 Task: Look for space in Yenangyaung, Myanmar from 9th June, 2023 to 11th June, 2023 for 2 adults in price range Rs.6000 to Rs.10000. Place can be entire place with 2 bedrooms having 2 beds and 1 bathroom. Property type can be house, flat, guest house. Amenities needed are: wifi, washing machine. Booking option can be shelf check-in. Required host language is English.
Action: Mouse moved to (553, 108)
Screenshot: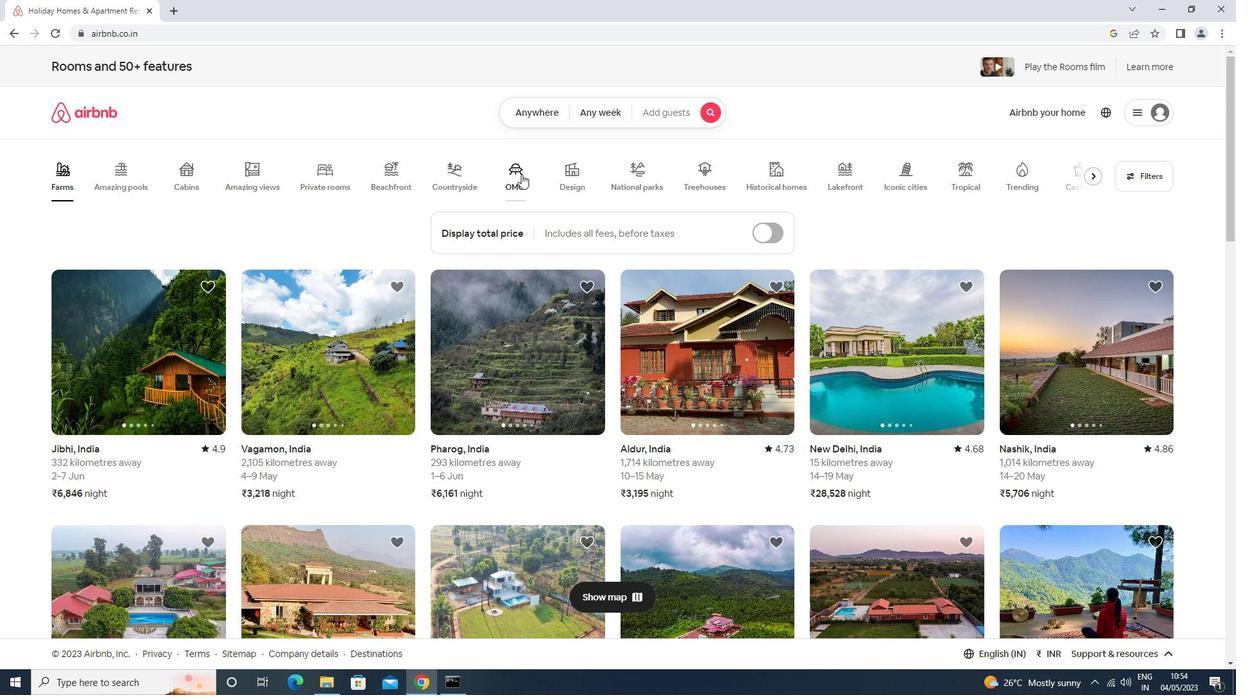 
Action: Mouse pressed left at (553, 108)
Screenshot: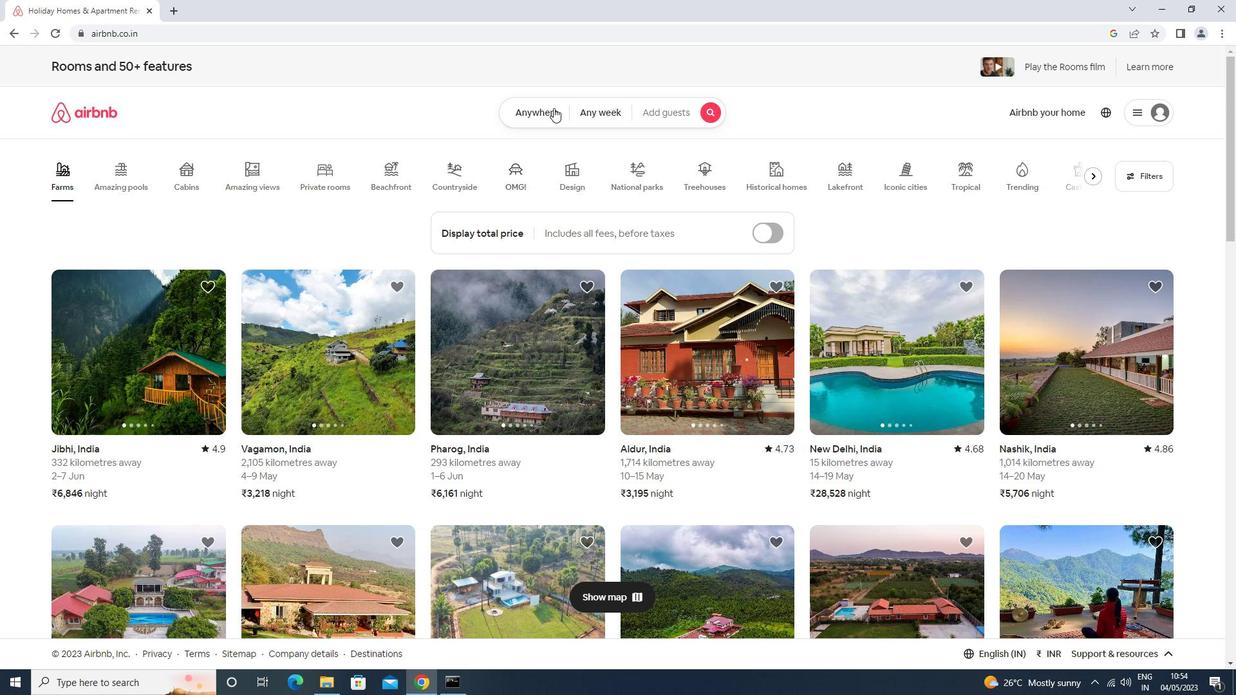 
Action: Mouse moved to (447, 159)
Screenshot: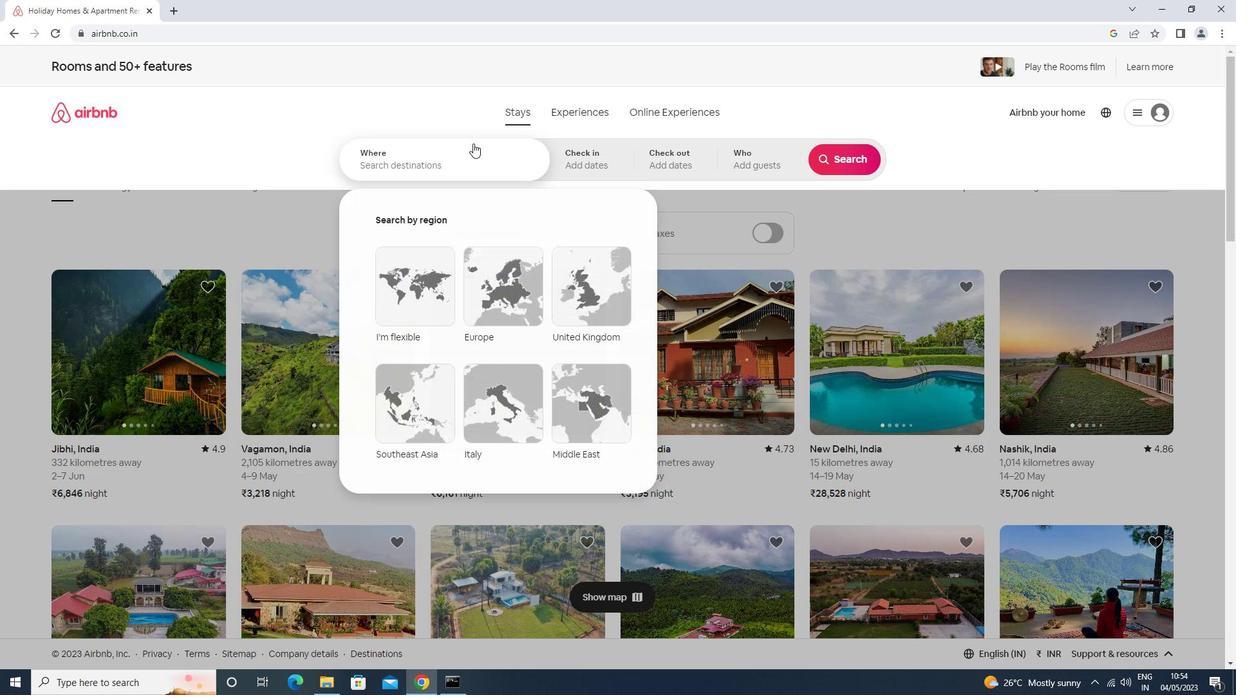 
Action: Mouse pressed left at (447, 159)
Screenshot: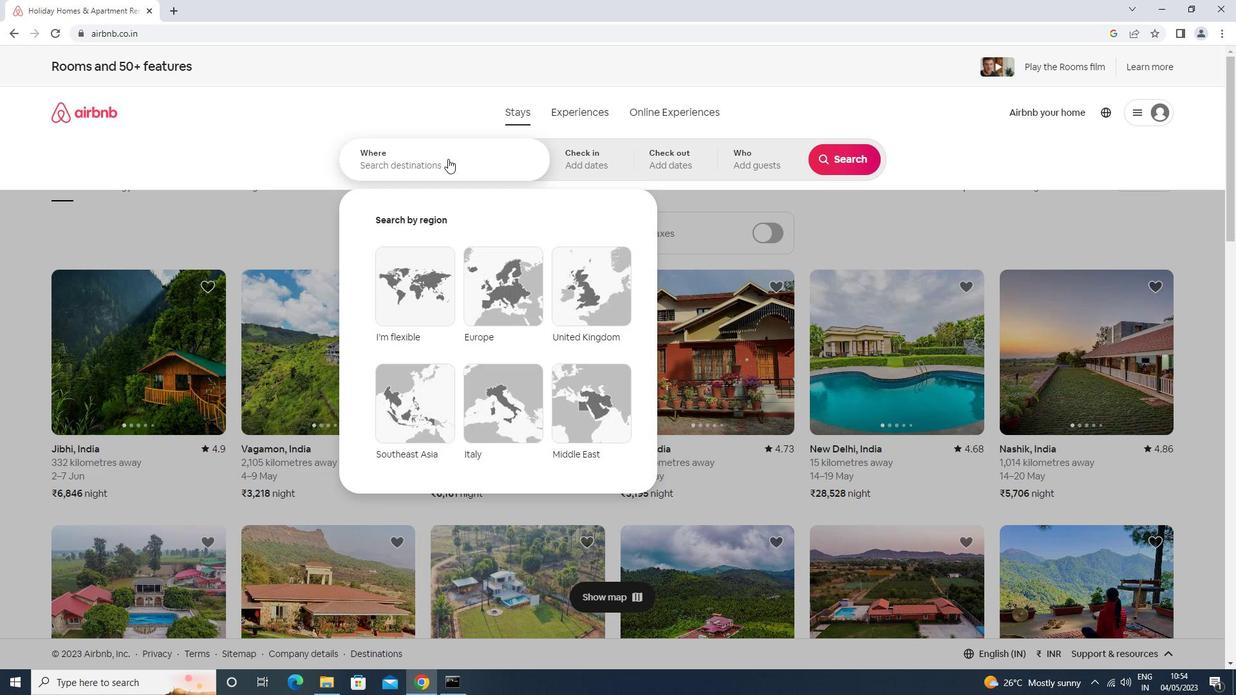 
Action: Key pressed yengyaung<Key.enter>
Screenshot: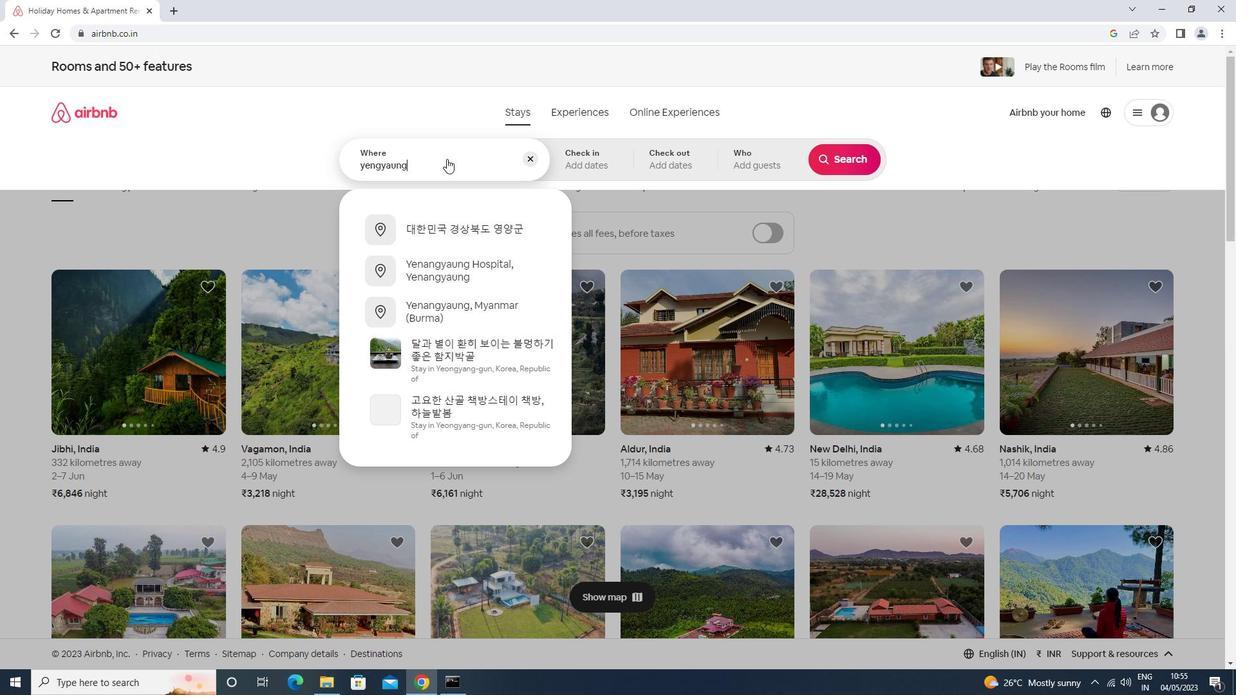 
Action: Mouse moved to (794, 345)
Screenshot: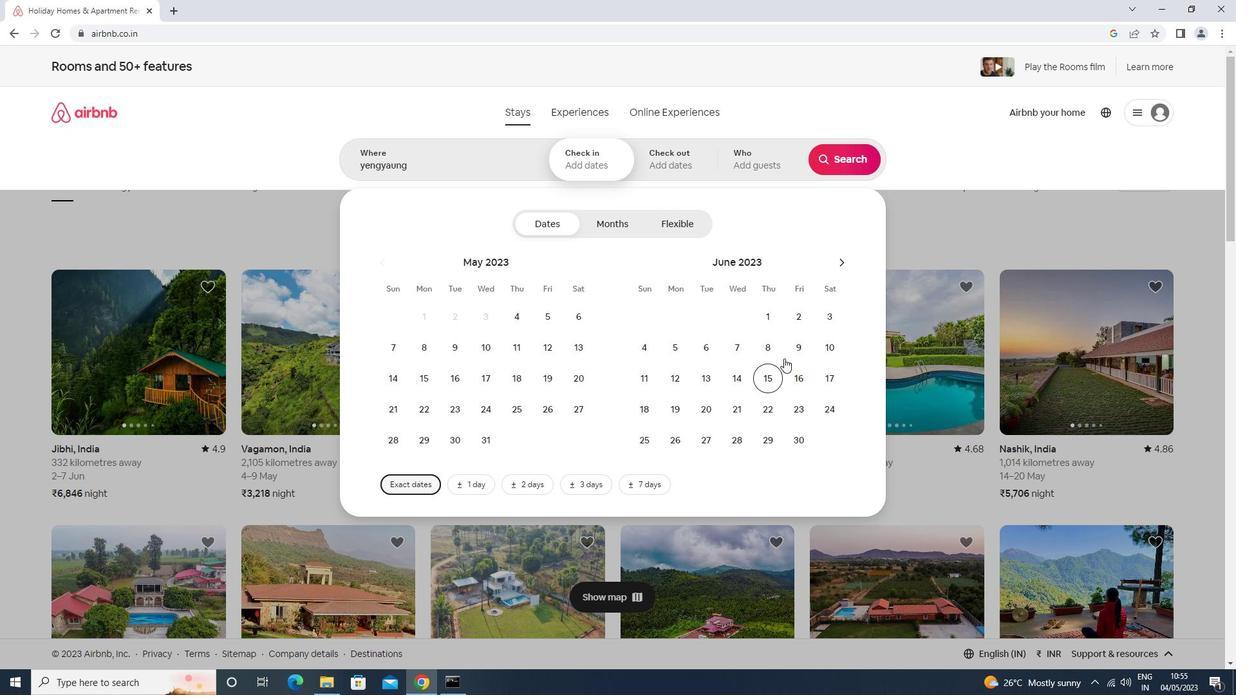 
Action: Mouse pressed left at (794, 345)
Screenshot: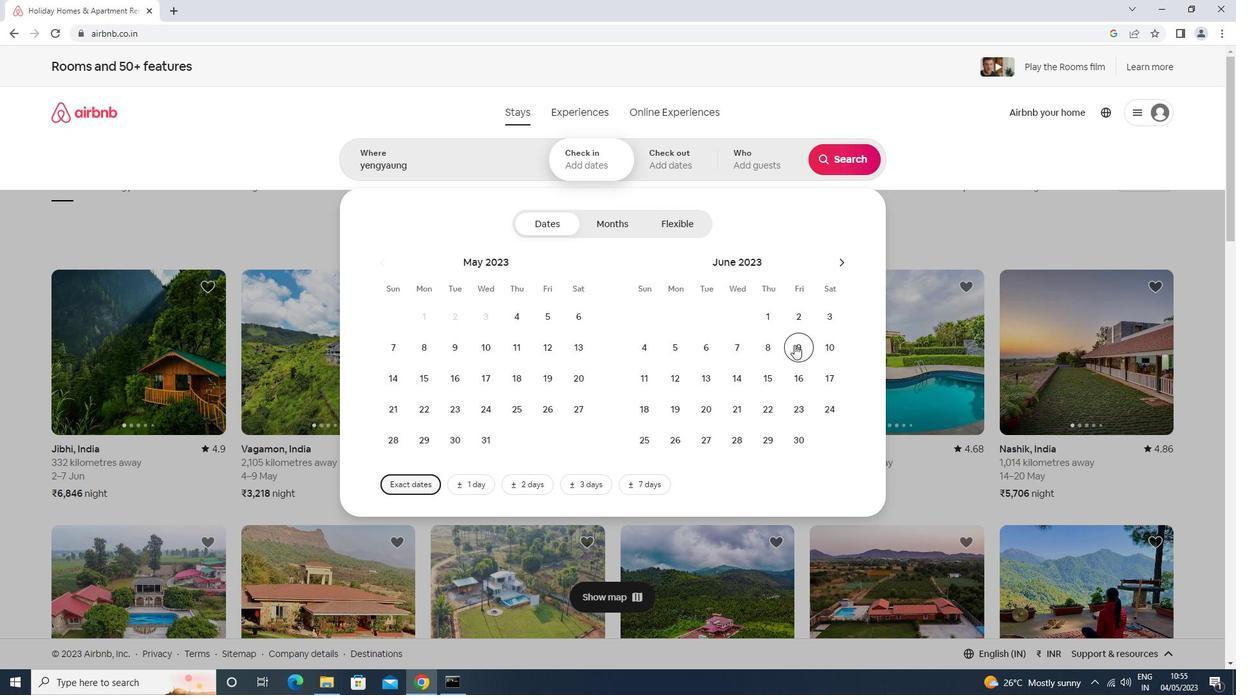 
Action: Mouse moved to (640, 376)
Screenshot: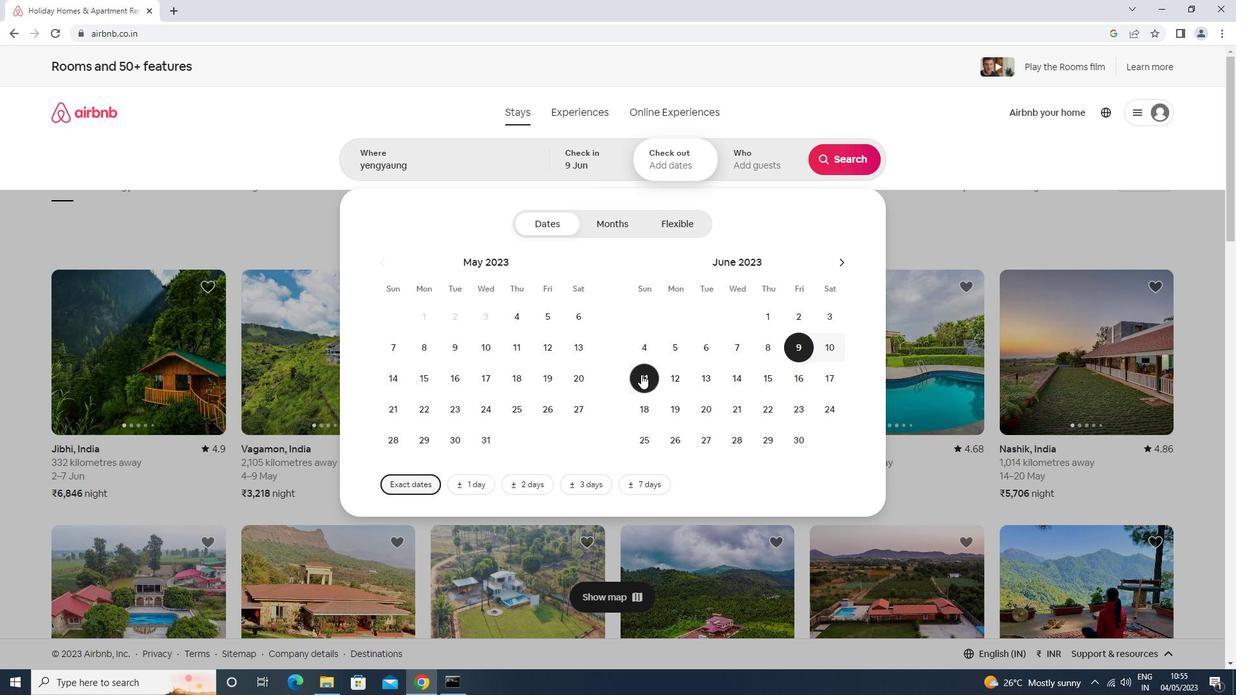 
Action: Mouse pressed left at (640, 376)
Screenshot: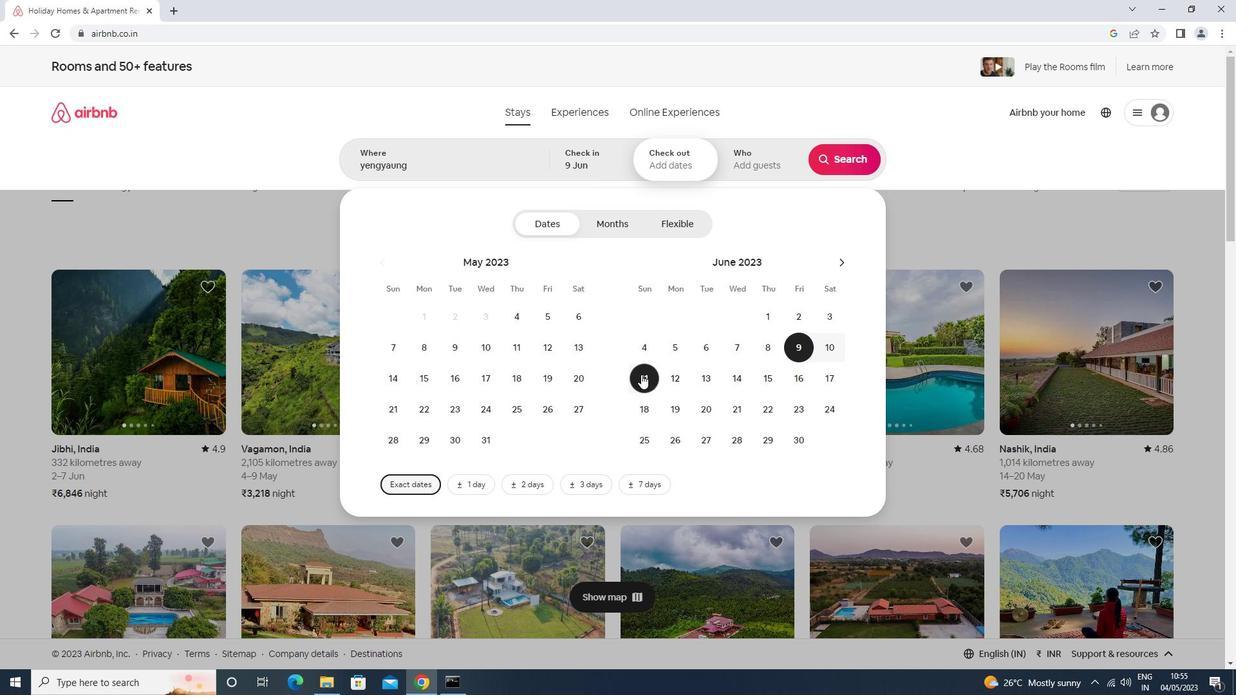
Action: Mouse moved to (751, 171)
Screenshot: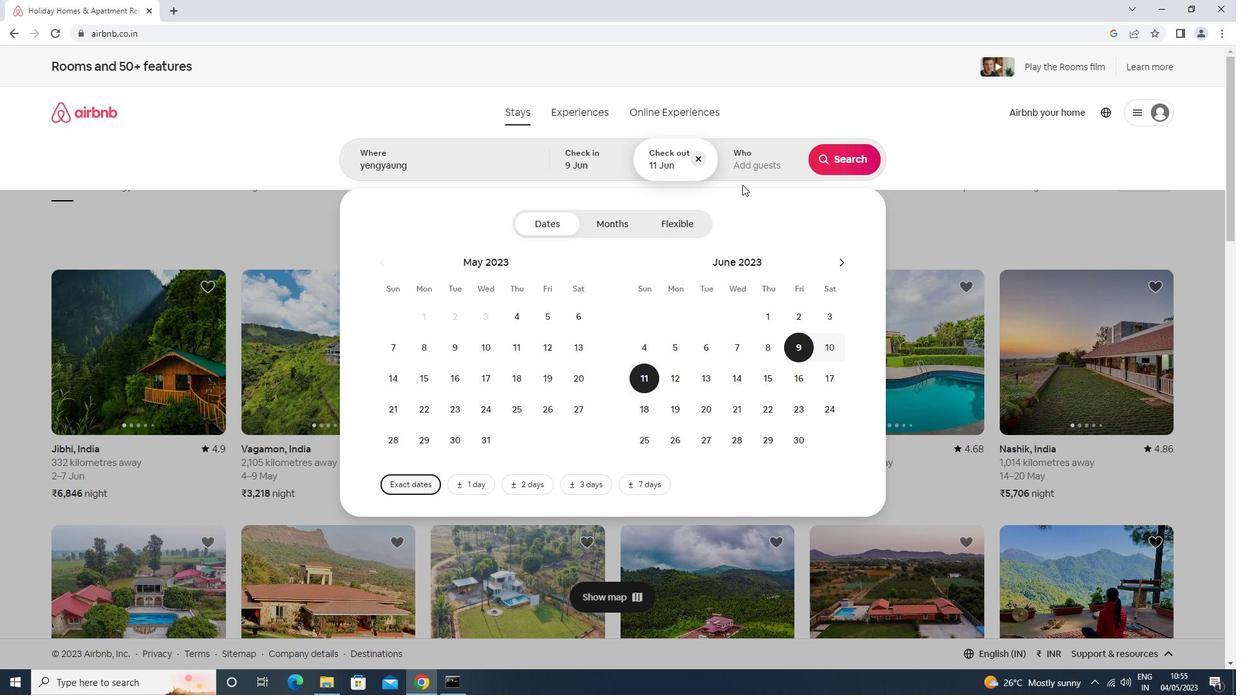 
Action: Mouse pressed left at (751, 171)
Screenshot: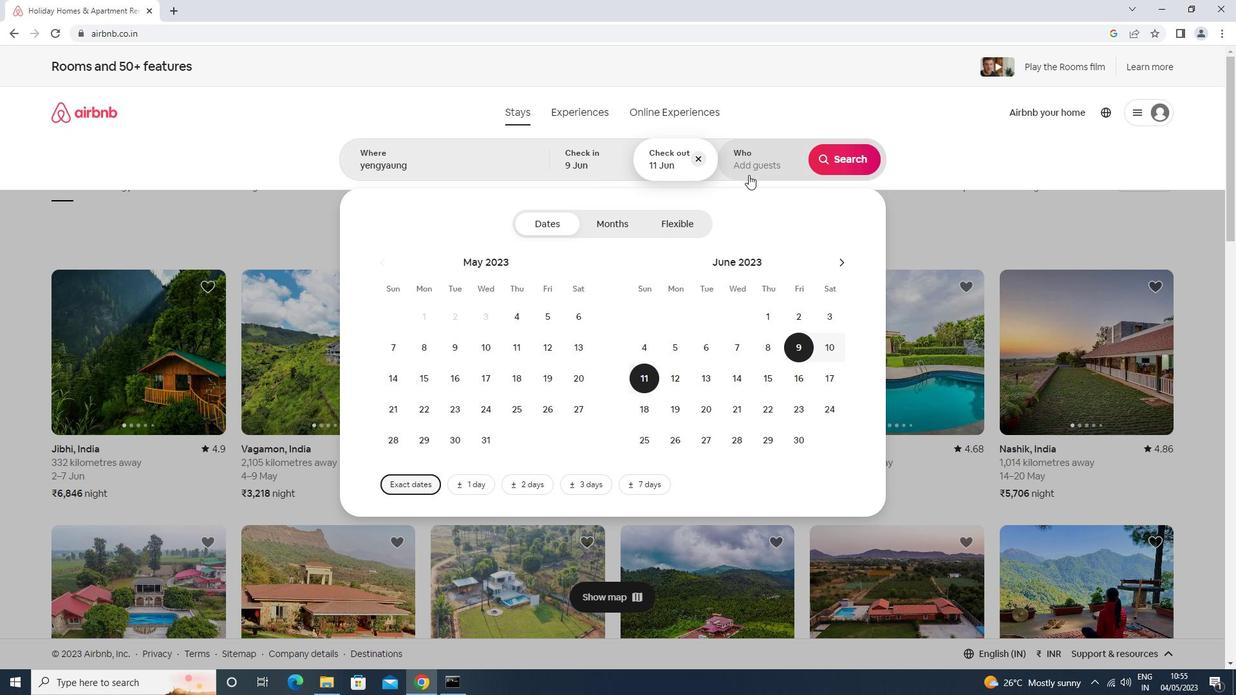 
Action: Mouse moved to (850, 226)
Screenshot: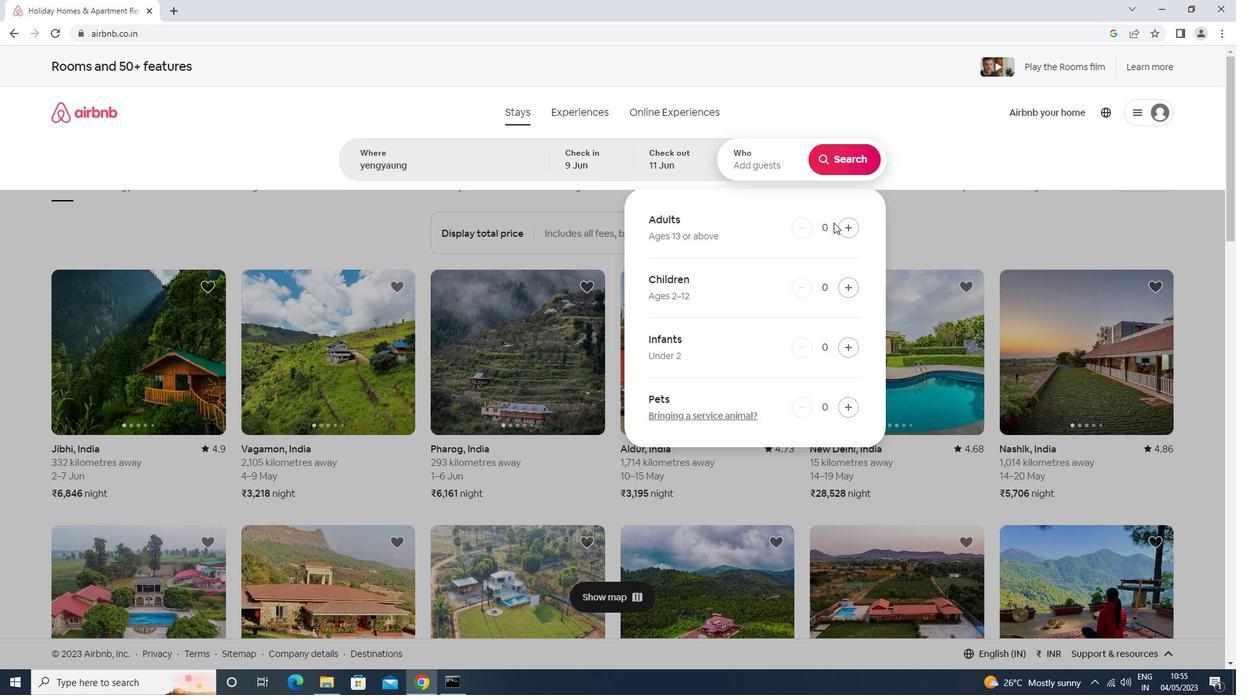 
Action: Mouse pressed left at (850, 226)
Screenshot: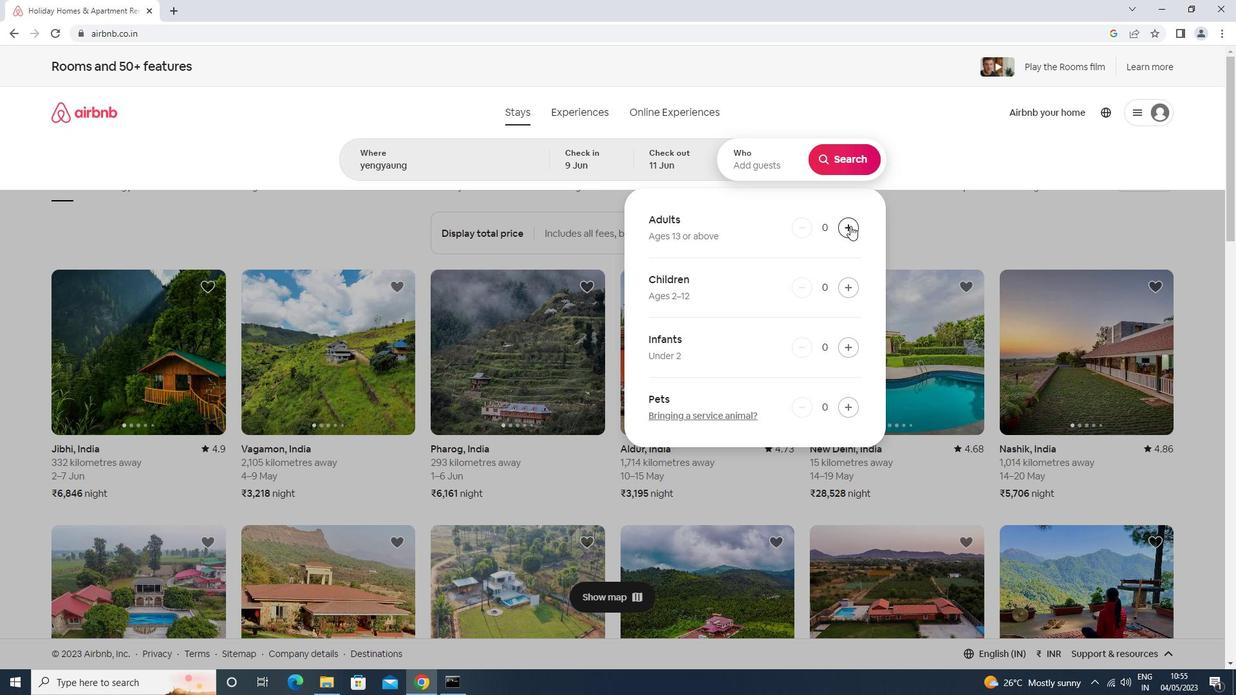 
Action: Mouse pressed left at (850, 226)
Screenshot: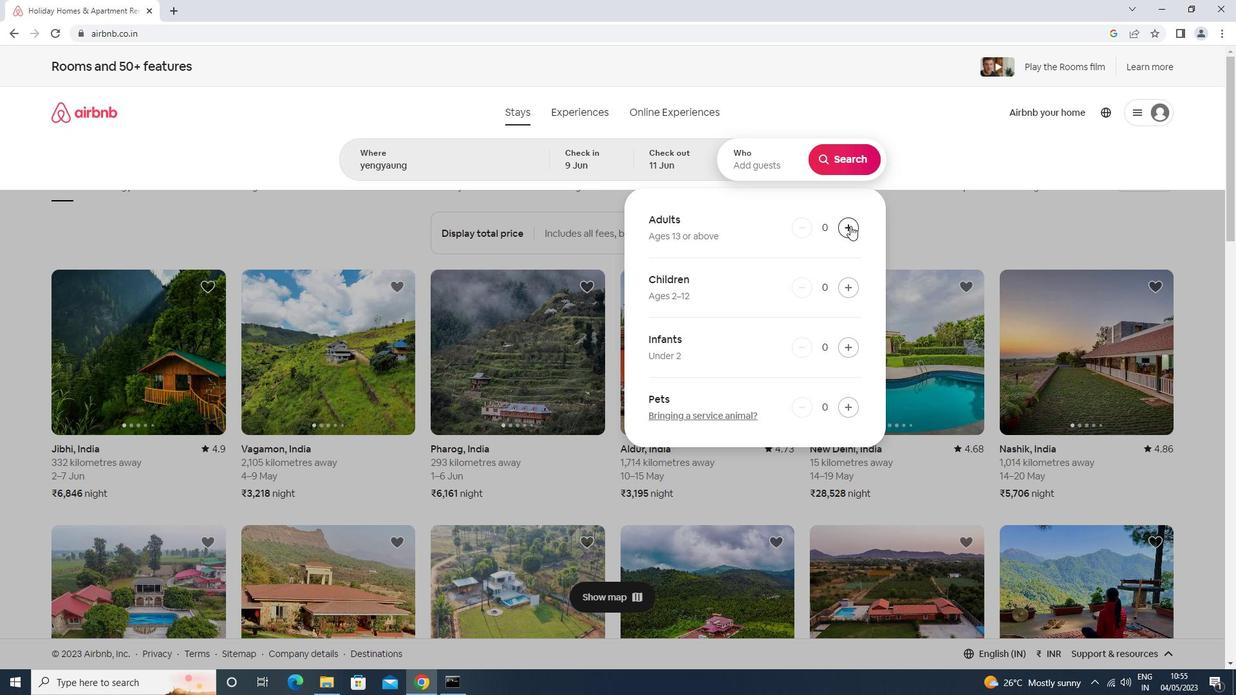 
Action: Mouse moved to (840, 164)
Screenshot: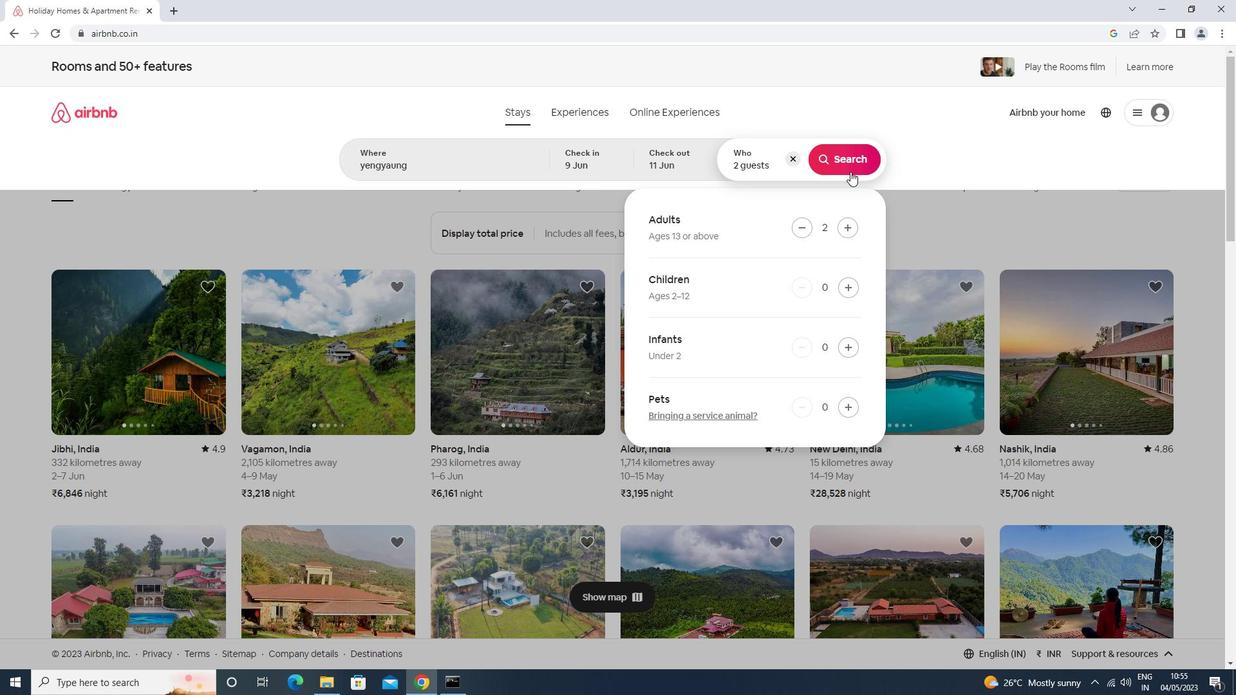
Action: Mouse pressed left at (840, 164)
Screenshot: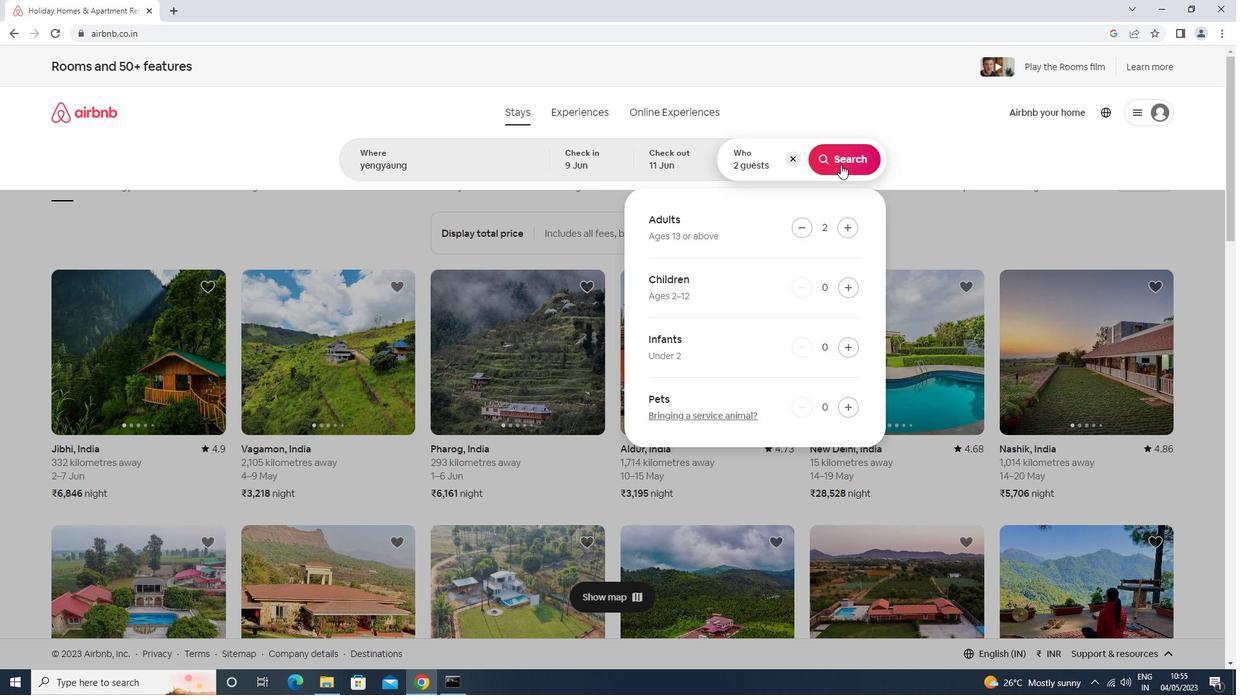 
Action: Mouse moved to (1179, 128)
Screenshot: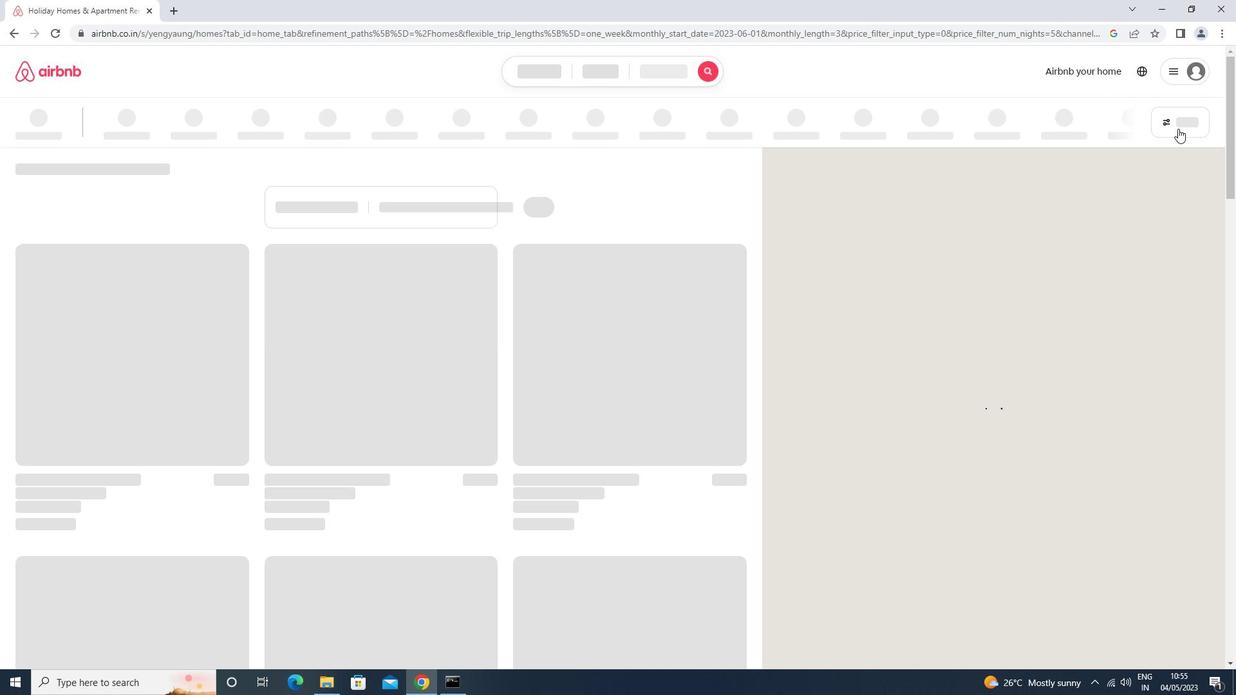 
Action: Mouse pressed left at (1179, 128)
Screenshot: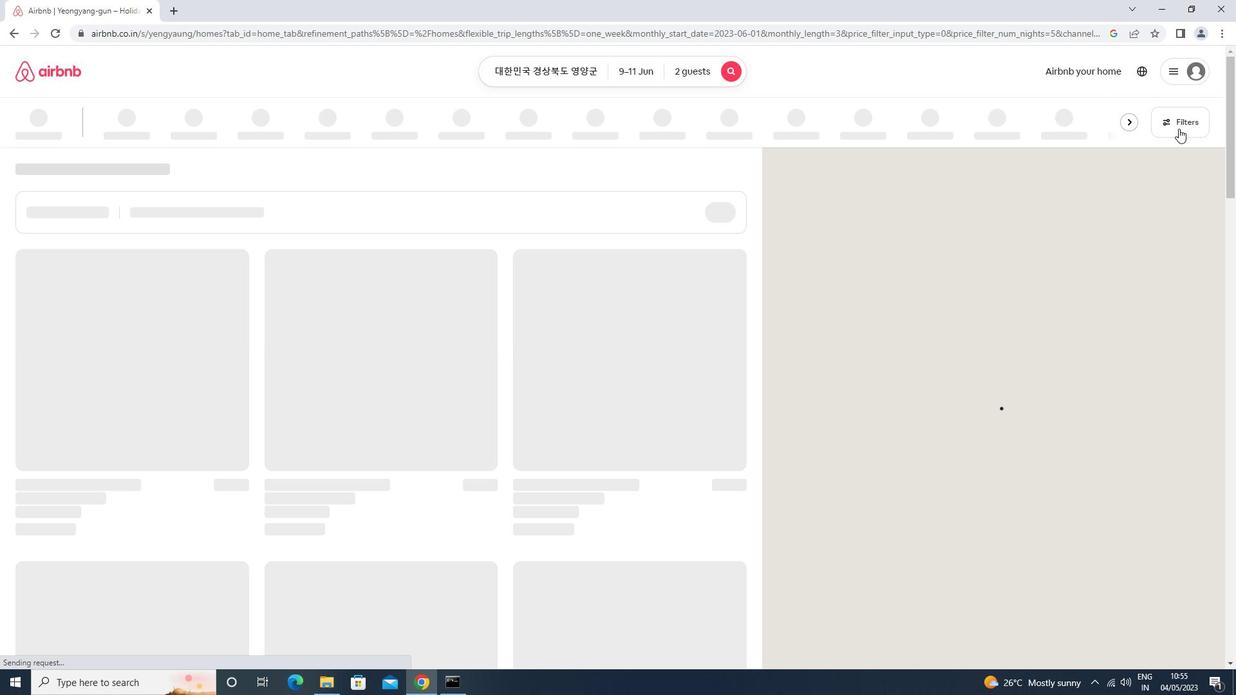 
Action: Mouse moved to (541, 285)
Screenshot: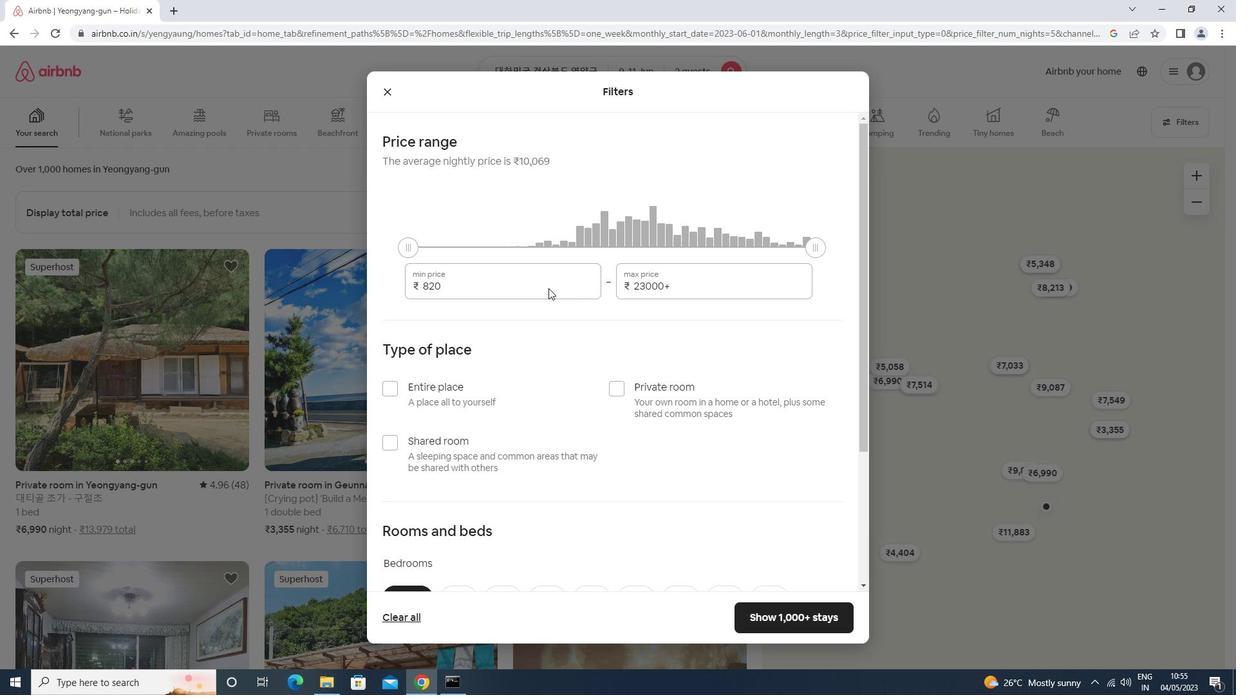 
Action: Mouse pressed left at (541, 285)
Screenshot: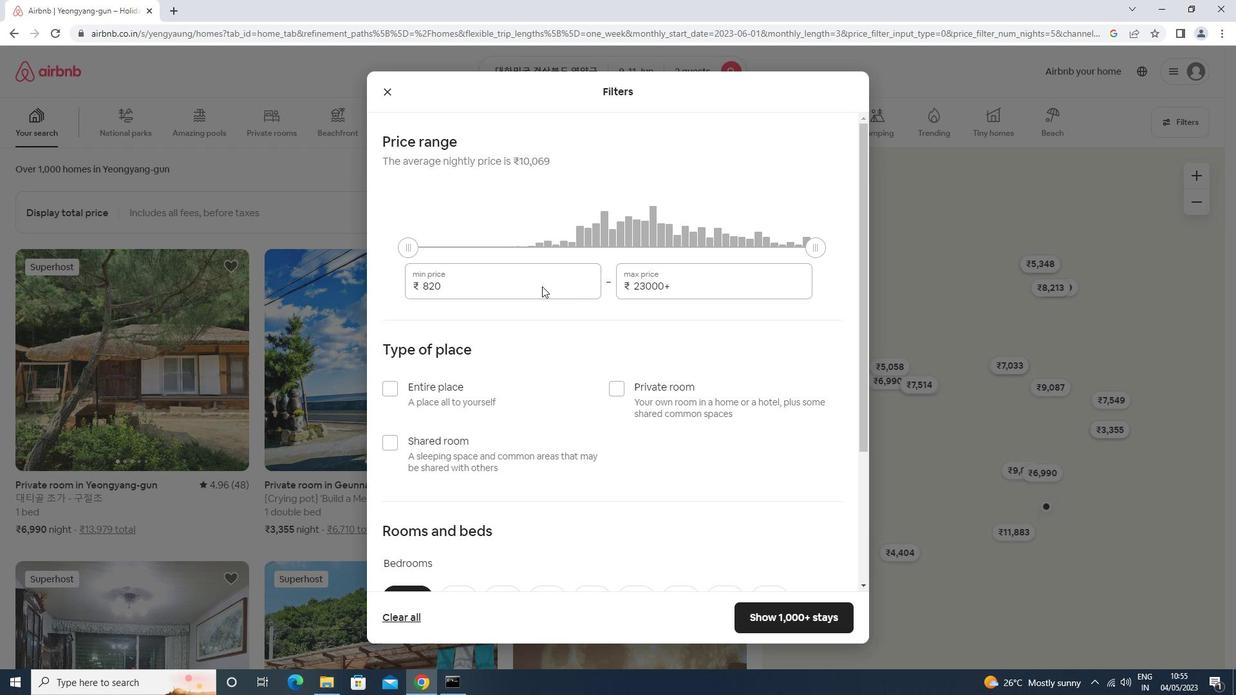 
Action: Key pressed <Key.backspace><Key.backspace><Key.backspace><Key.backspace><Key.backspace><Key.backspace>6000<Key.tab>1000
Screenshot: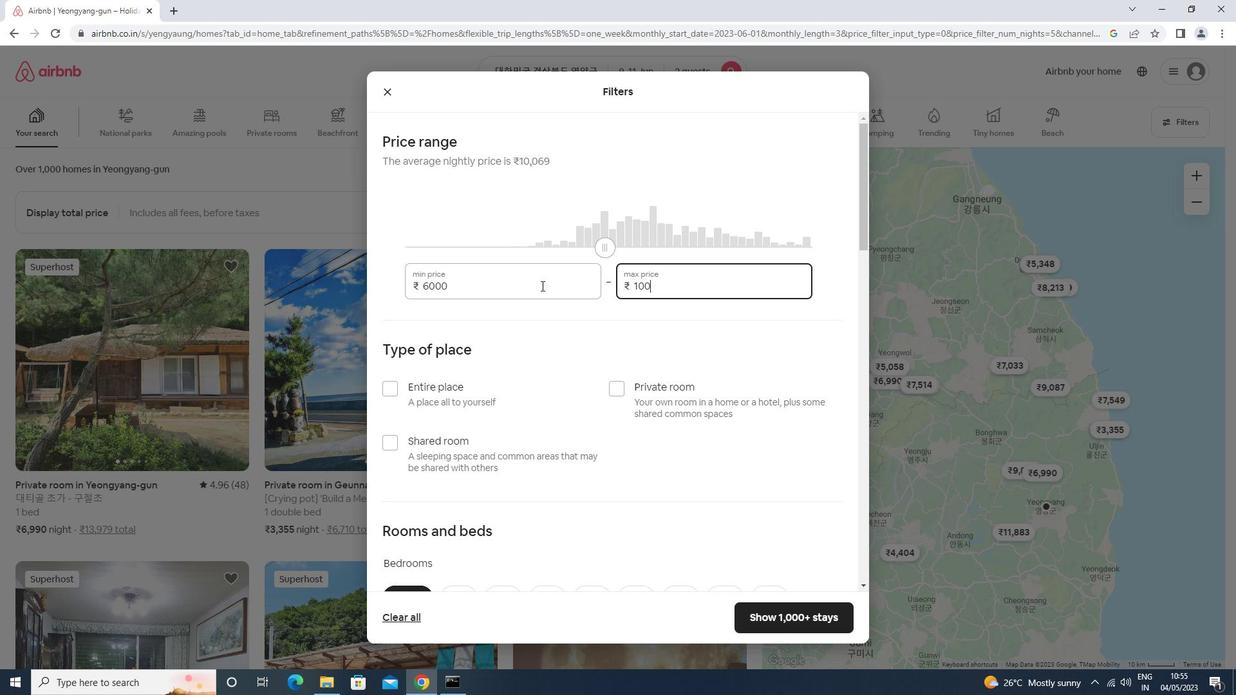 
Action: Mouse moved to (452, 395)
Screenshot: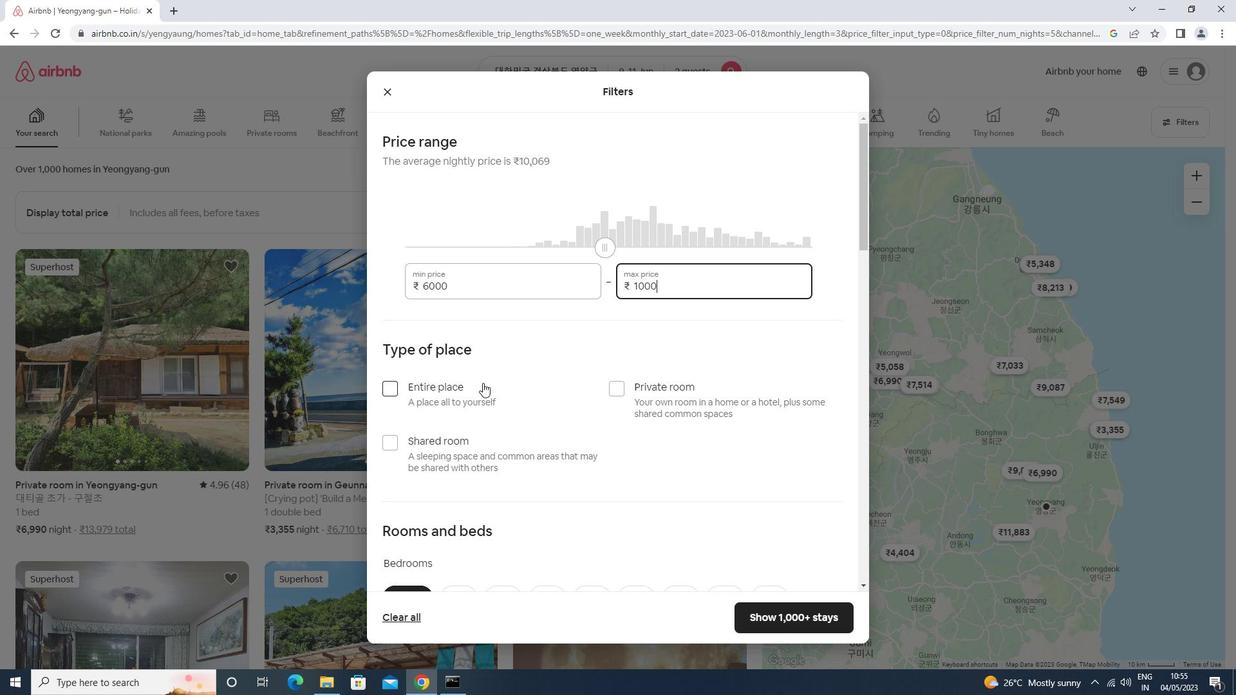 
Action: Mouse pressed left at (452, 395)
Screenshot: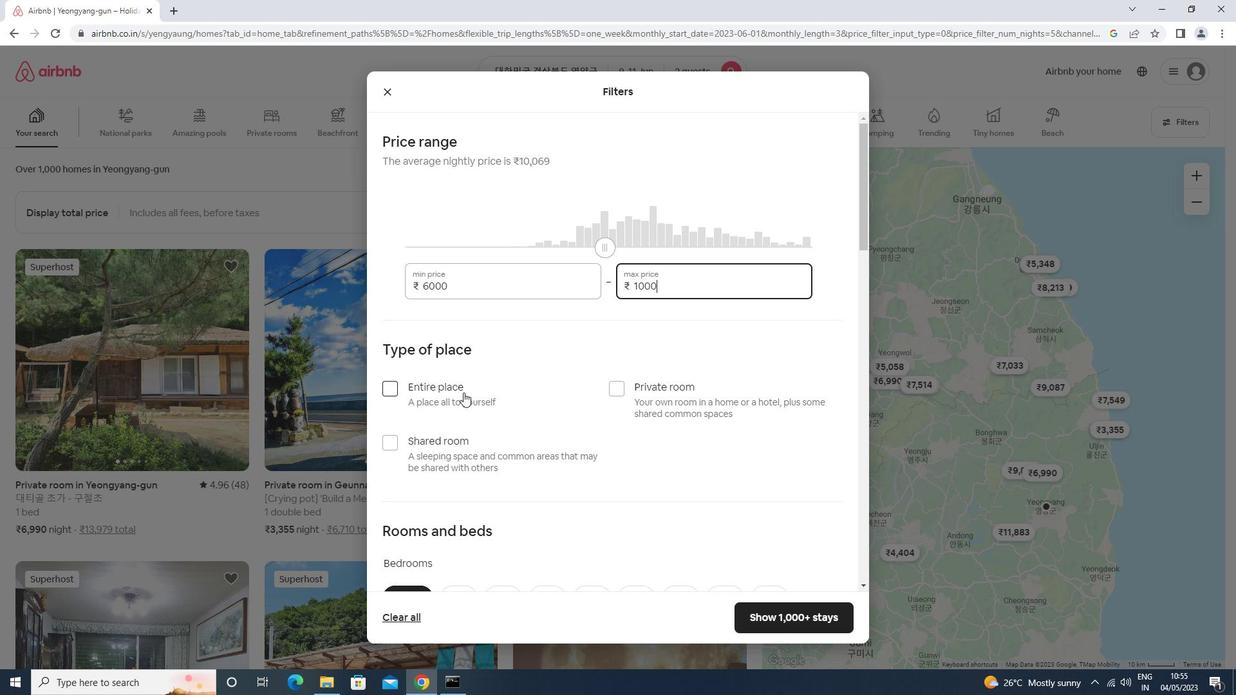 
Action: Mouse moved to (430, 392)
Screenshot: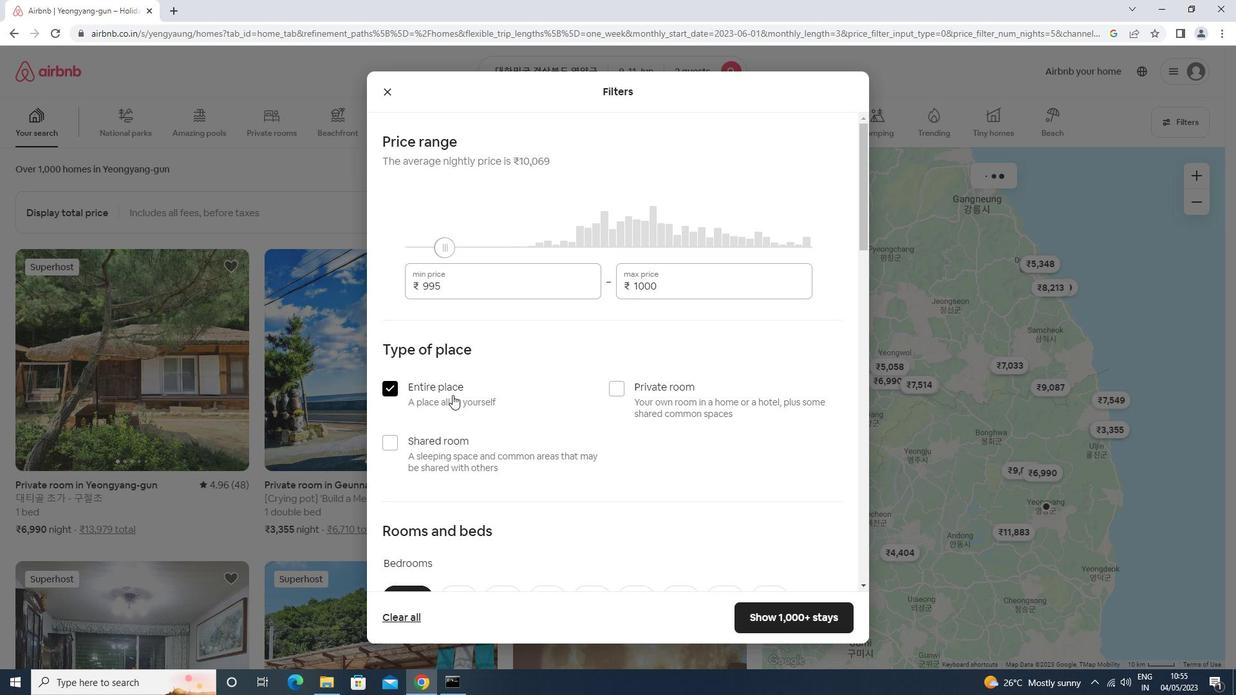 
Action: Mouse scrolled (430, 391) with delta (0, 0)
Screenshot: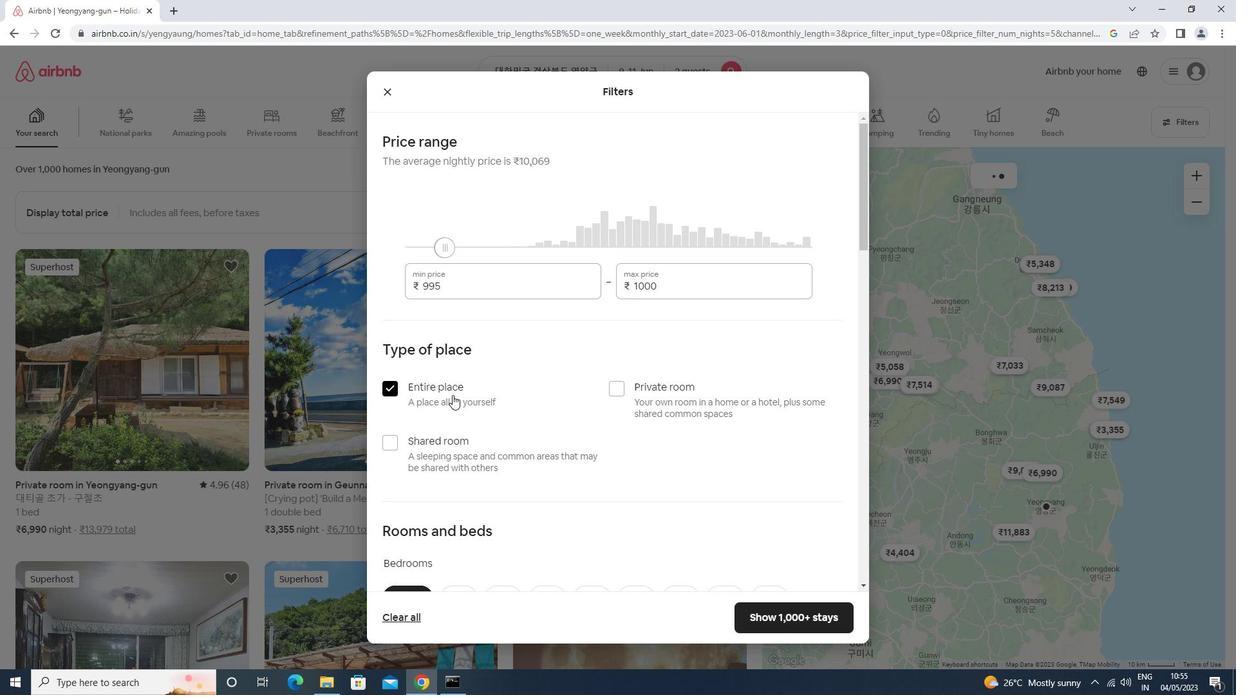 
Action: Mouse scrolled (430, 391) with delta (0, 0)
Screenshot: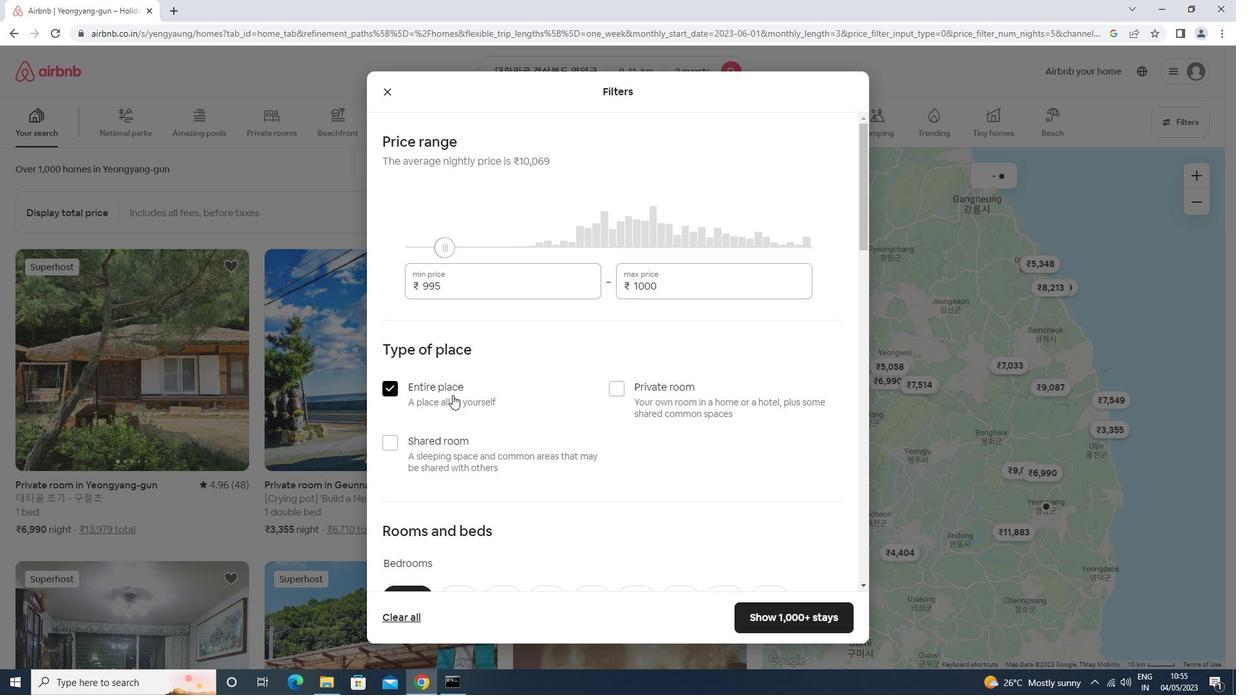 
Action: Mouse scrolled (430, 391) with delta (0, 0)
Screenshot: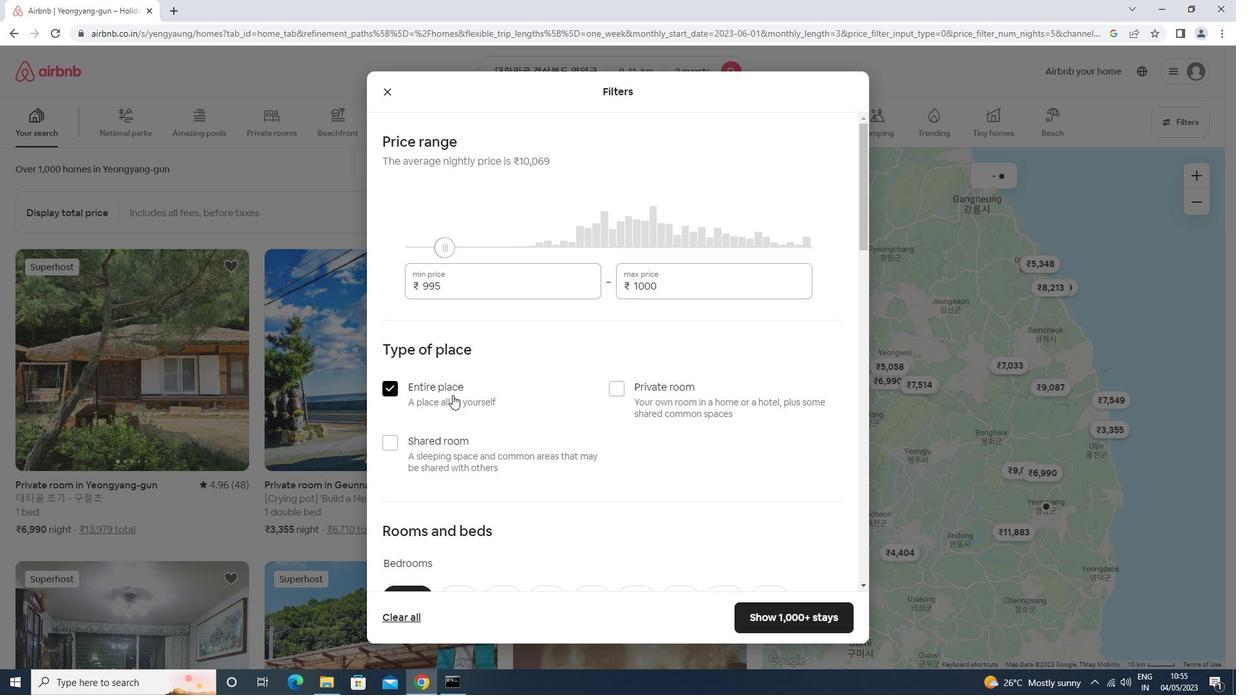 
Action: Mouse scrolled (430, 391) with delta (0, 0)
Screenshot: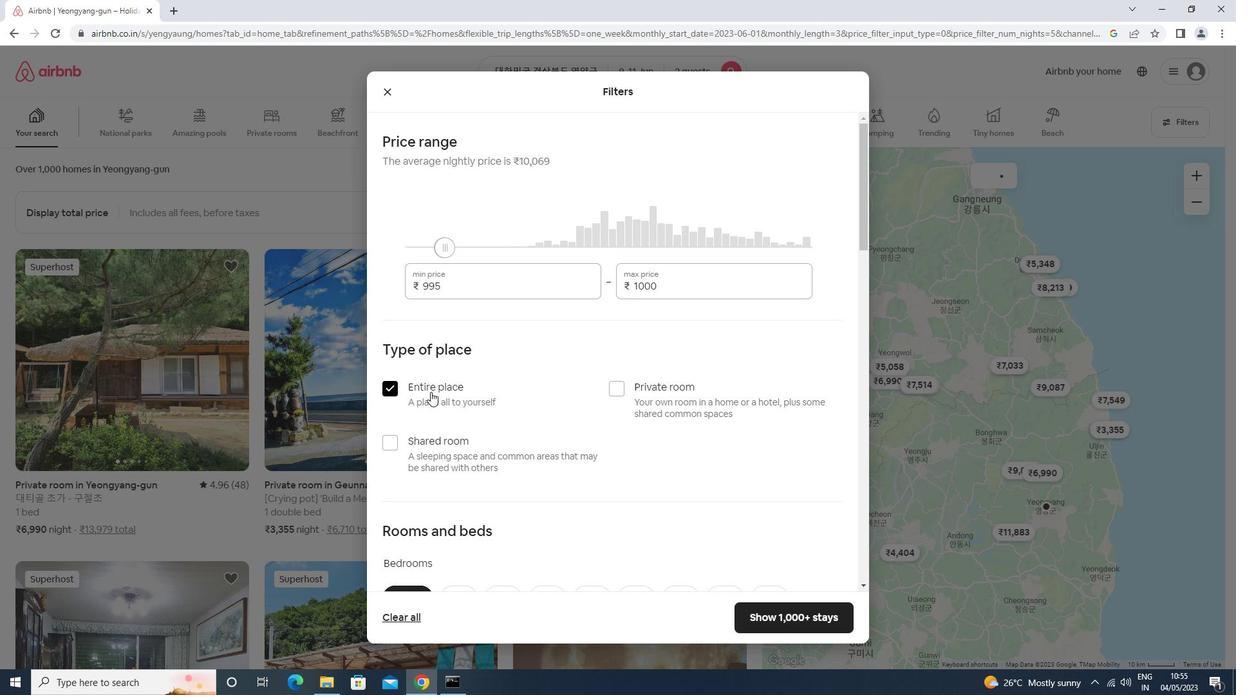 
Action: Mouse moved to (513, 345)
Screenshot: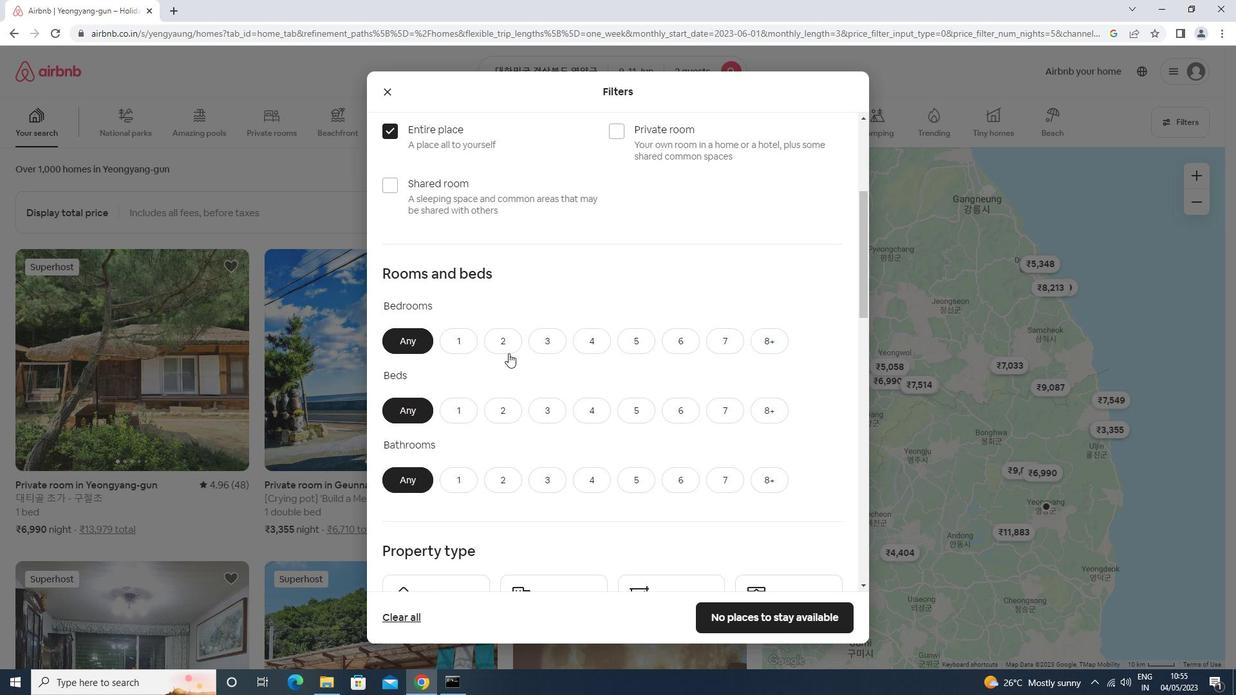 
Action: Mouse pressed left at (513, 345)
Screenshot: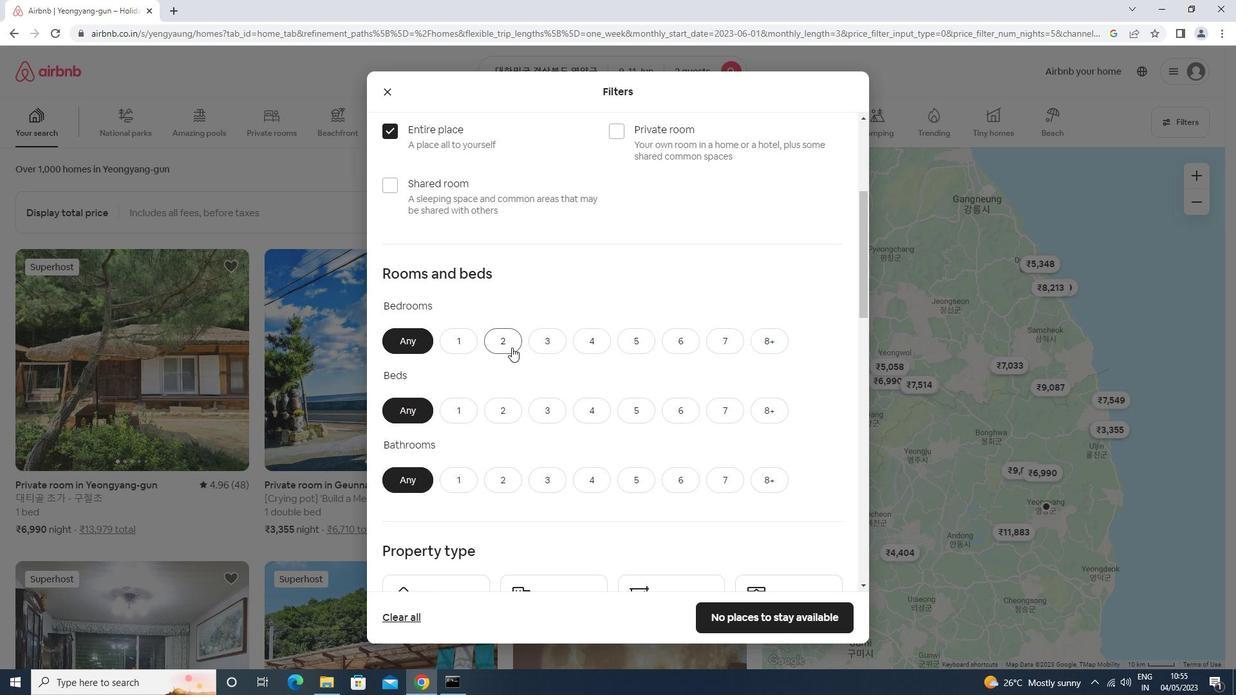 
Action: Mouse moved to (503, 416)
Screenshot: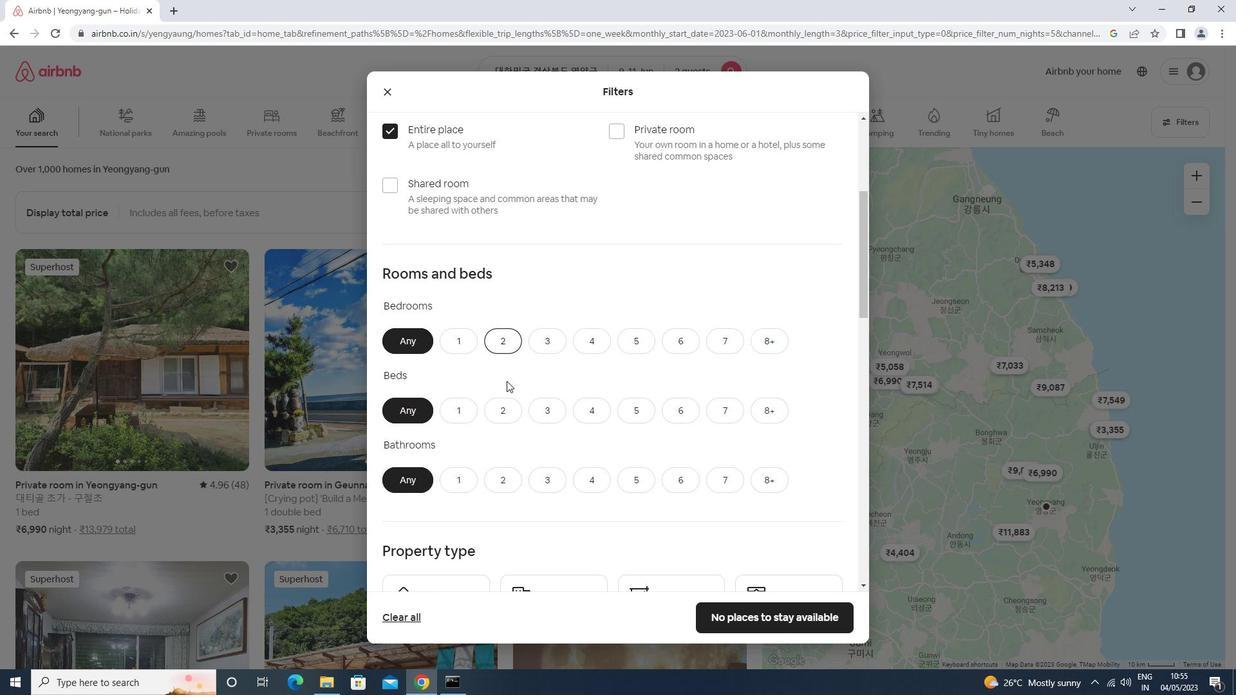
Action: Mouse pressed left at (503, 416)
Screenshot: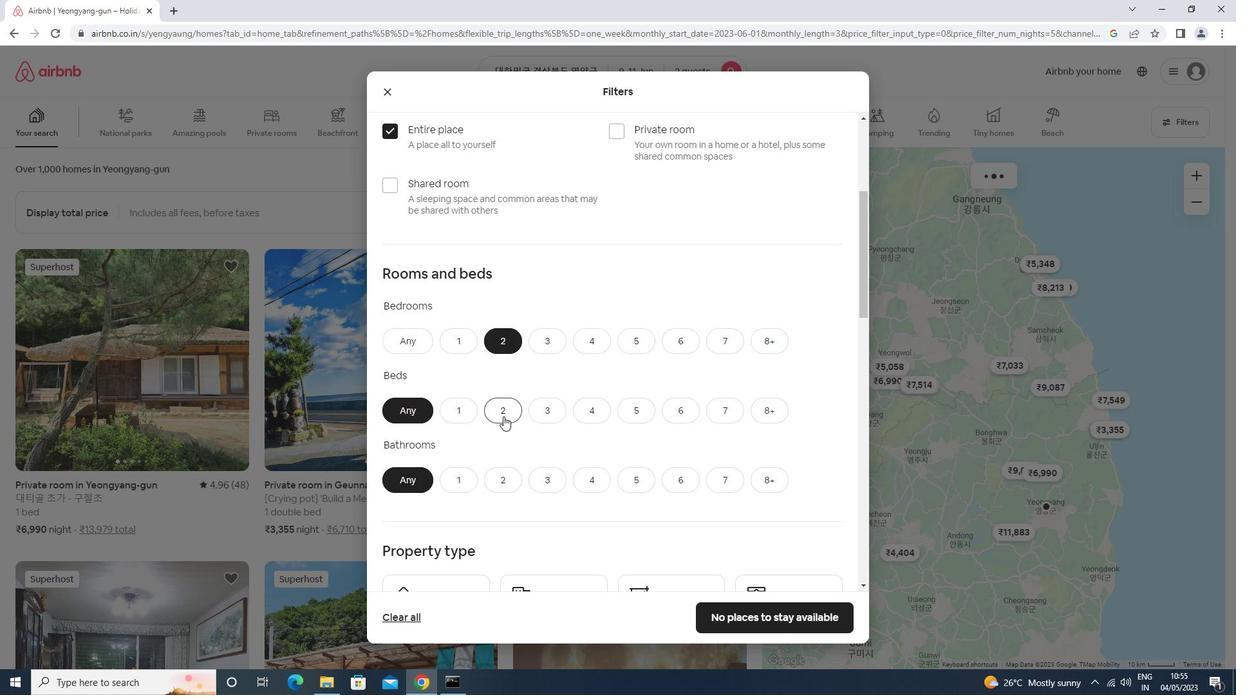 
Action: Mouse moved to (500, 418)
Screenshot: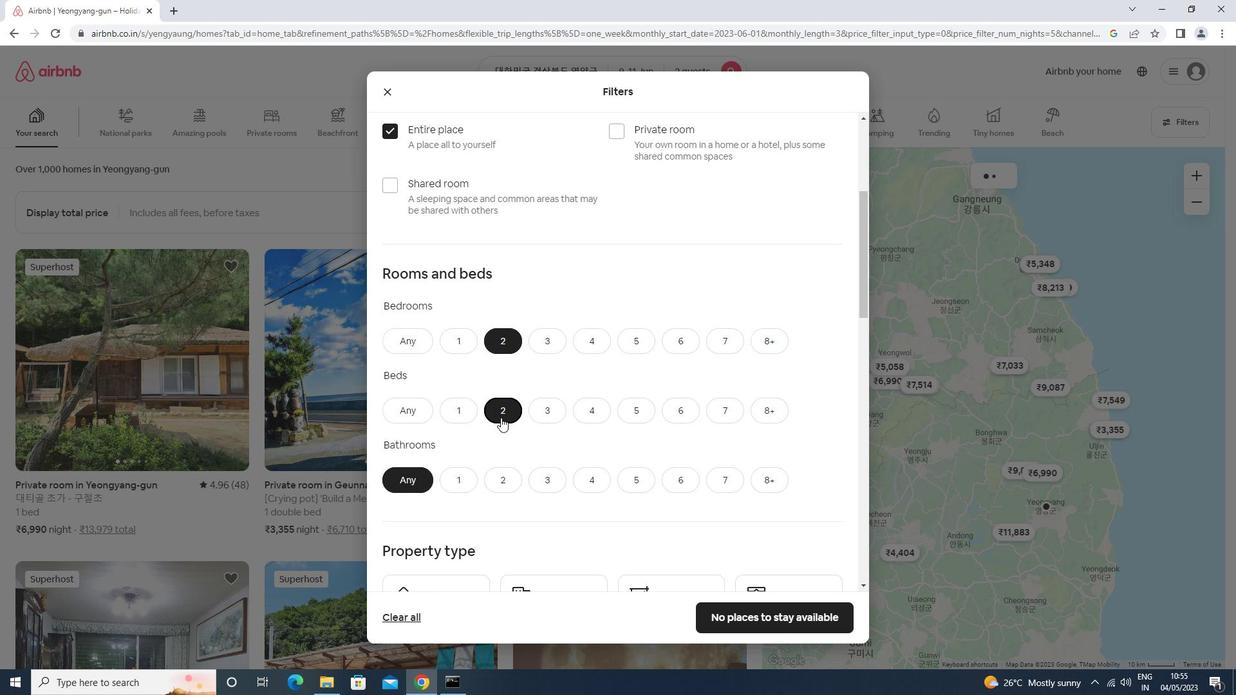 
Action: Mouse scrolled (500, 418) with delta (0, 0)
Screenshot: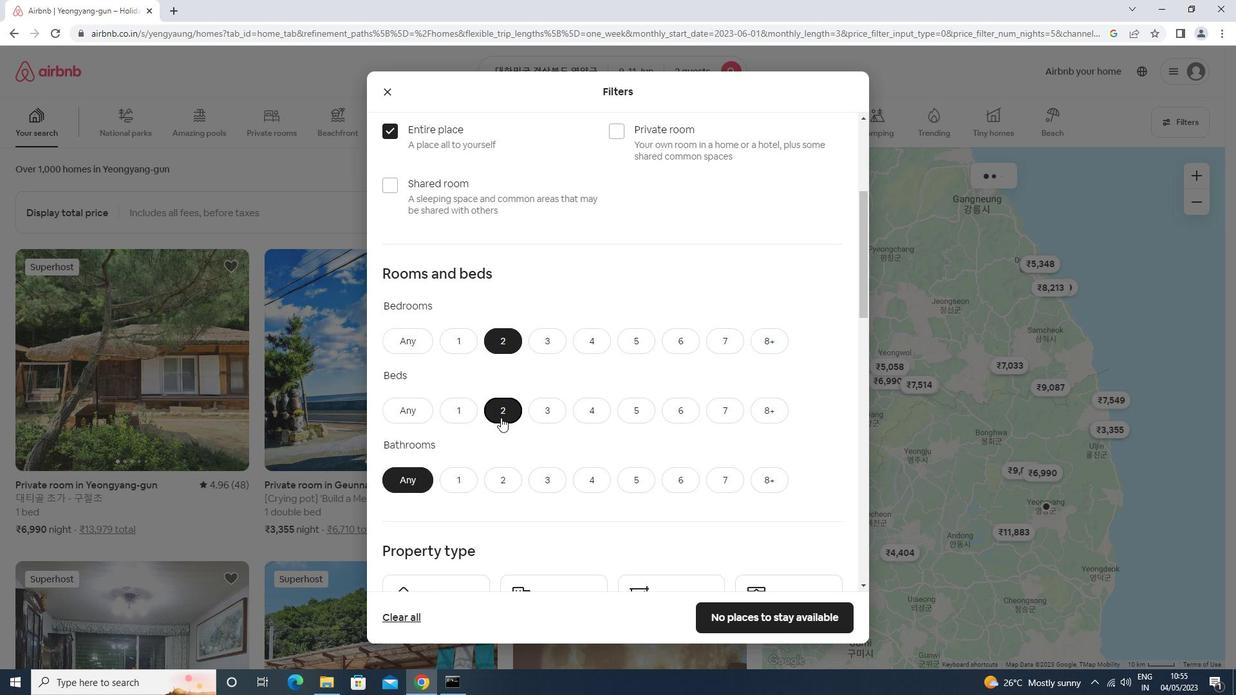 
Action: Mouse scrolled (500, 418) with delta (0, 0)
Screenshot: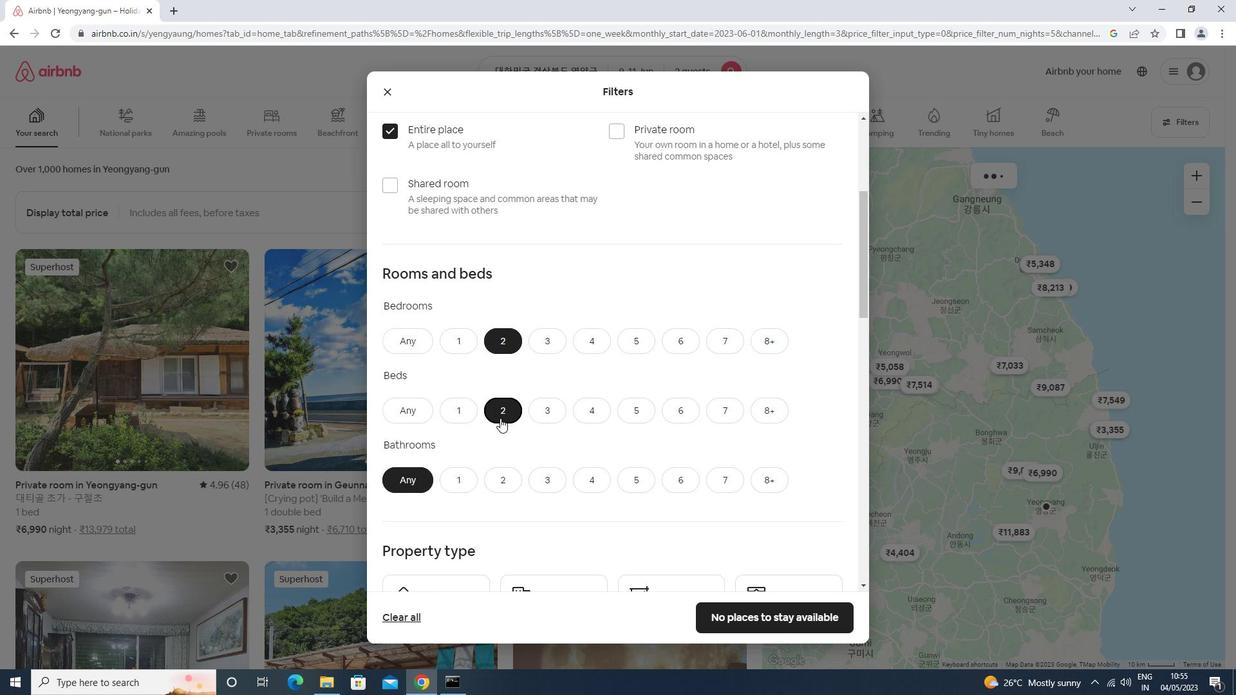 
Action: Mouse moved to (462, 354)
Screenshot: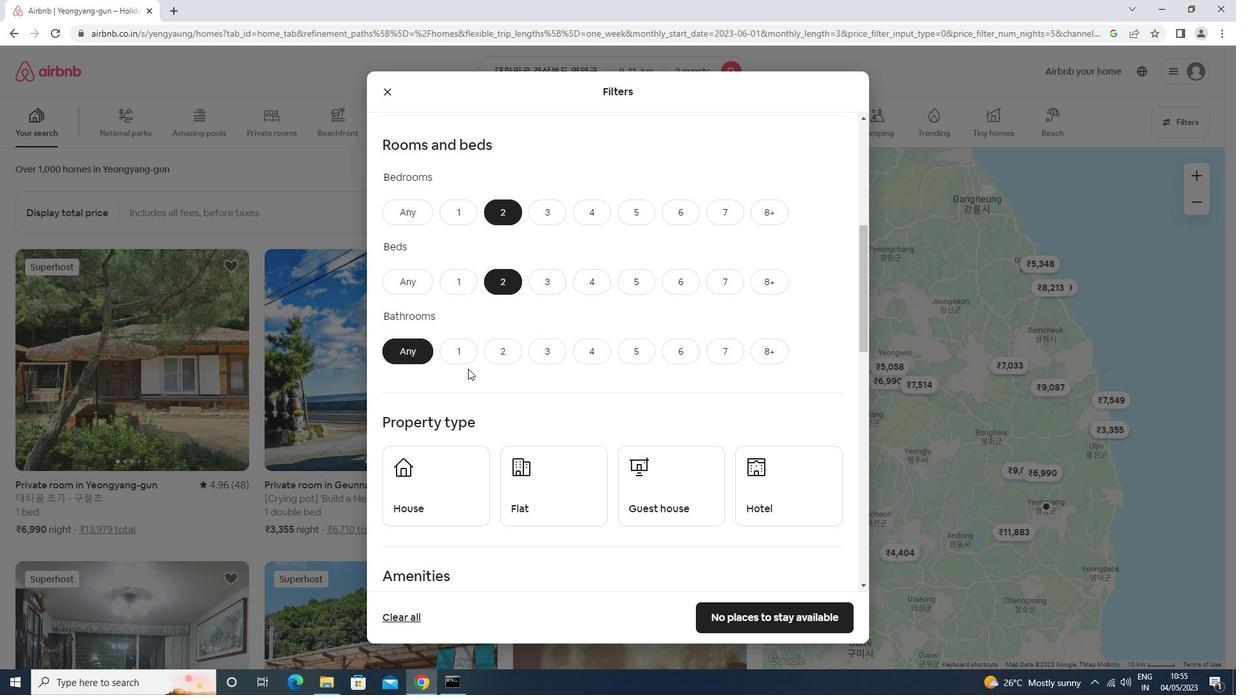 
Action: Mouse pressed left at (462, 354)
Screenshot: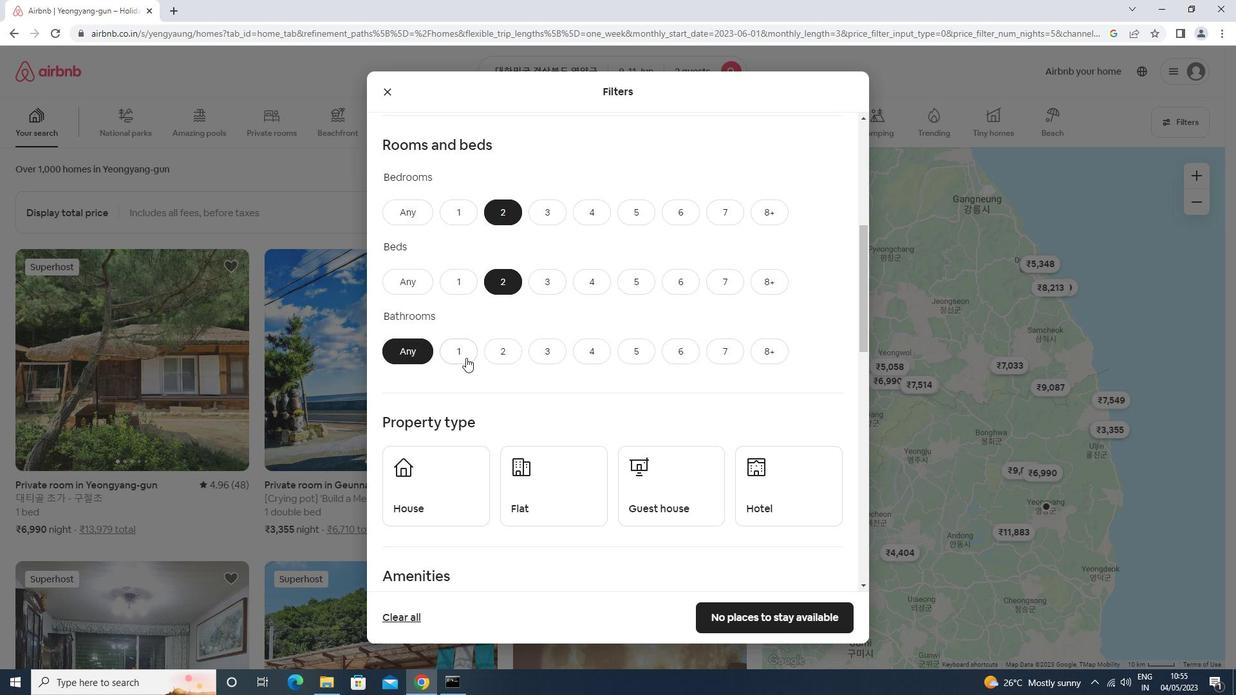 
Action: Mouse moved to (461, 354)
Screenshot: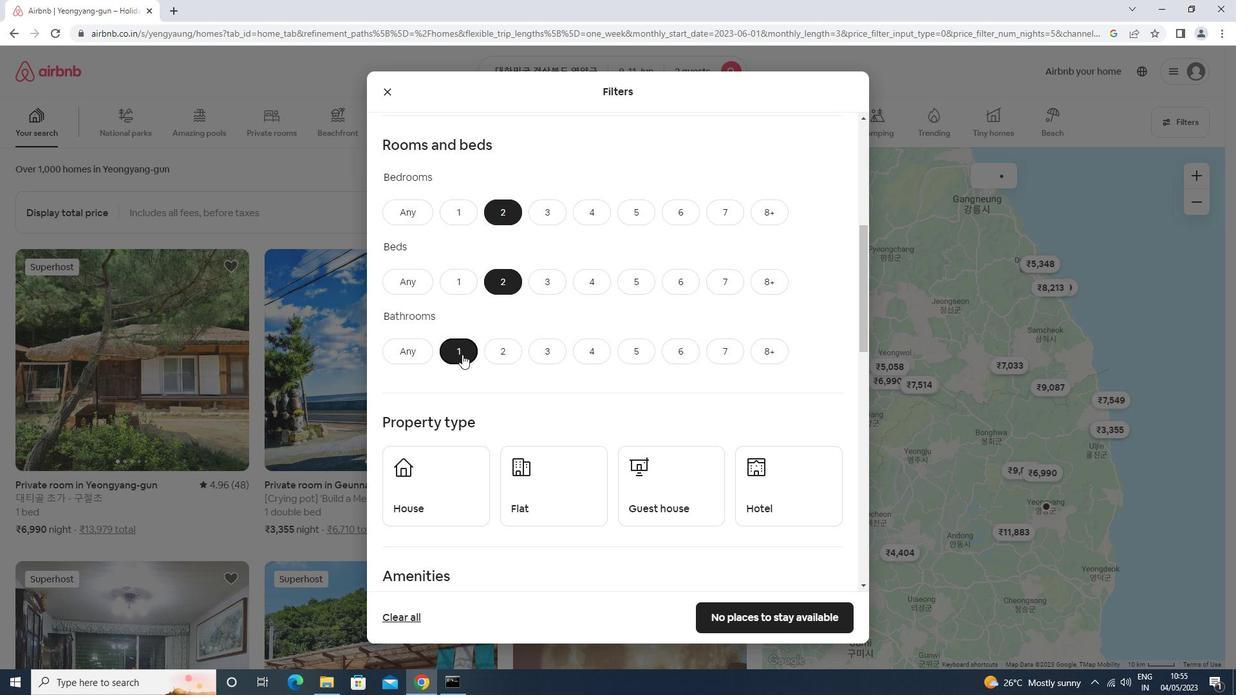 
Action: Mouse scrolled (461, 354) with delta (0, 0)
Screenshot: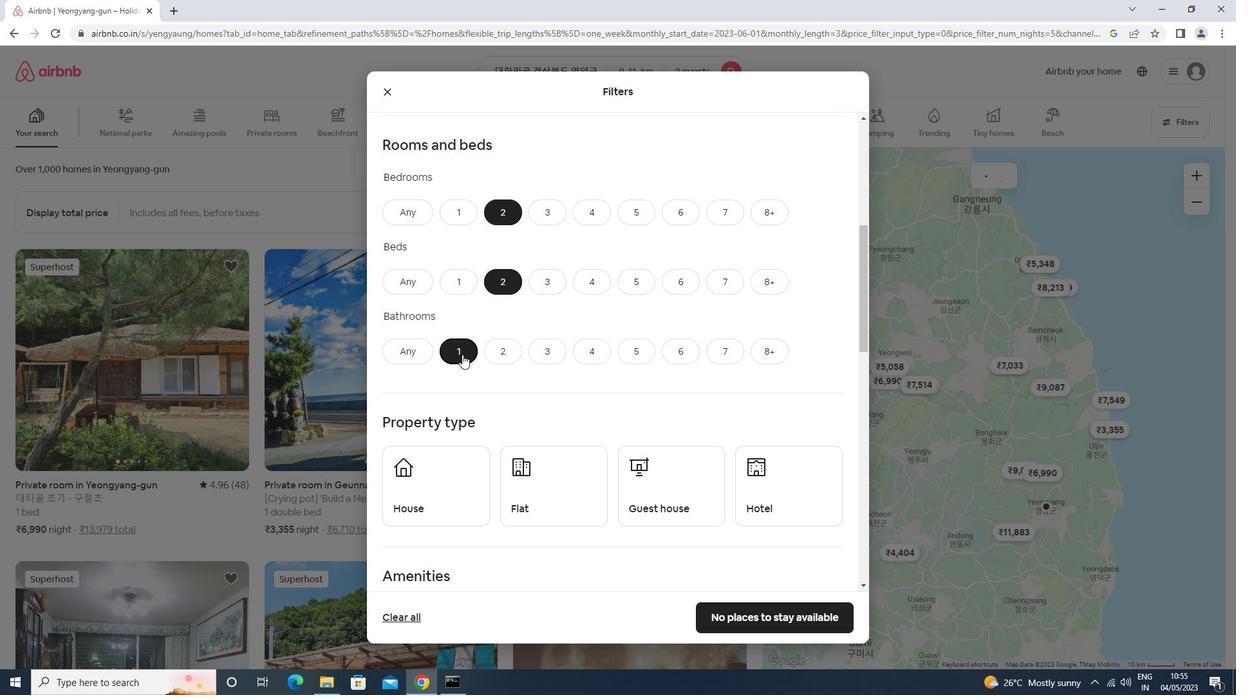 
Action: Mouse scrolled (461, 354) with delta (0, 0)
Screenshot: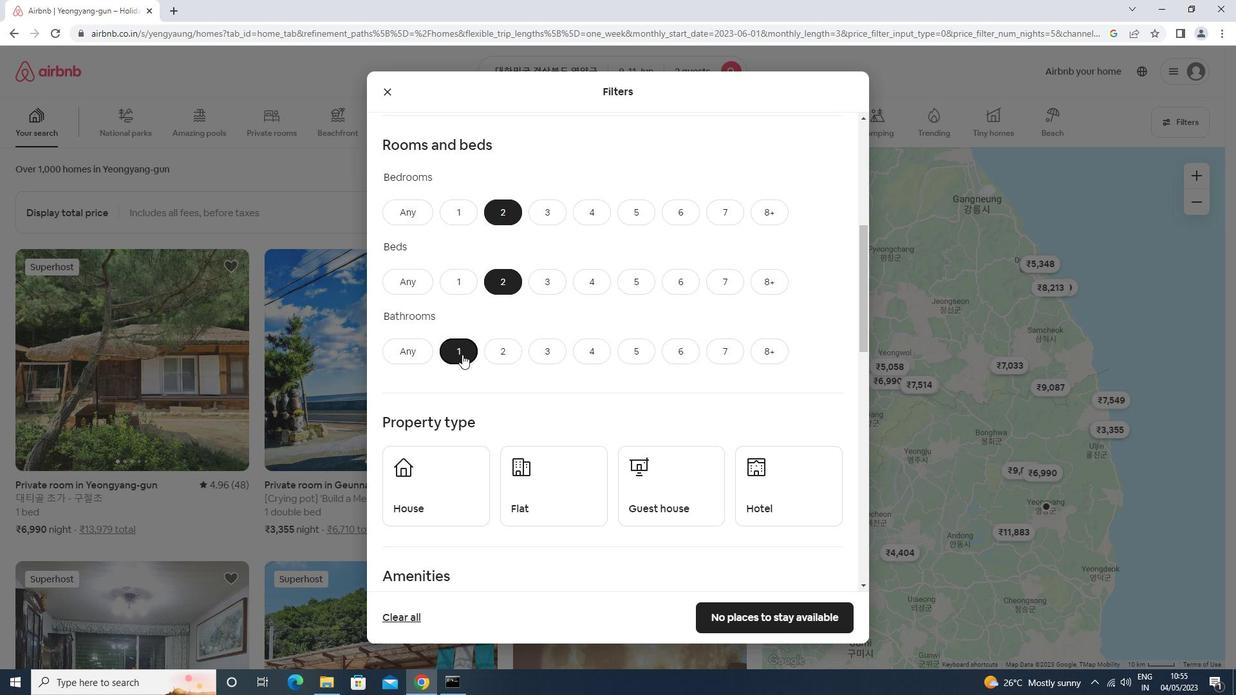 
Action: Mouse moved to (443, 358)
Screenshot: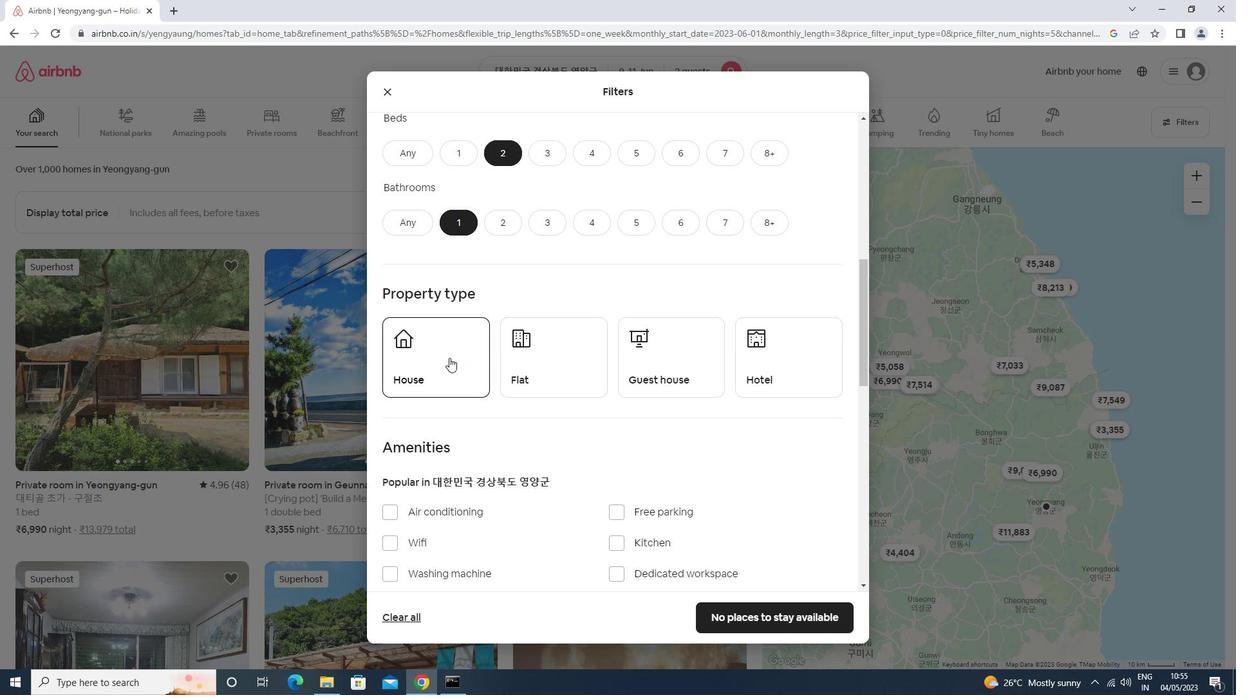 
Action: Mouse pressed left at (443, 358)
Screenshot: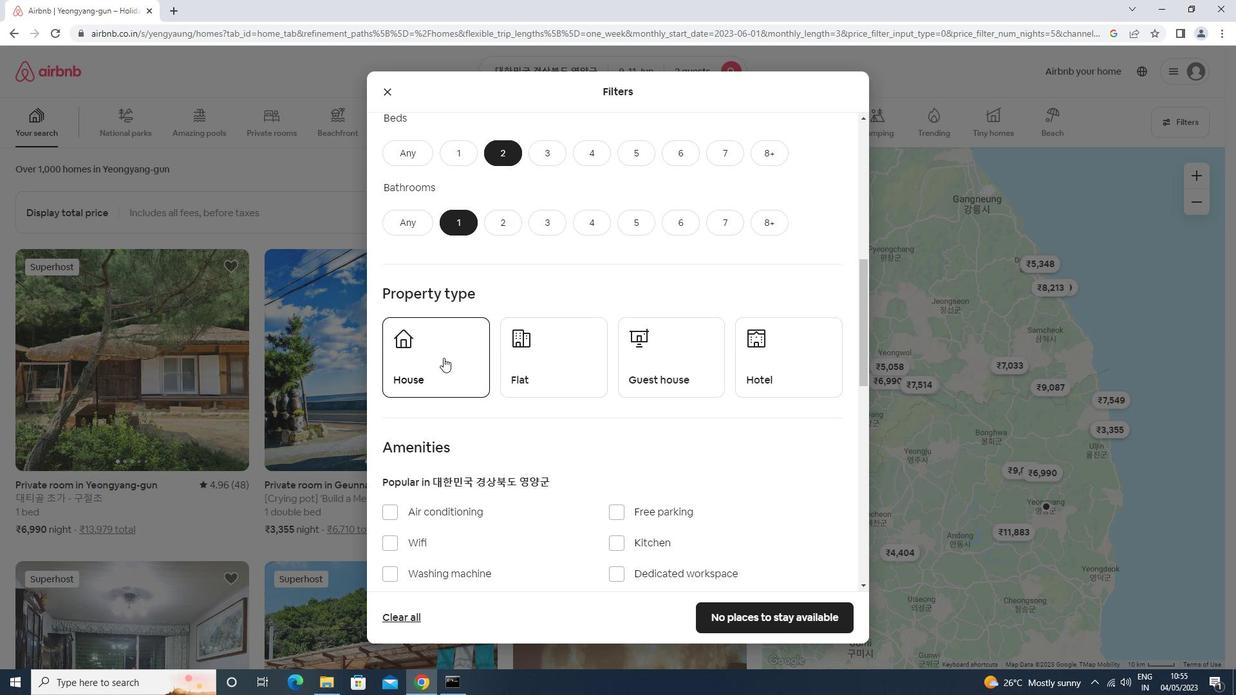 
Action: Mouse moved to (526, 376)
Screenshot: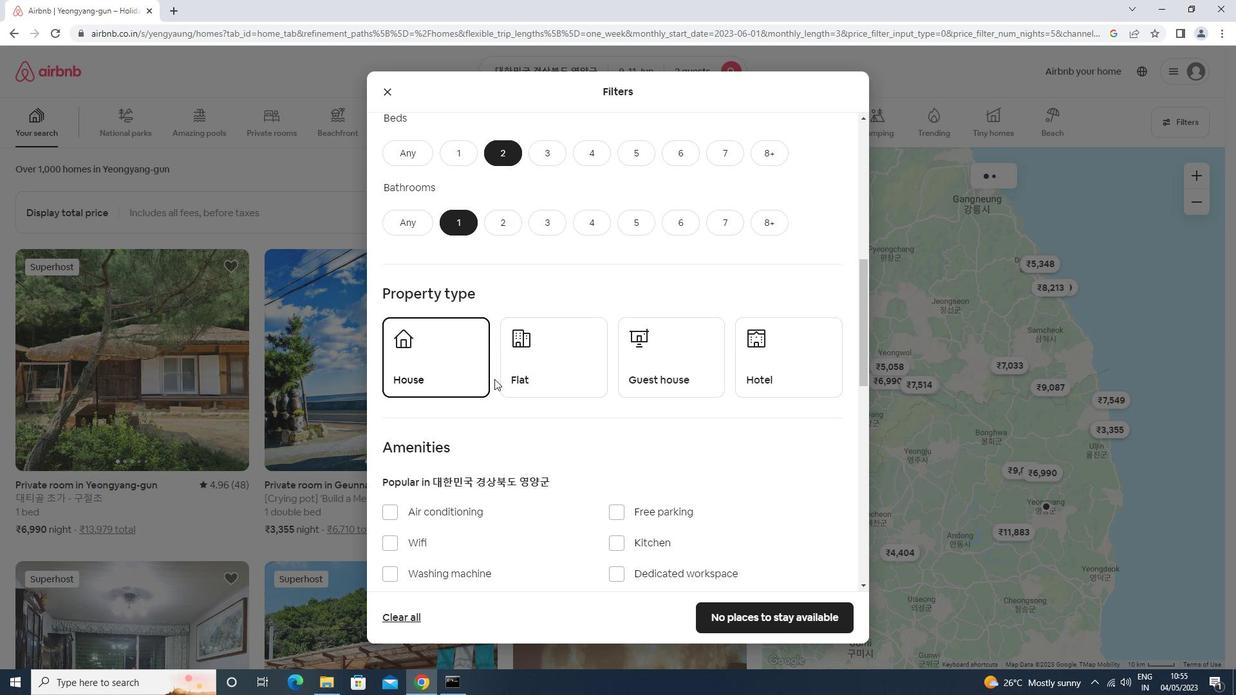 
Action: Mouse pressed left at (526, 376)
Screenshot: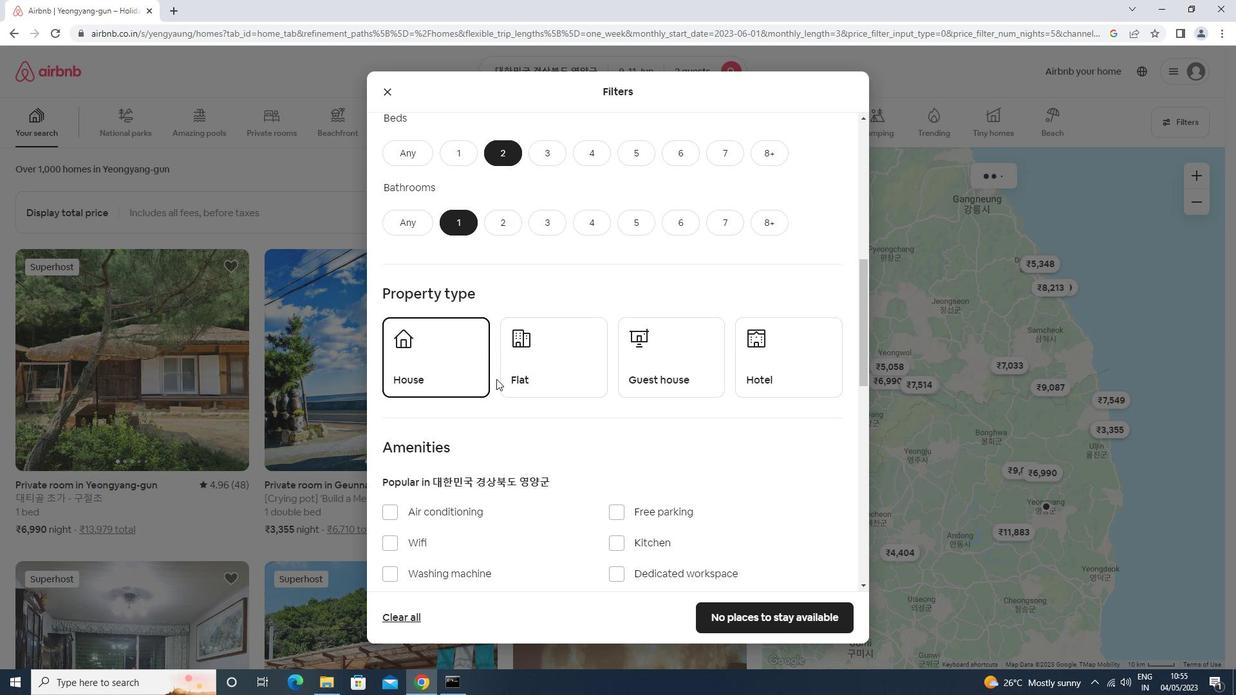 
Action: Mouse moved to (662, 374)
Screenshot: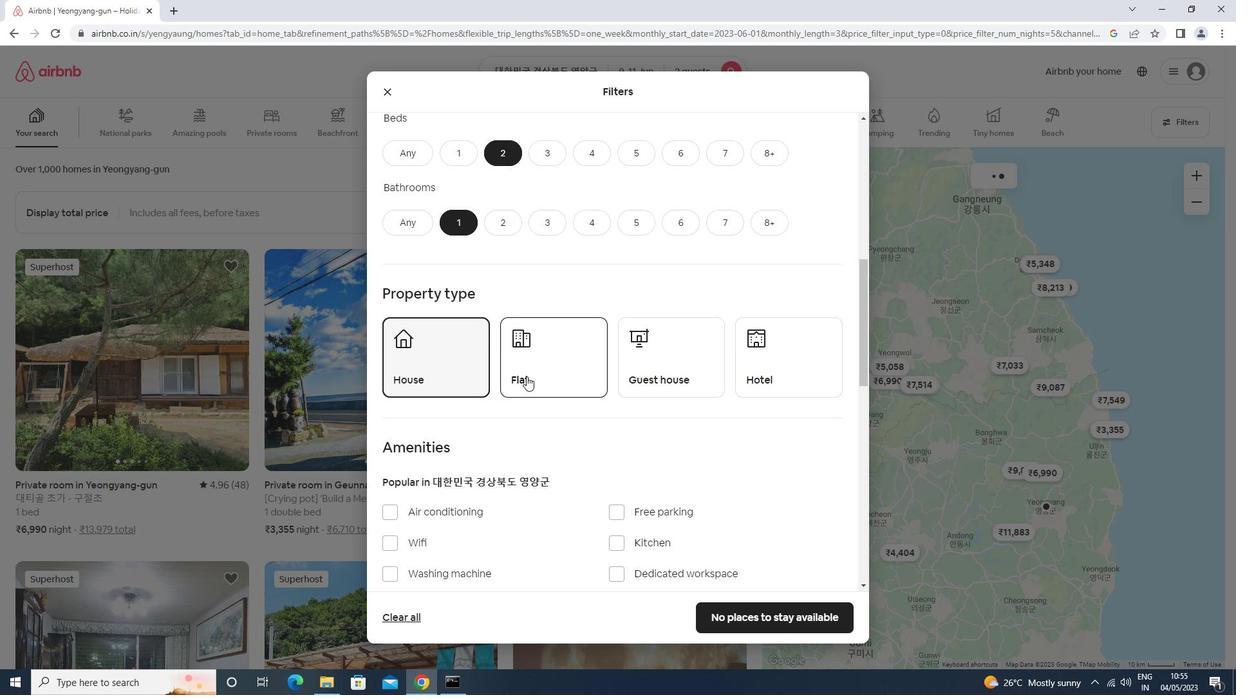 
Action: Mouse pressed left at (662, 374)
Screenshot: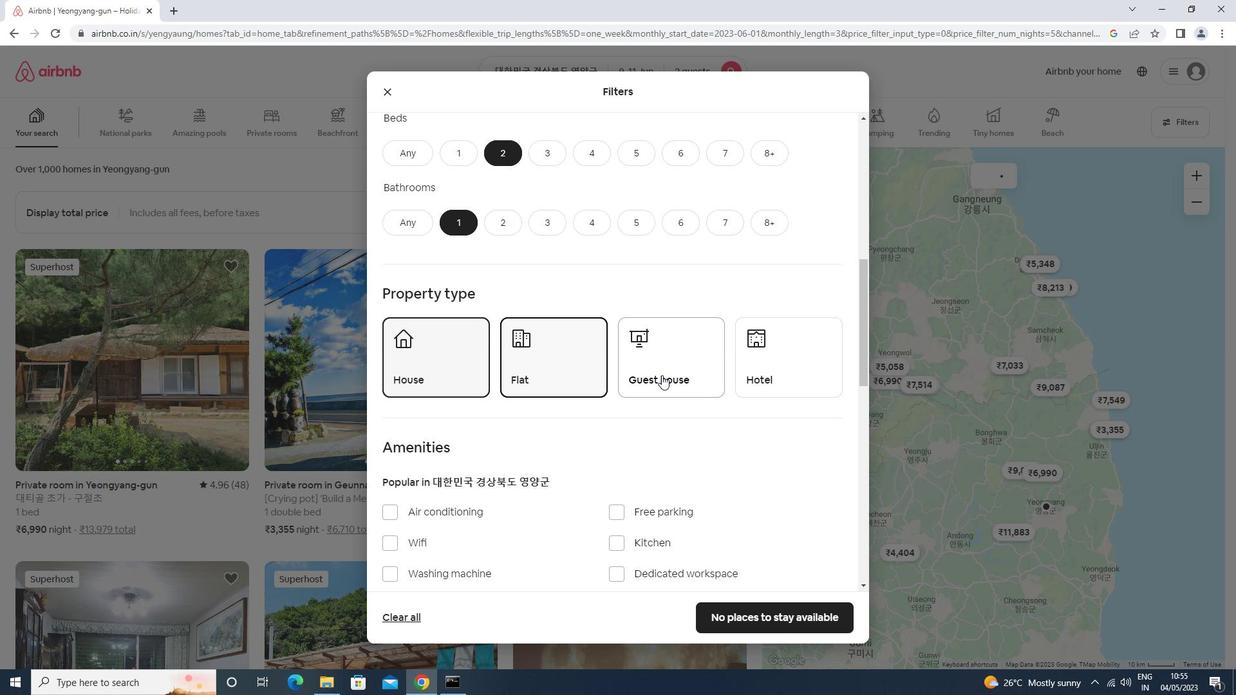
Action: Mouse moved to (663, 374)
Screenshot: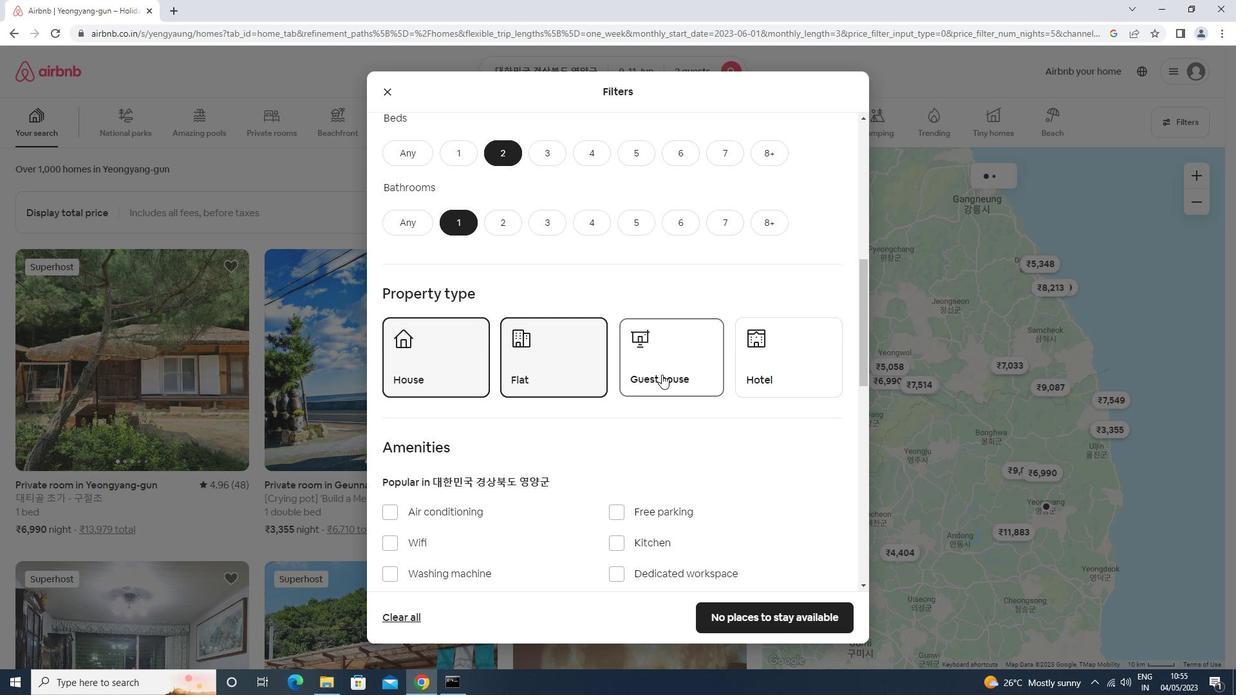 
Action: Mouse scrolled (663, 374) with delta (0, 0)
Screenshot: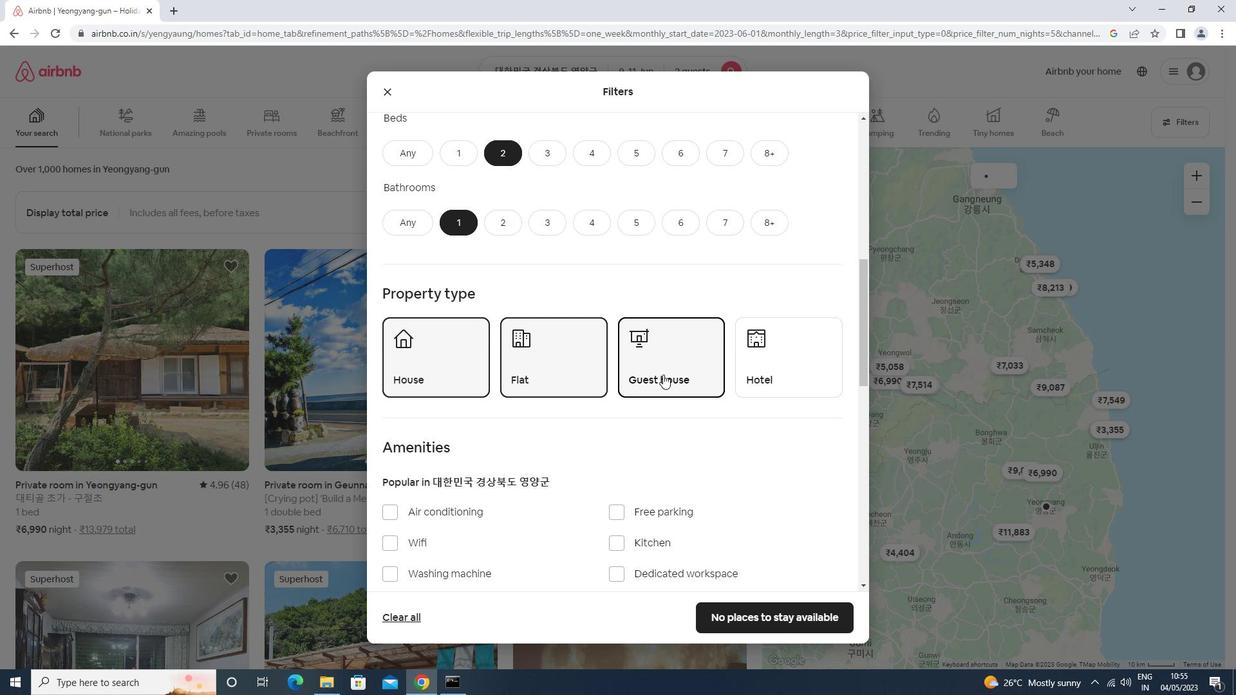 
Action: Mouse scrolled (663, 374) with delta (0, 0)
Screenshot: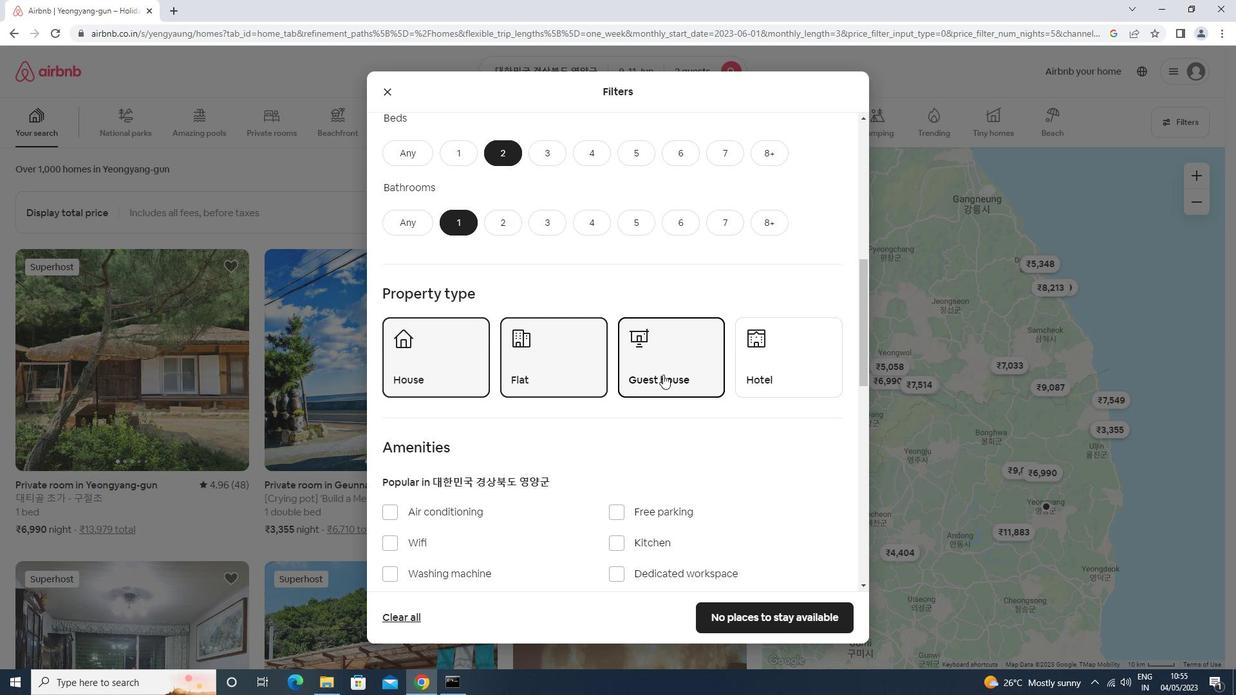 
Action: Mouse moved to (419, 409)
Screenshot: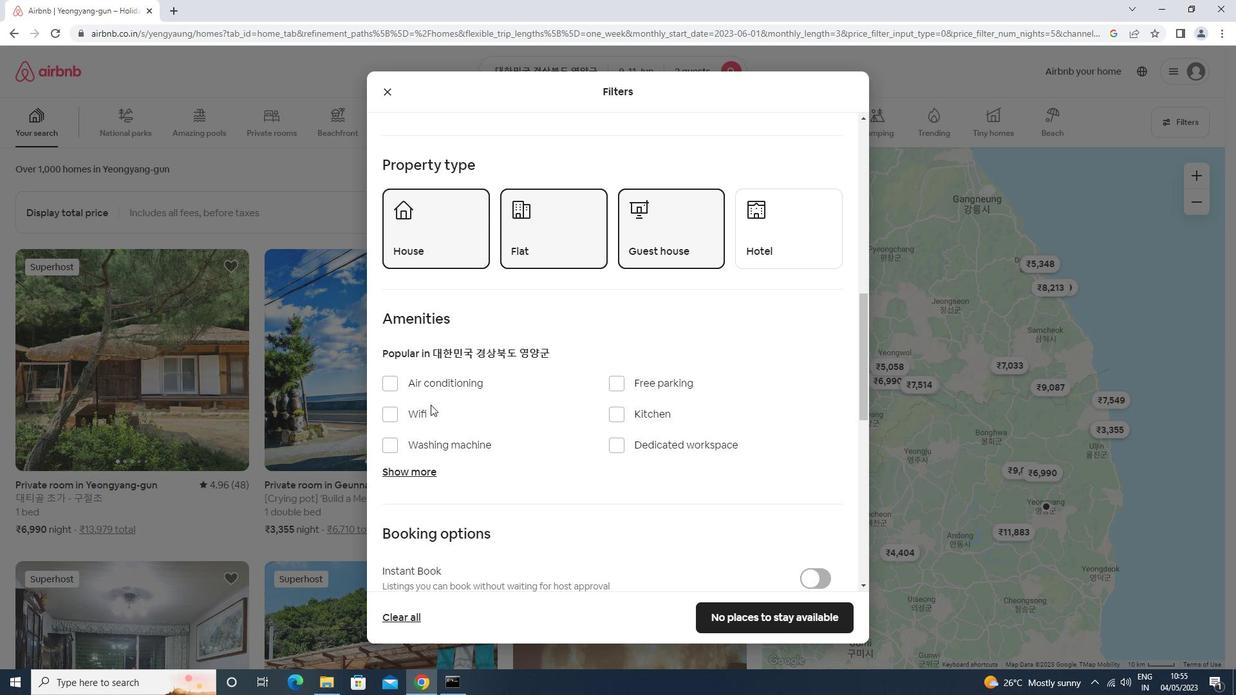 
Action: Mouse pressed left at (419, 409)
Screenshot: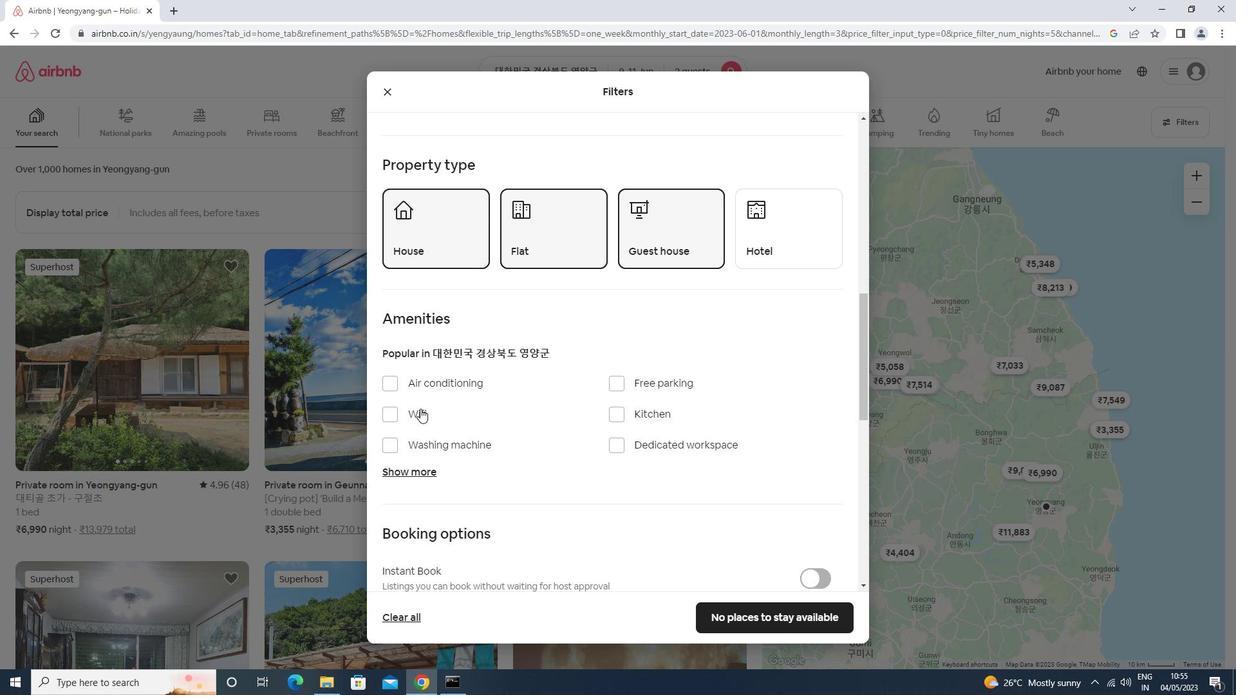 
Action: Mouse moved to (417, 438)
Screenshot: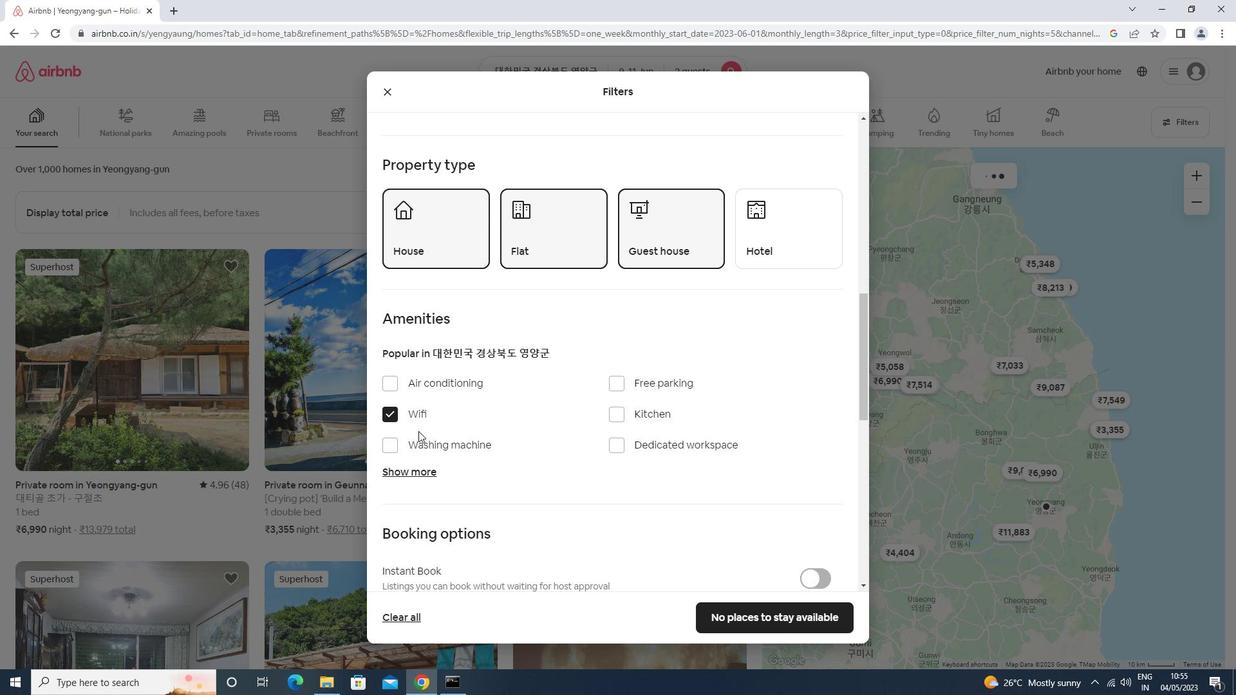 
Action: Mouse pressed left at (417, 438)
Screenshot: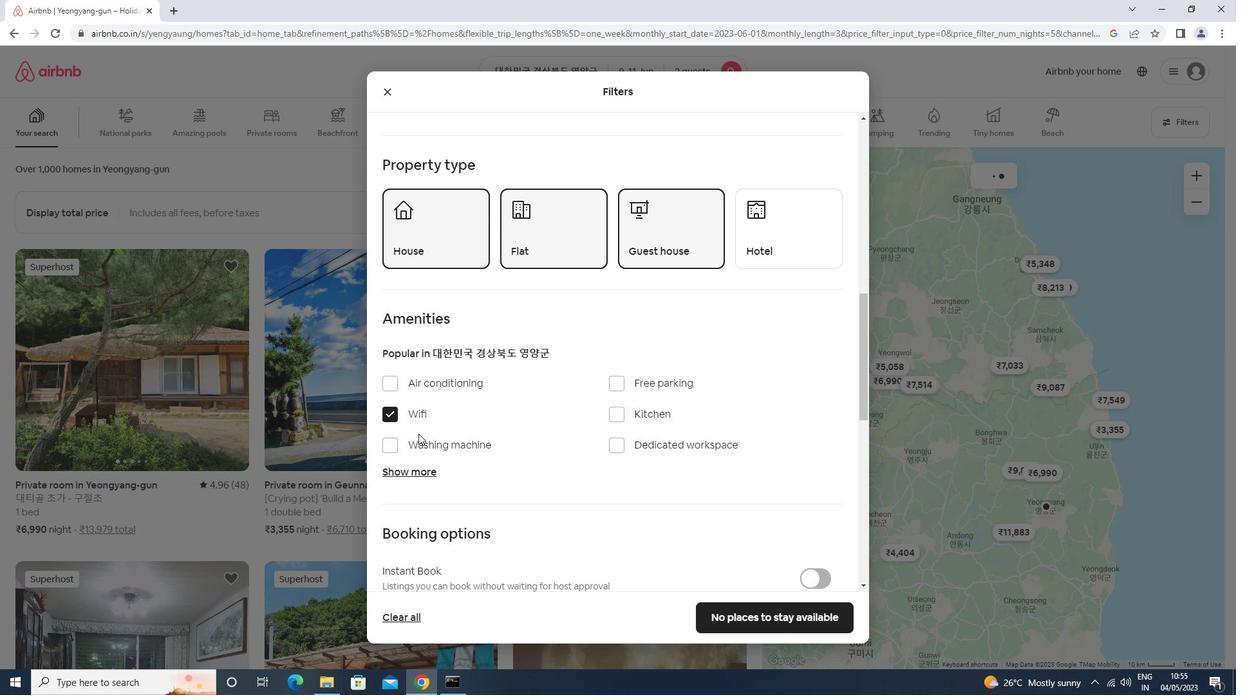 
Action: Mouse moved to (537, 425)
Screenshot: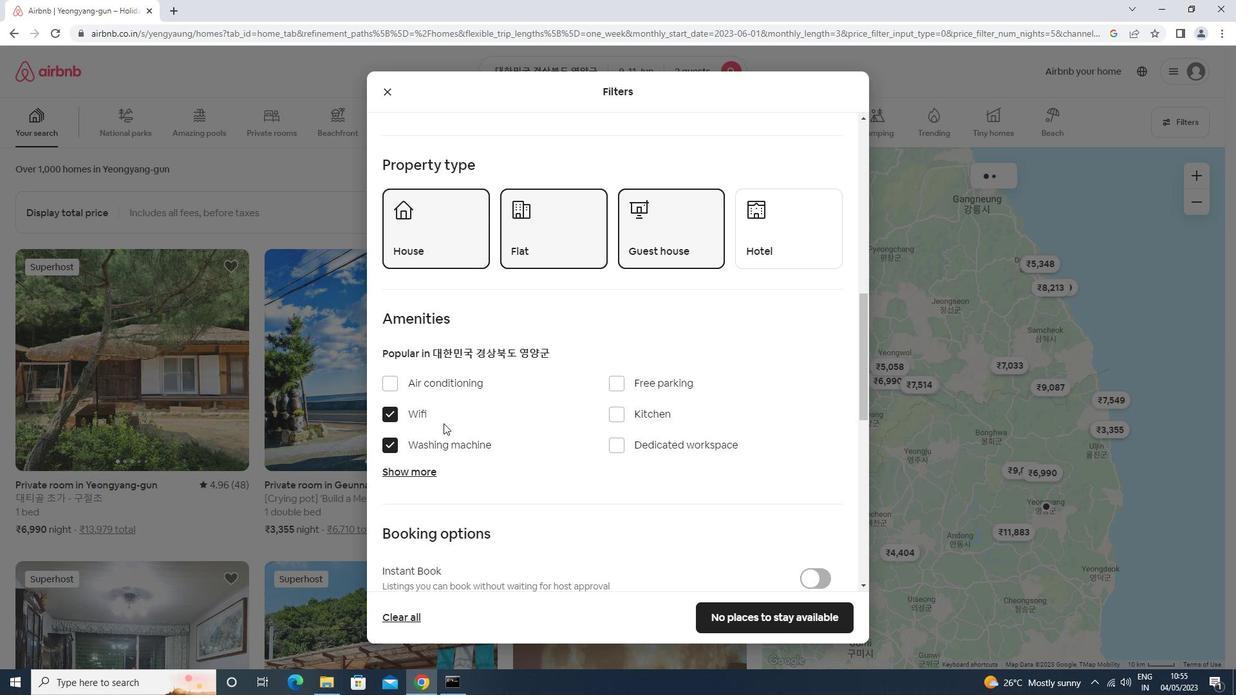 
Action: Mouse scrolled (537, 424) with delta (0, 0)
Screenshot: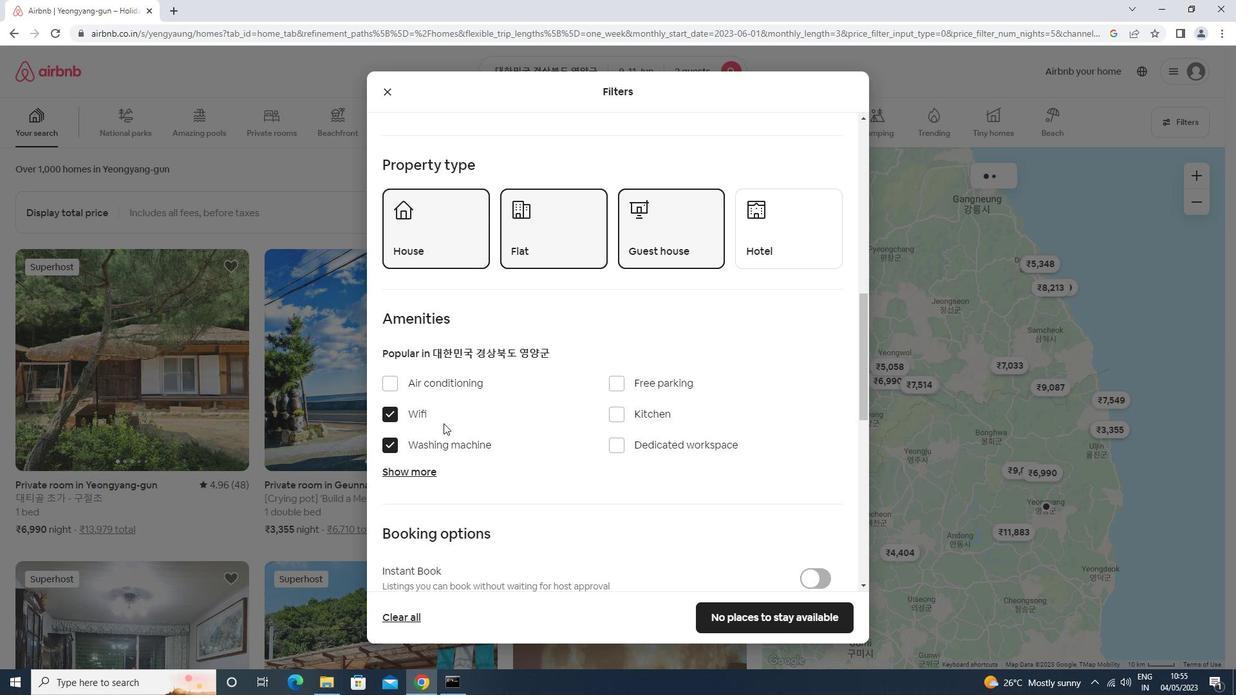 
Action: Mouse moved to (553, 428)
Screenshot: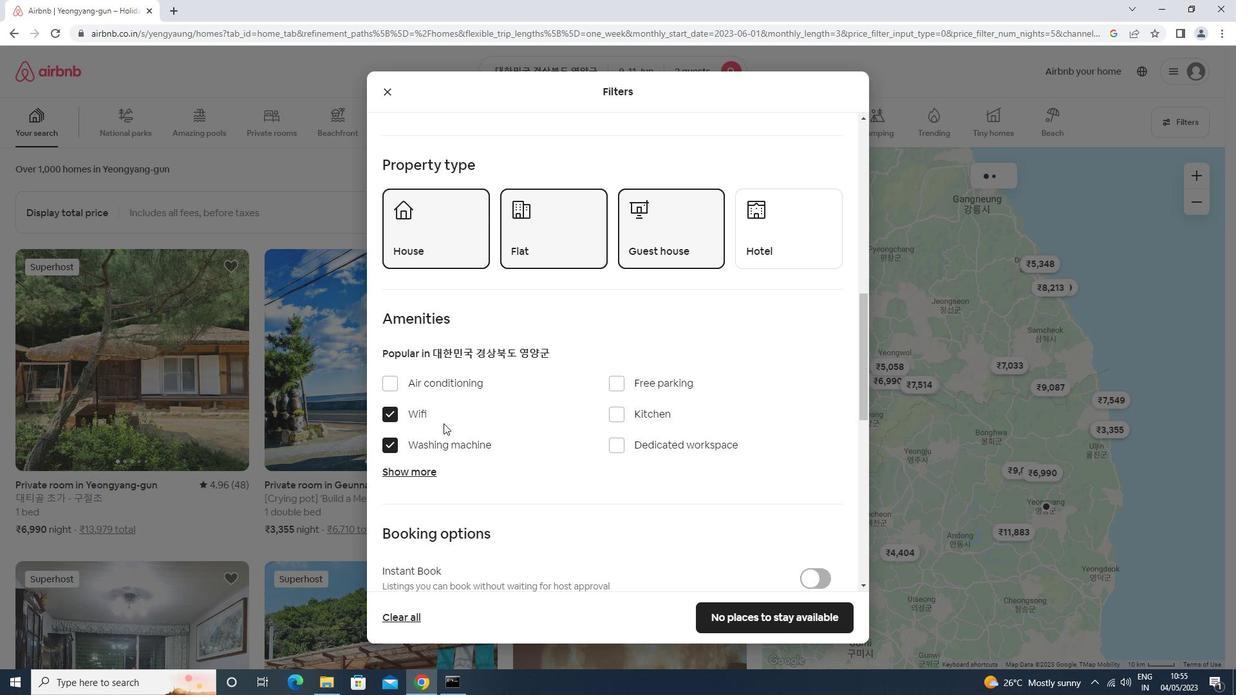 
Action: Mouse scrolled (553, 428) with delta (0, 0)
Screenshot: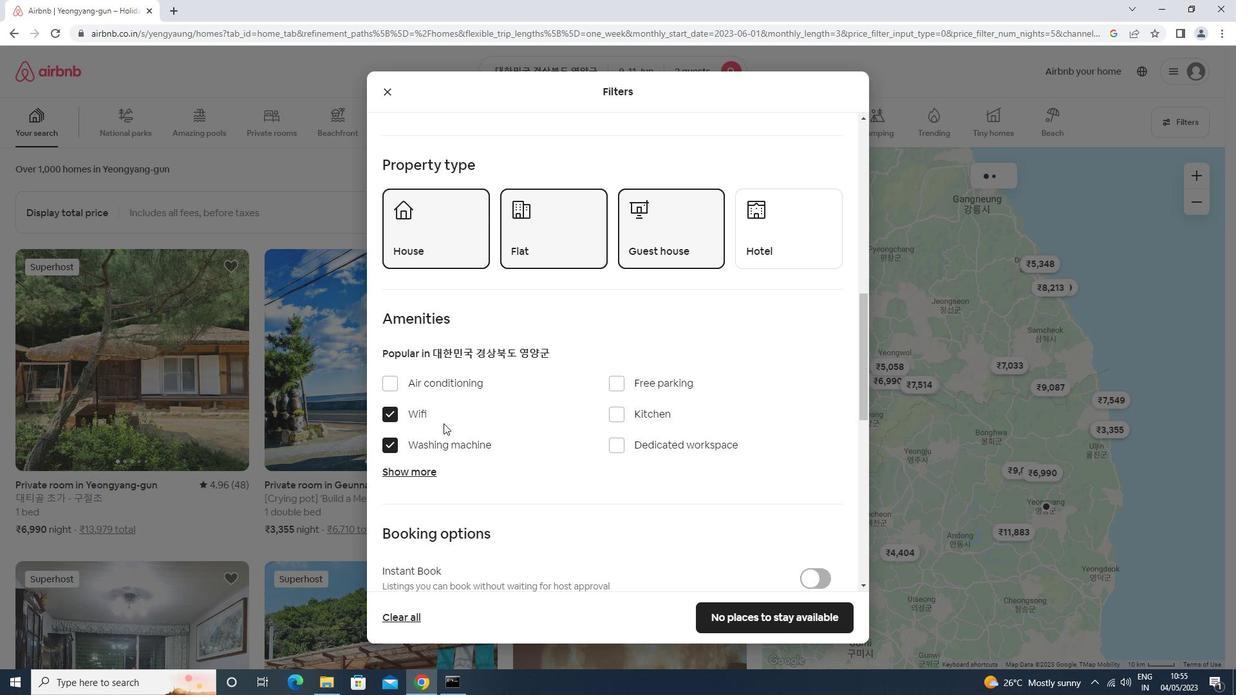 
Action: Mouse moved to (555, 430)
Screenshot: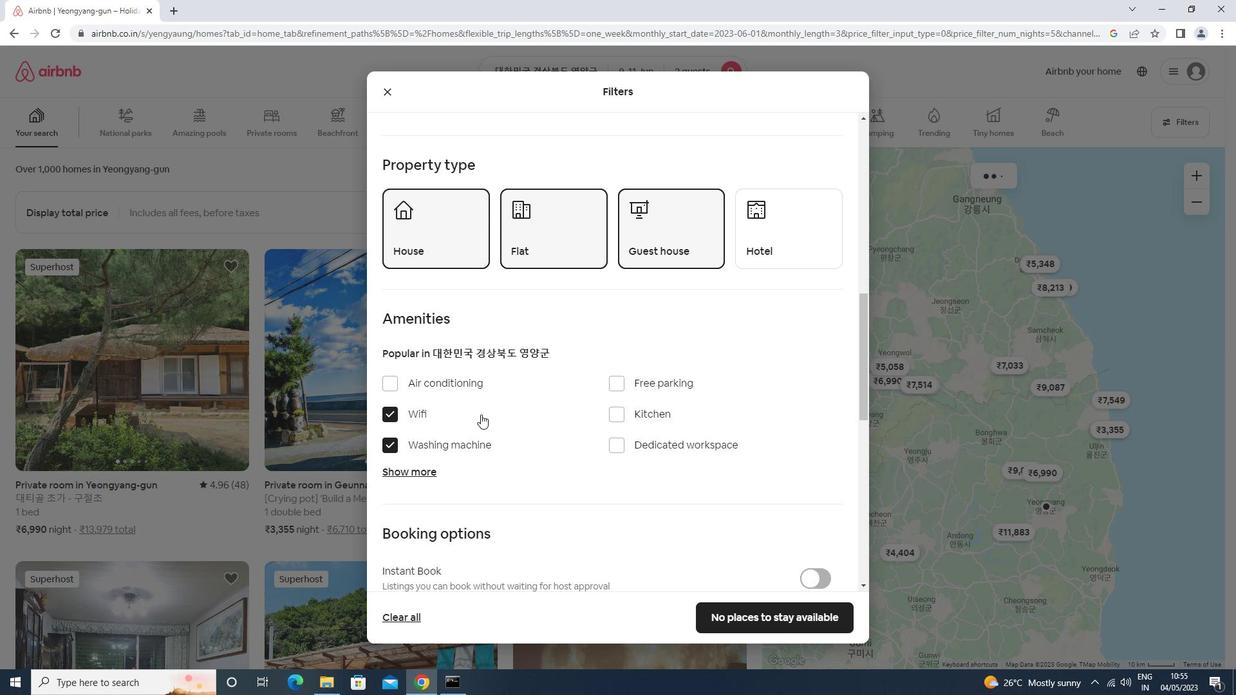 
Action: Mouse scrolled (555, 429) with delta (0, 0)
Screenshot: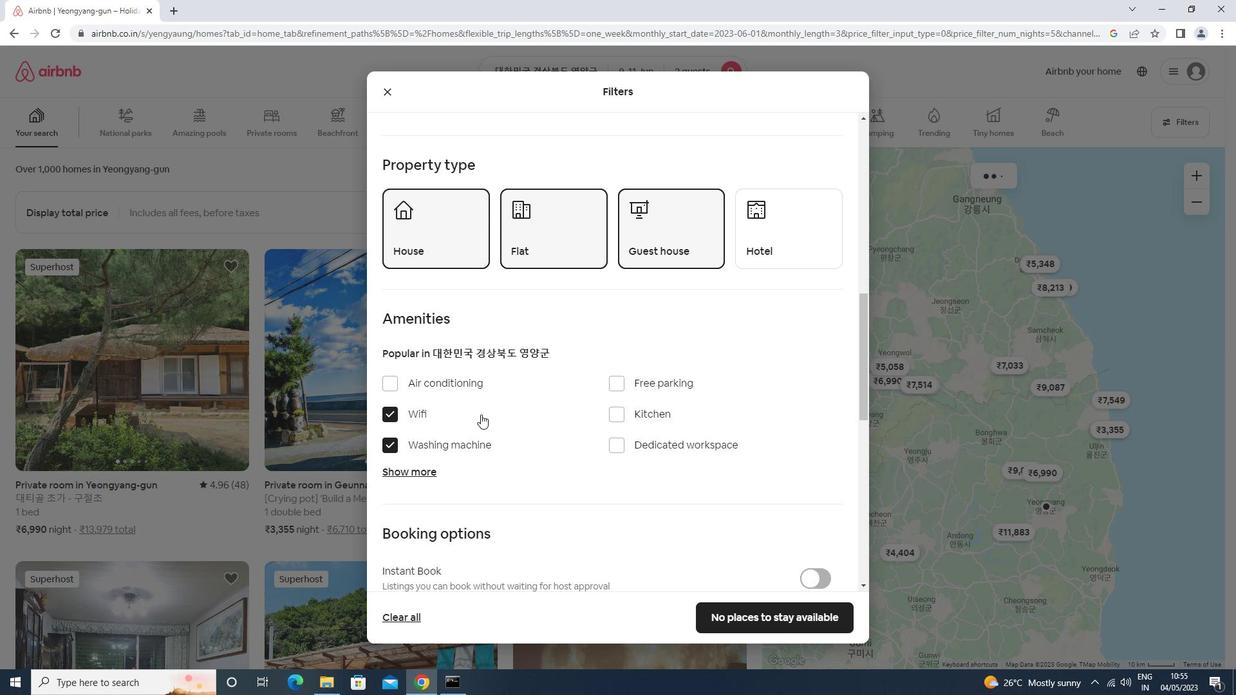
Action: Mouse moved to (809, 424)
Screenshot: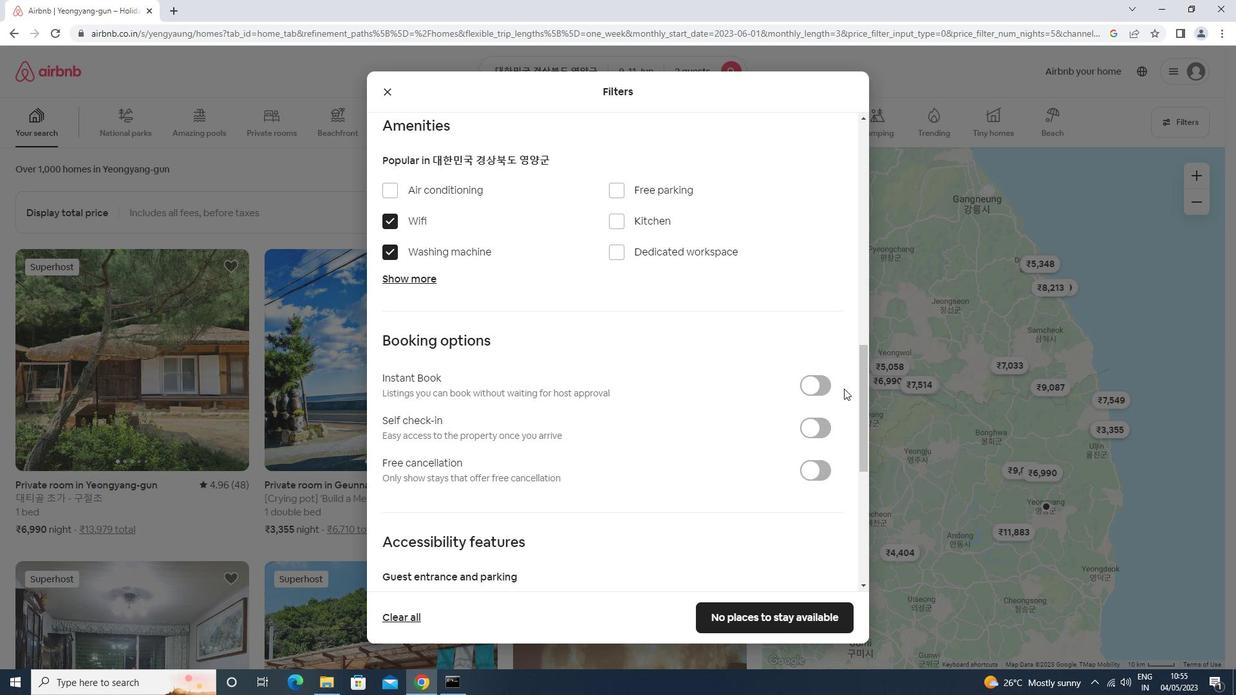 
Action: Mouse pressed left at (809, 424)
Screenshot: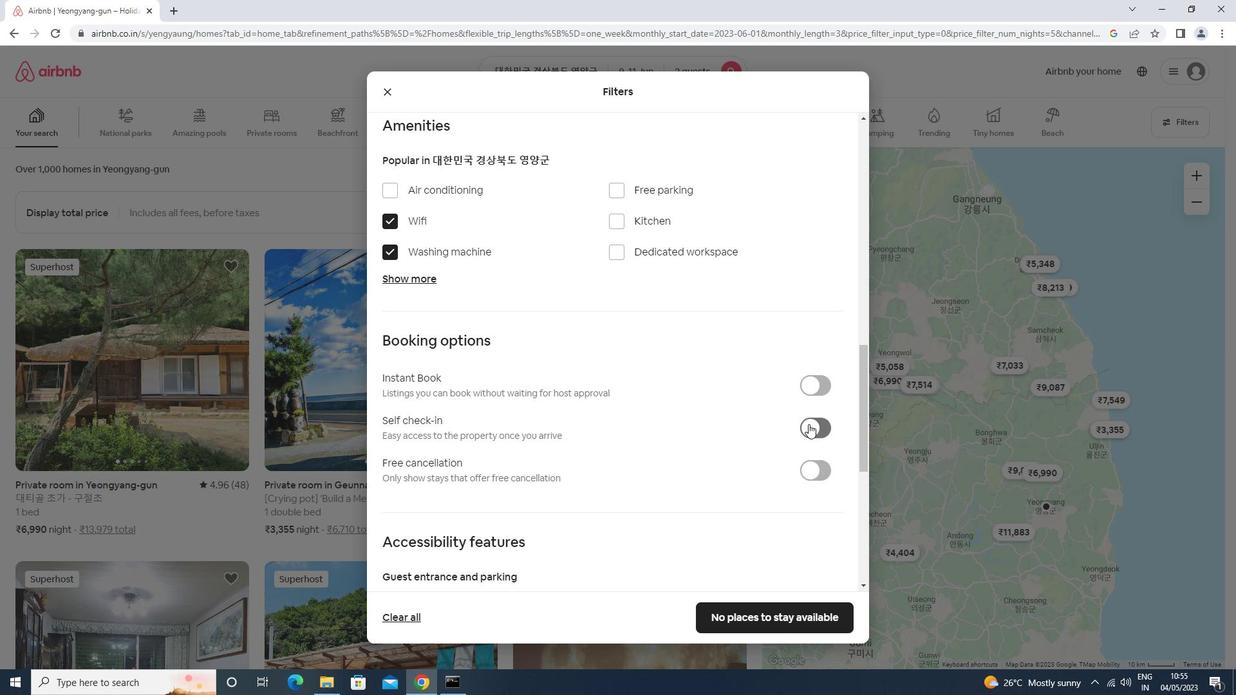 
Action: Mouse moved to (776, 417)
Screenshot: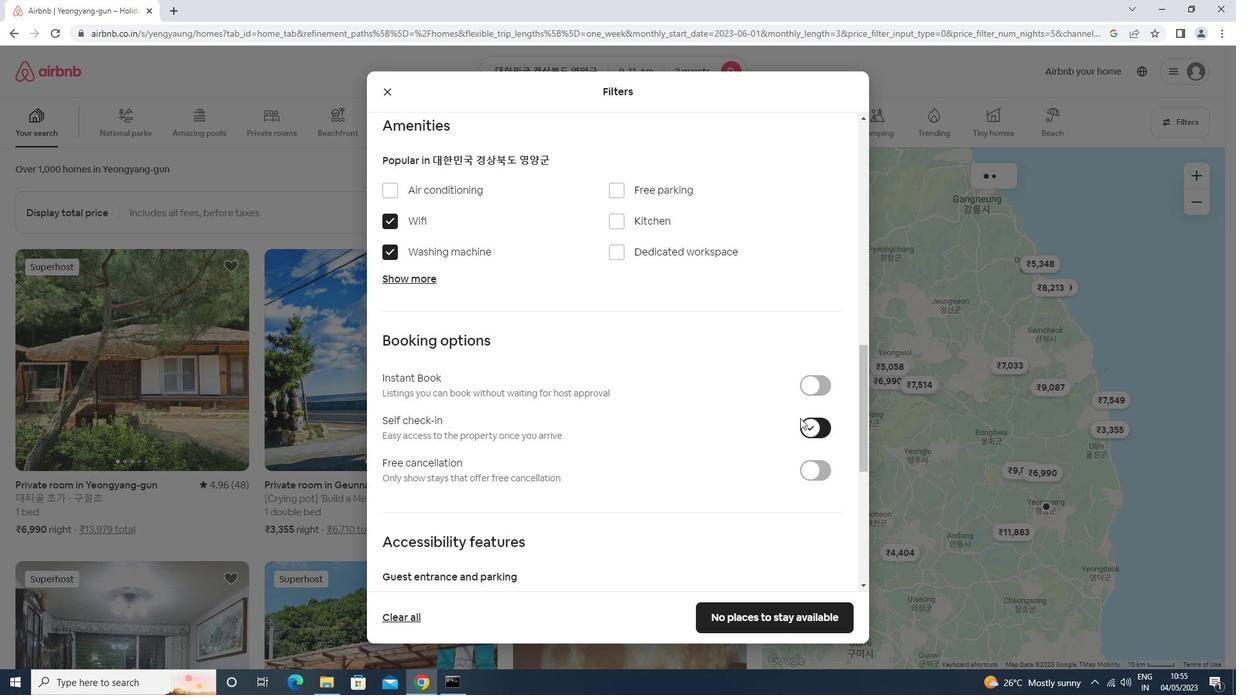 
Action: Mouse scrolled (776, 416) with delta (0, 0)
Screenshot: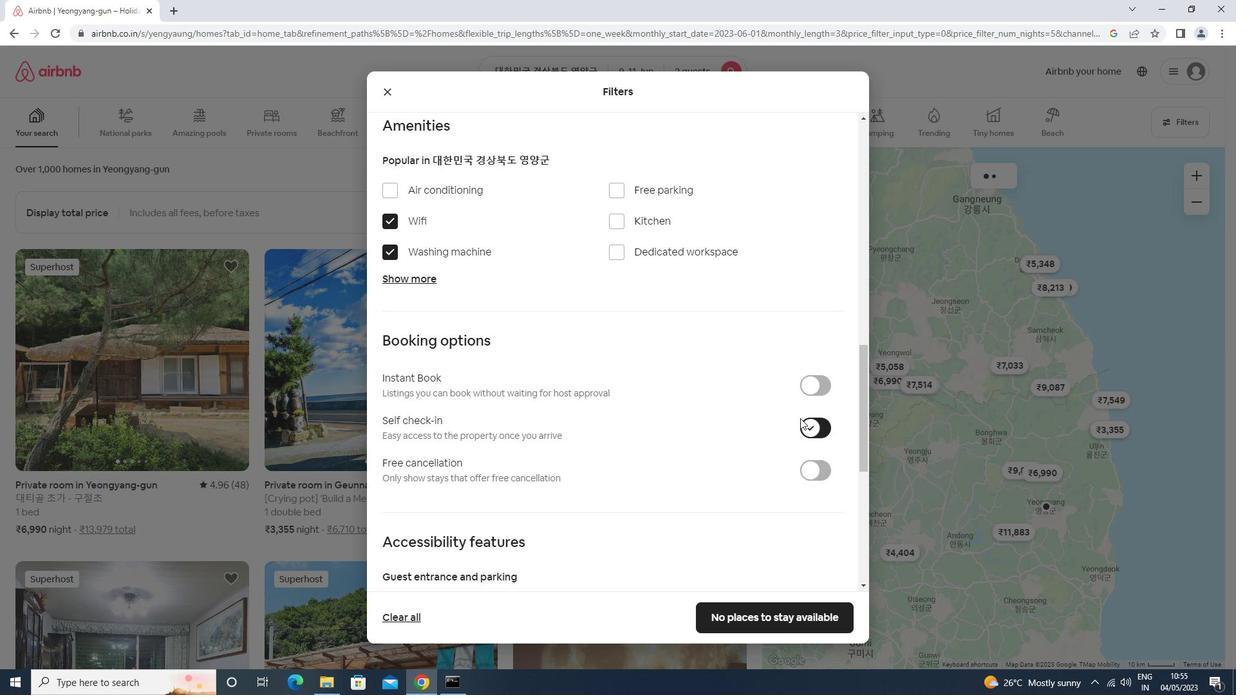 
Action: Mouse moved to (774, 417)
Screenshot: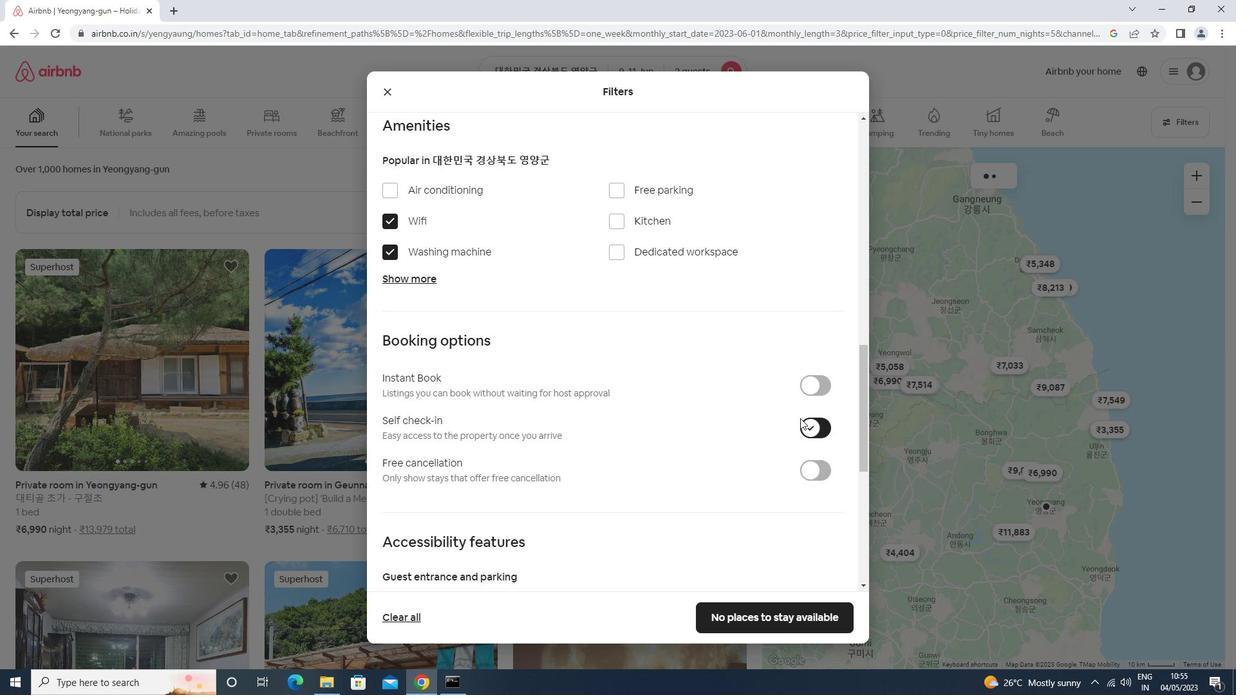 
Action: Mouse scrolled (774, 416) with delta (0, 0)
Screenshot: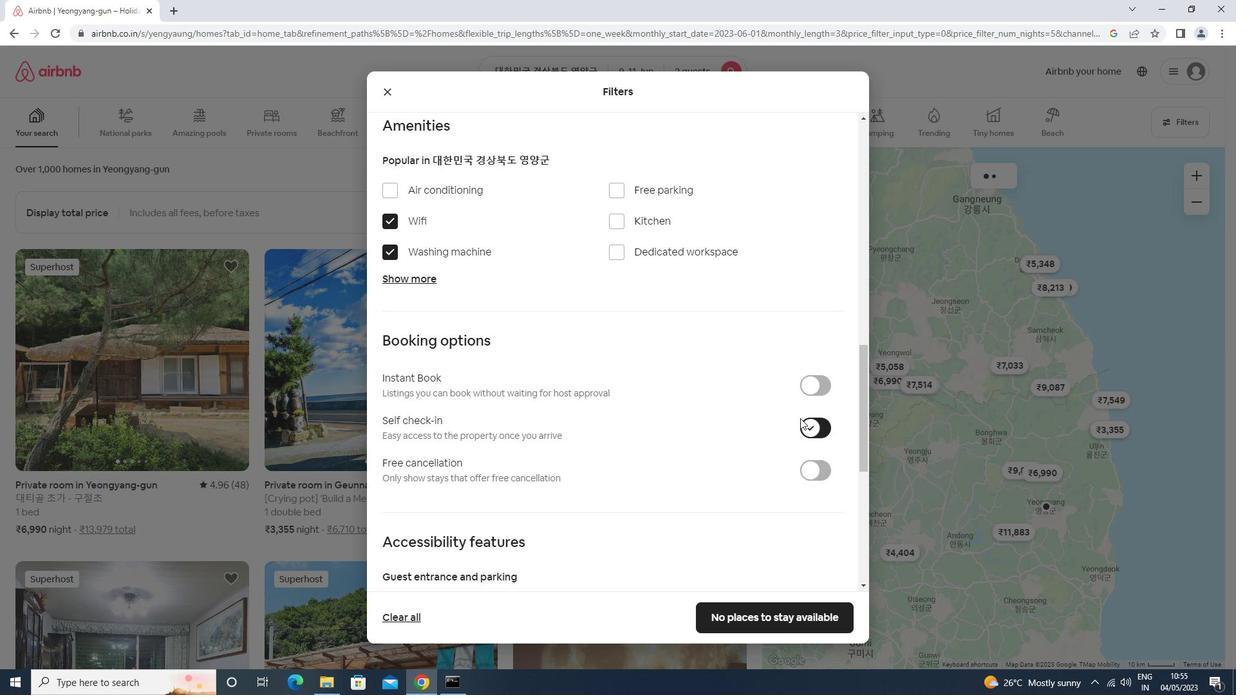 
Action: Mouse moved to (772, 417)
Screenshot: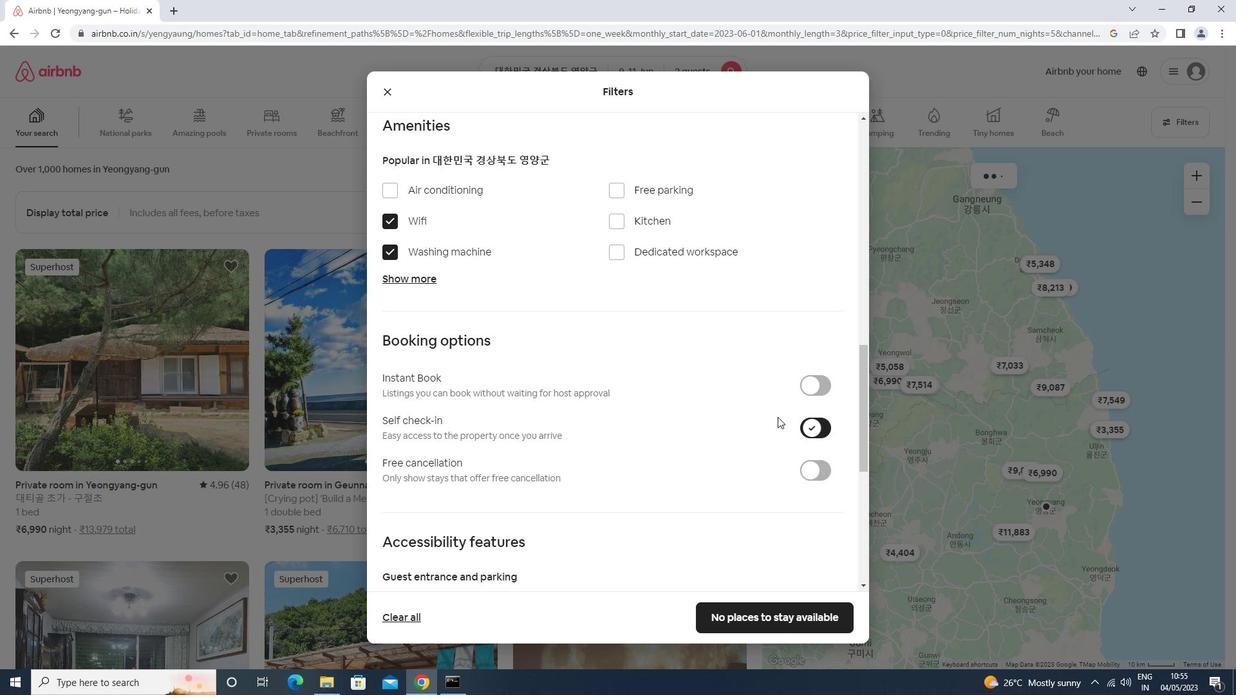 
Action: Mouse scrolled (772, 416) with delta (0, 0)
Screenshot: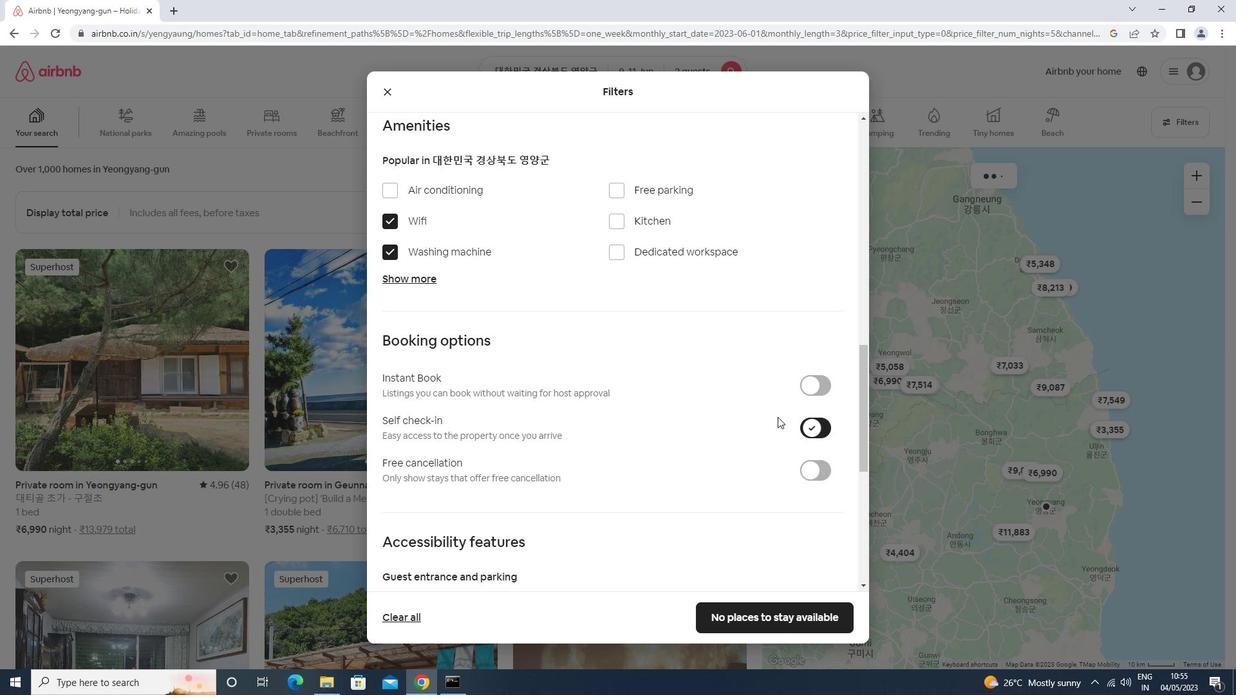 
Action: Mouse scrolled (772, 416) with delta (0, 0)
Screenshot: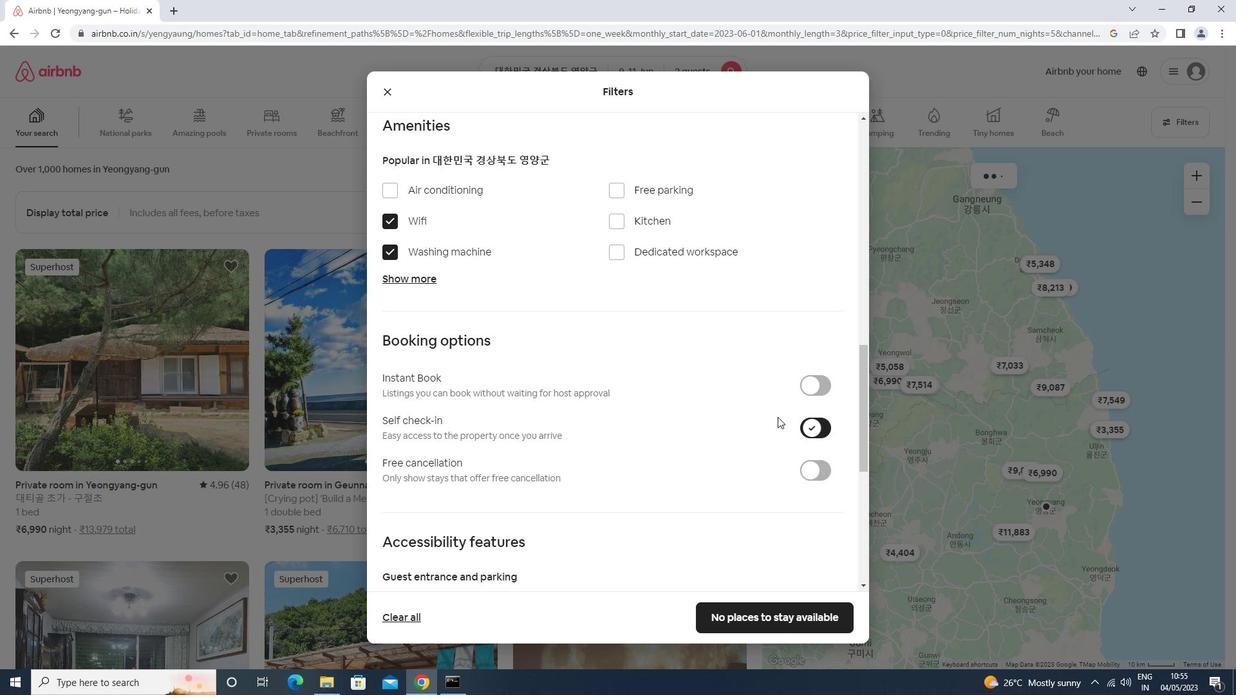 
Action: Mouse moved to (772, 417)
Screenshot: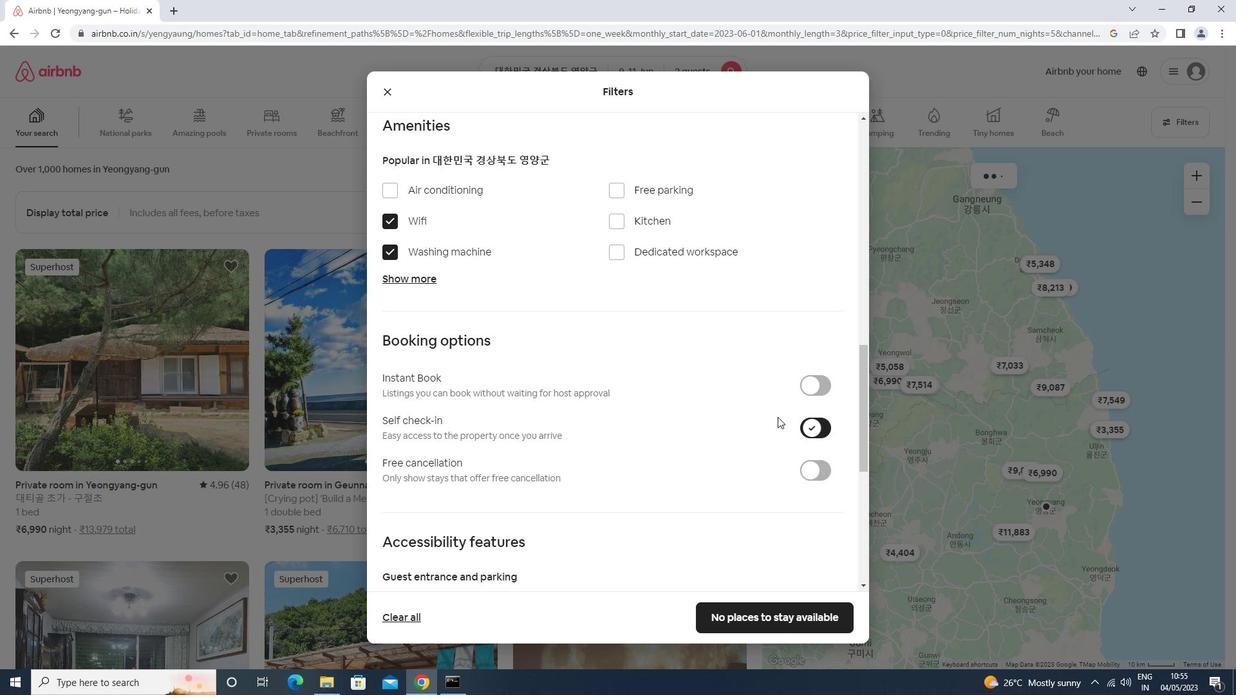 
Action: Mouse scrolled (772, 416) with delta (0, 0)
Screenshot: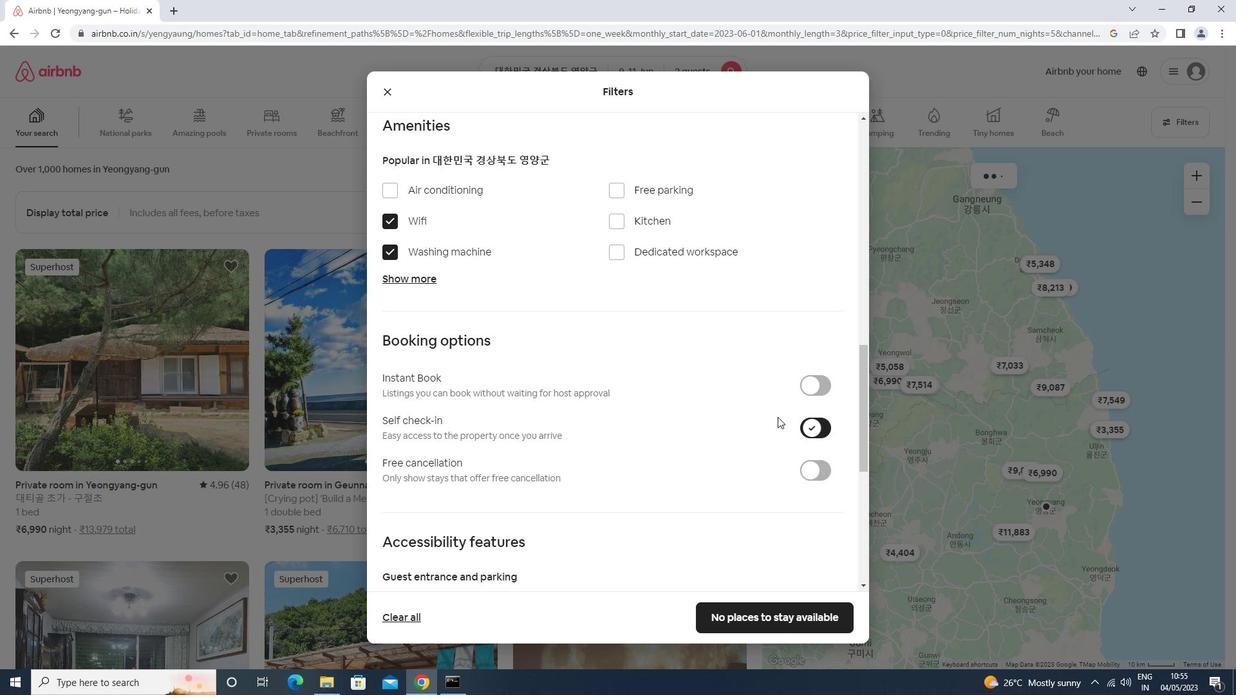 
Action: Mouse moved to (771, 417)
Screenshot: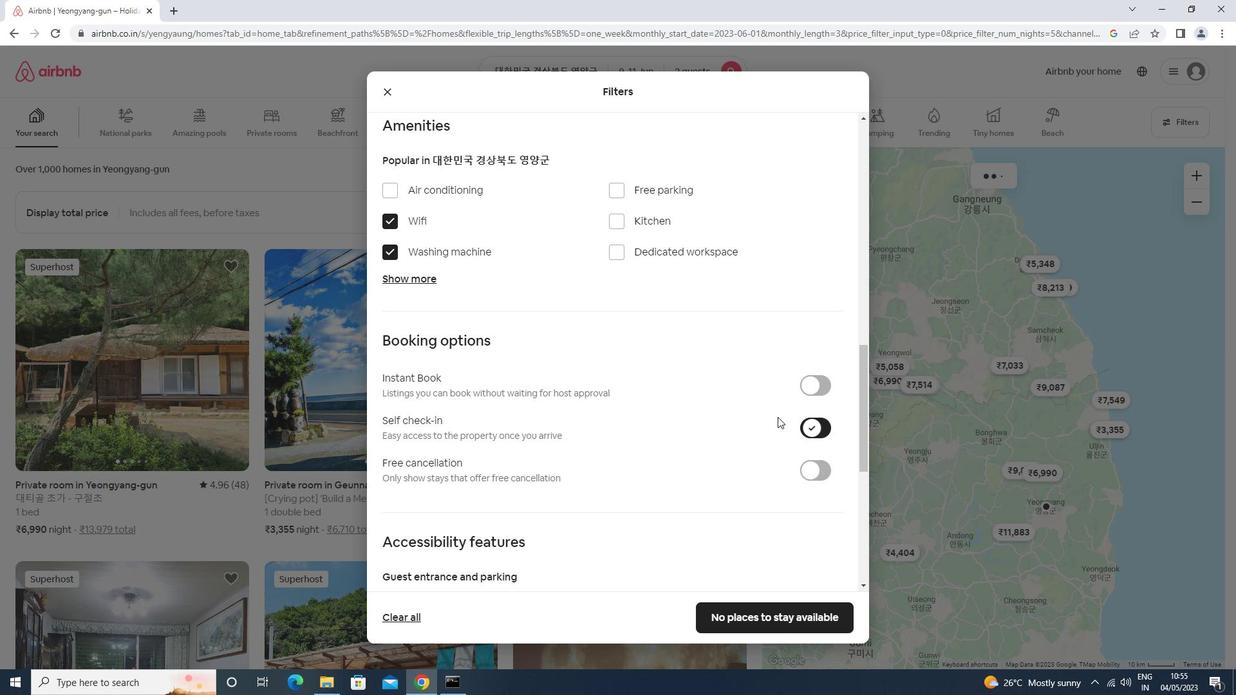 
Action: Mouse scrolled (771, 416) with delta (0, 0)
Screenshot: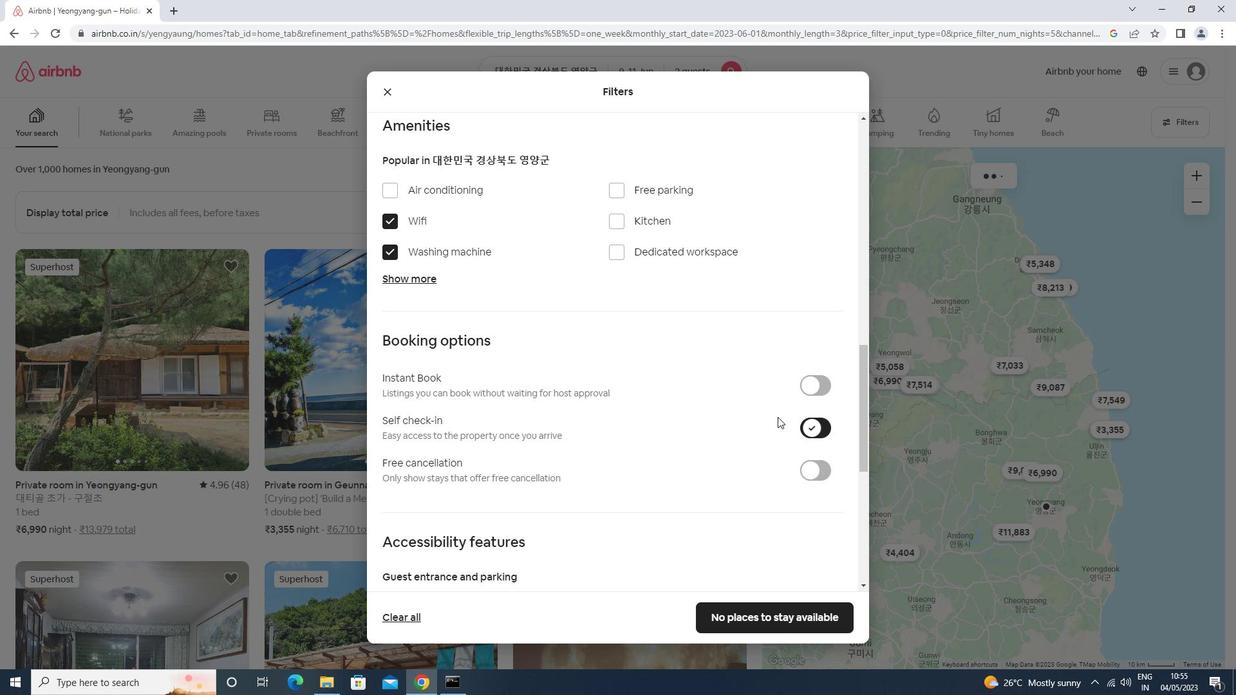 
Action: Mouse moved to (762, 421)
Screenshot: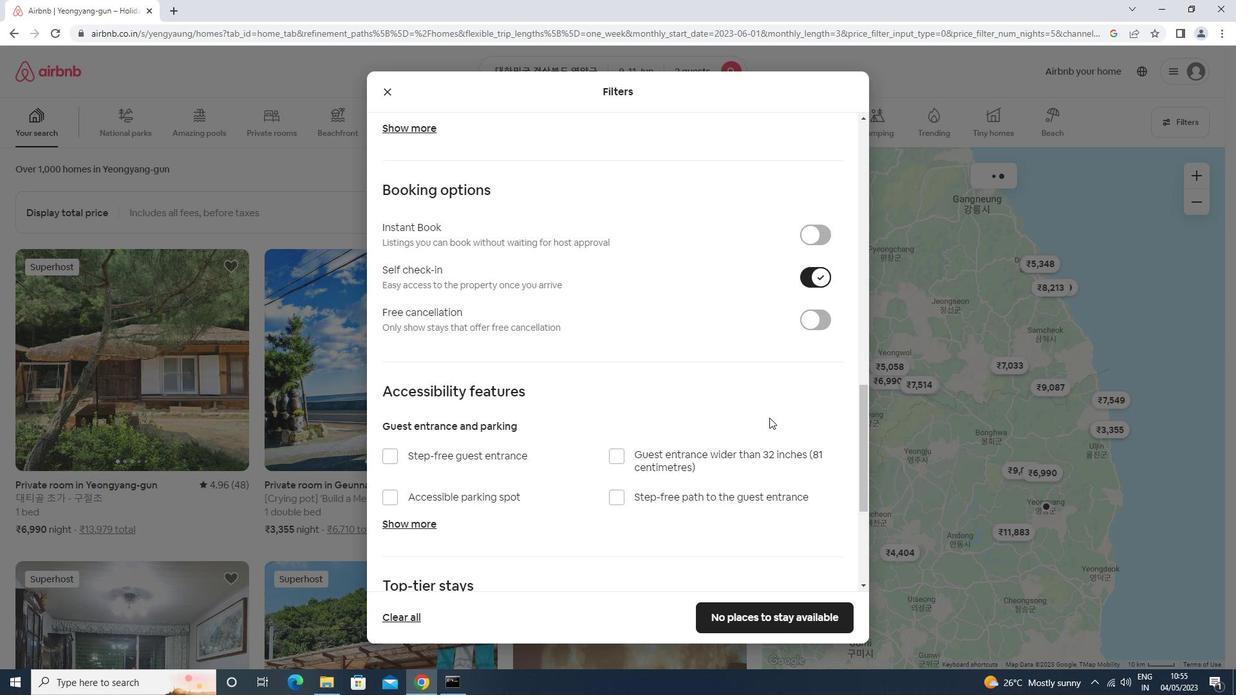 
Action: Mouse scrolled (762, 420) with delta (0, 0)
Screenshot: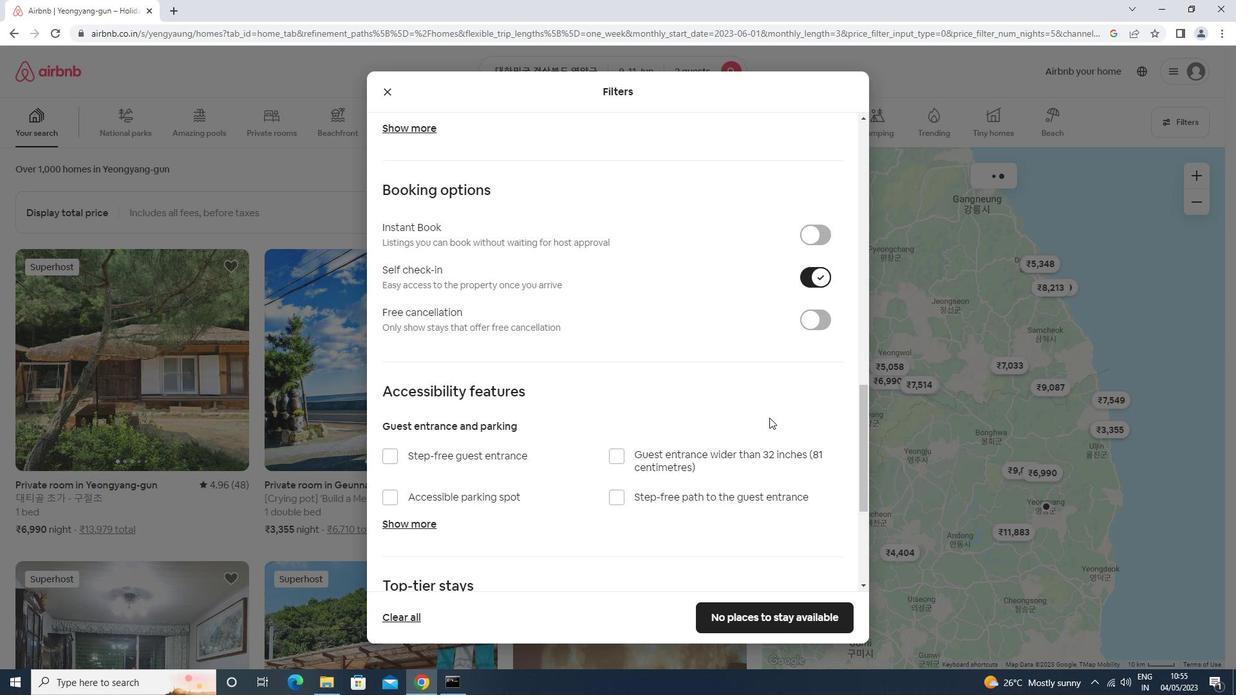 
Action: Mouse moved to (759, 421)
Screenshot: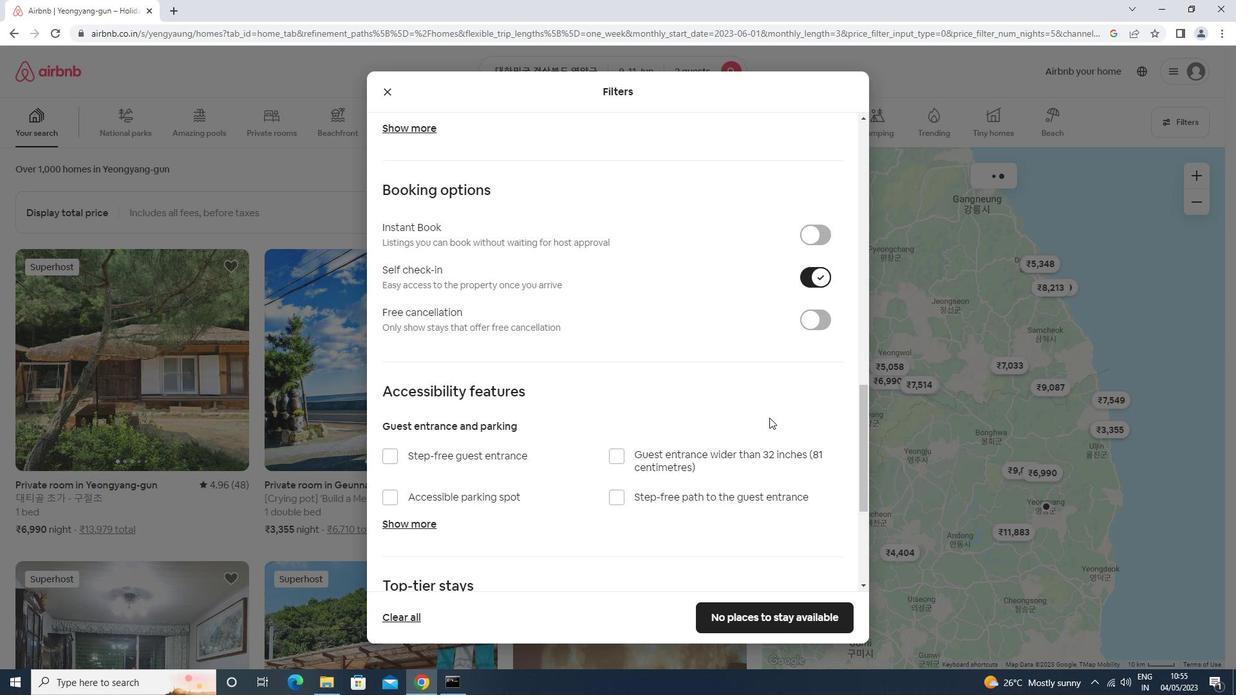 
Action: Mouse scrolled (759, 421) with delta (0, 0)
Screenshot: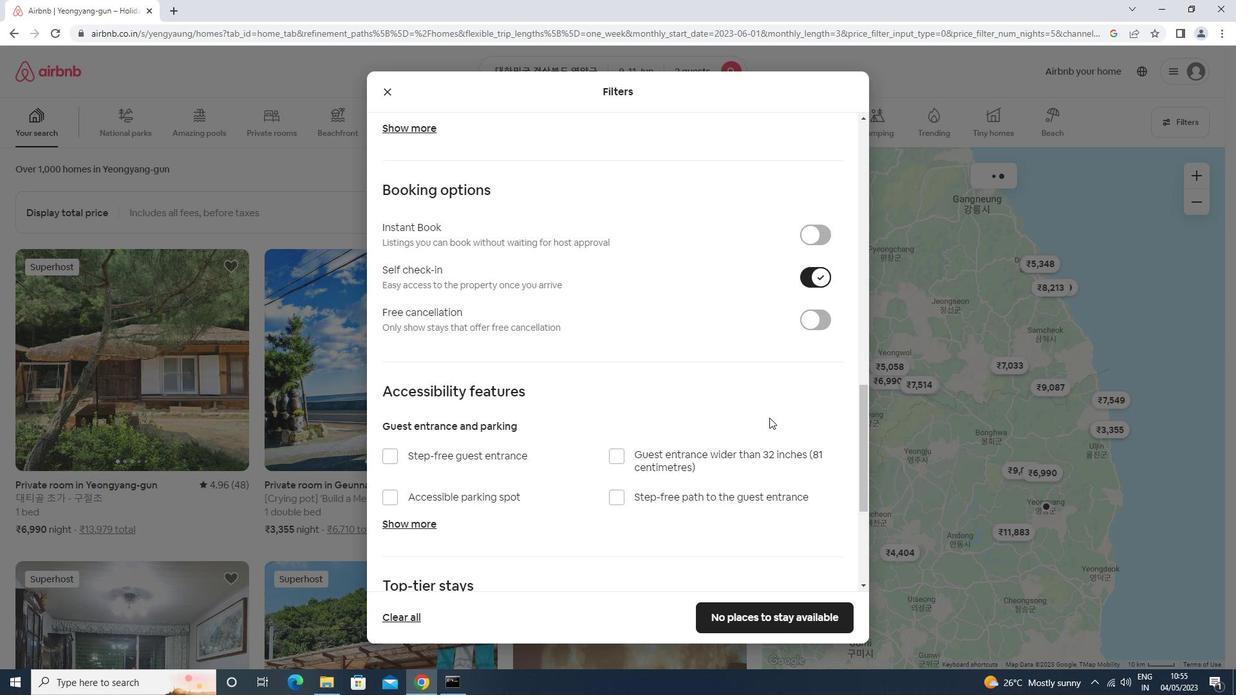 
Action: Mouse moved to (758, 421)
Screenshot: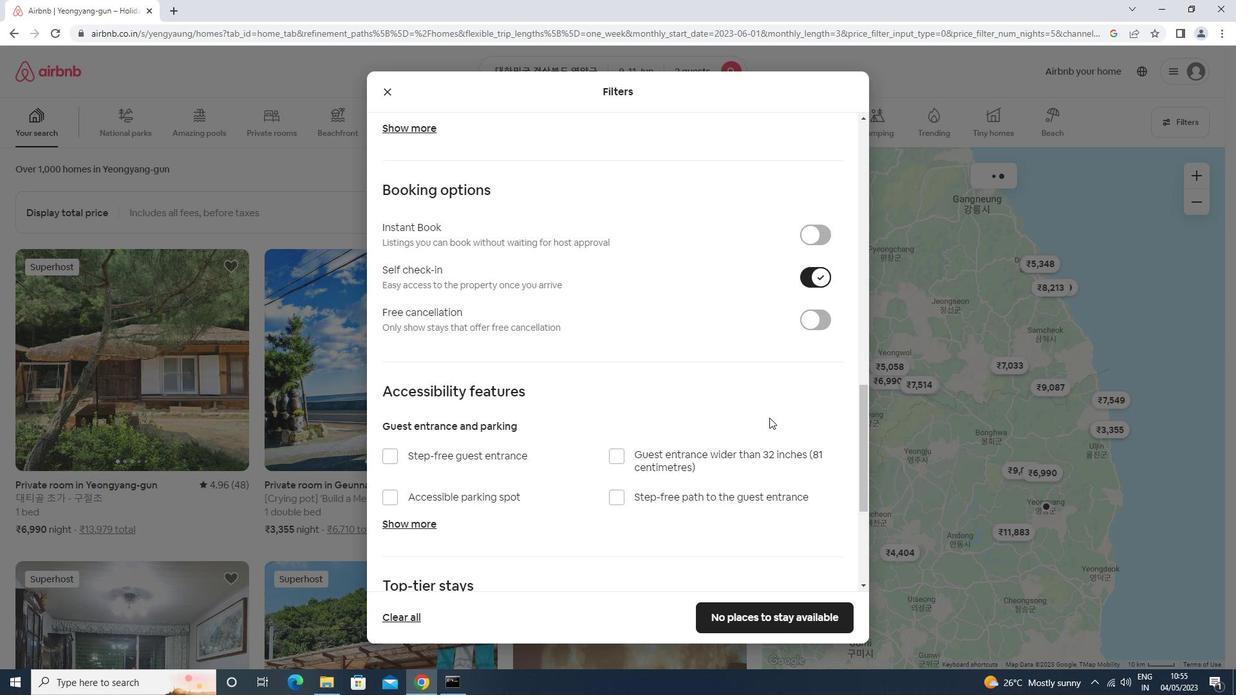 
Action: Mouse scrolled (758, 421) with delta (0, 0)
Screenshot: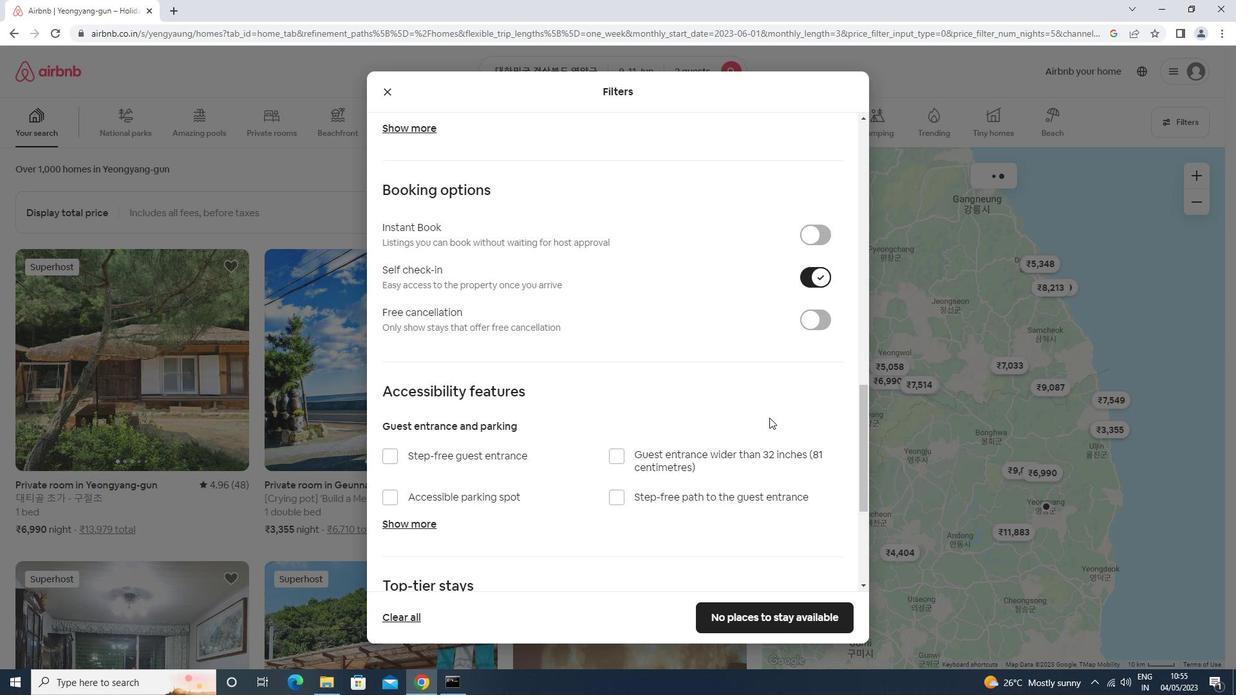 
Action: Mouse moved to (756, 421)
Screenshot: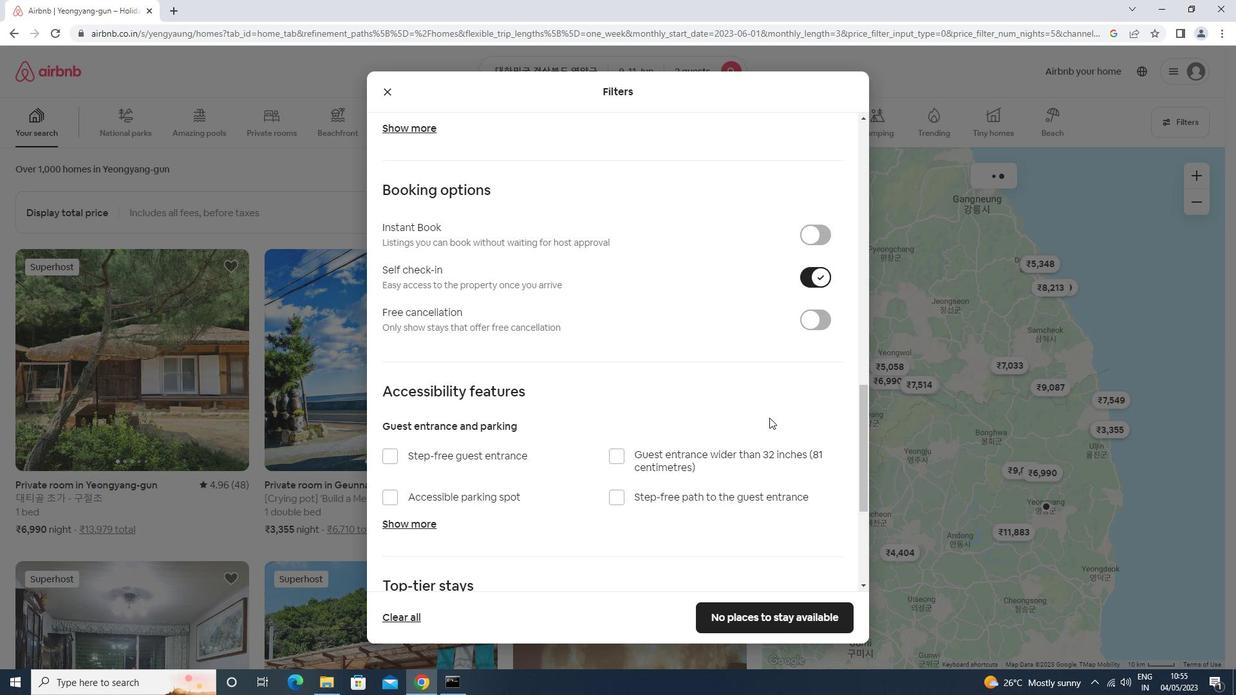 
Action: Mouse scrolled (756, 420) with delta (0, -1)
Screenshot: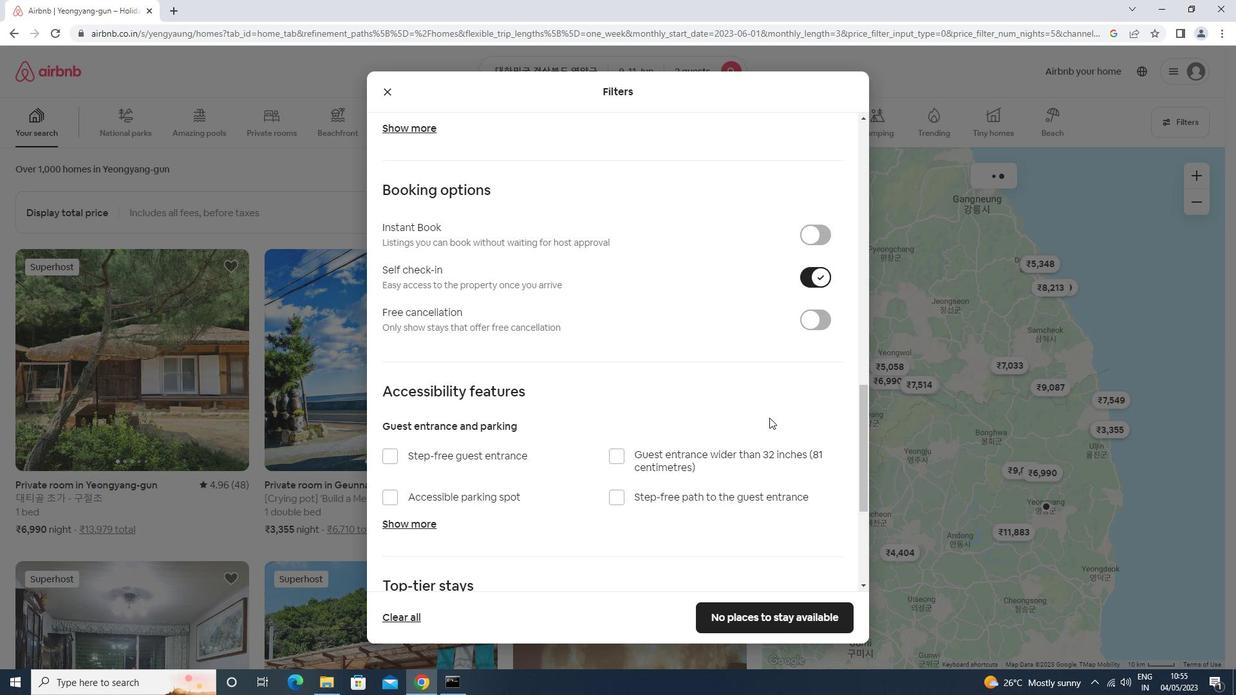 
Action: Mouse moved to (754, 421)
Screenshot: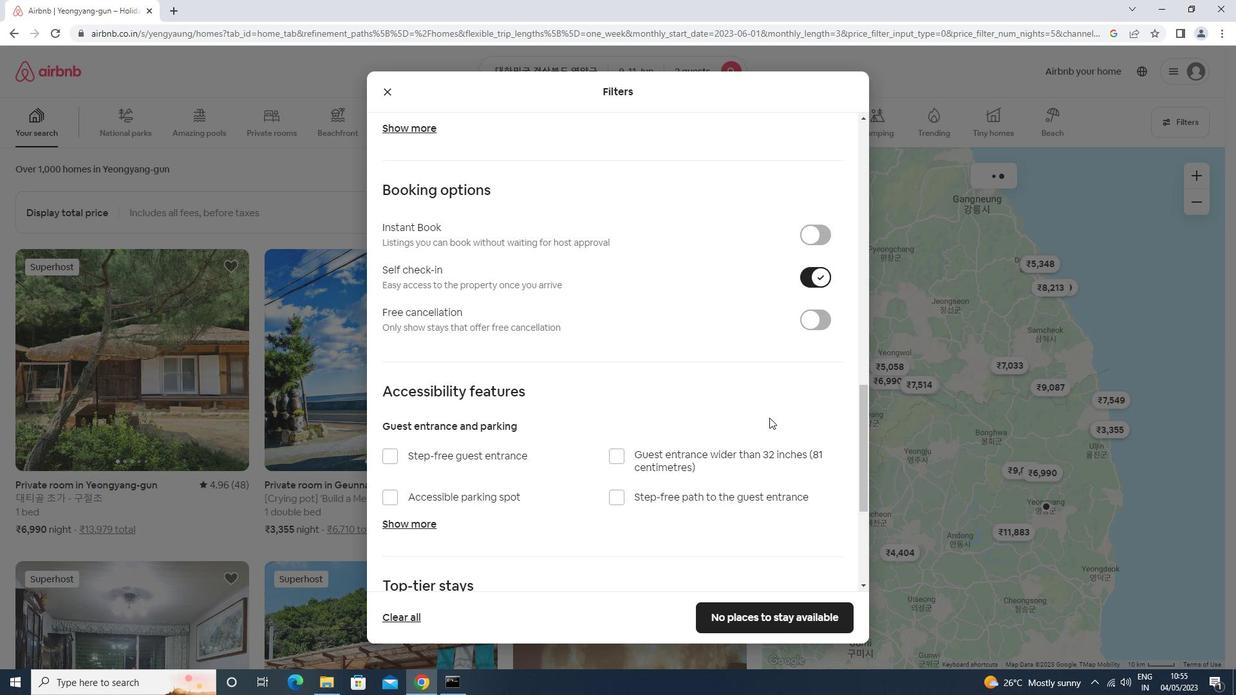 
Action: Mouse scrolled (754, 421) with delta (0, 0)
Screenshot: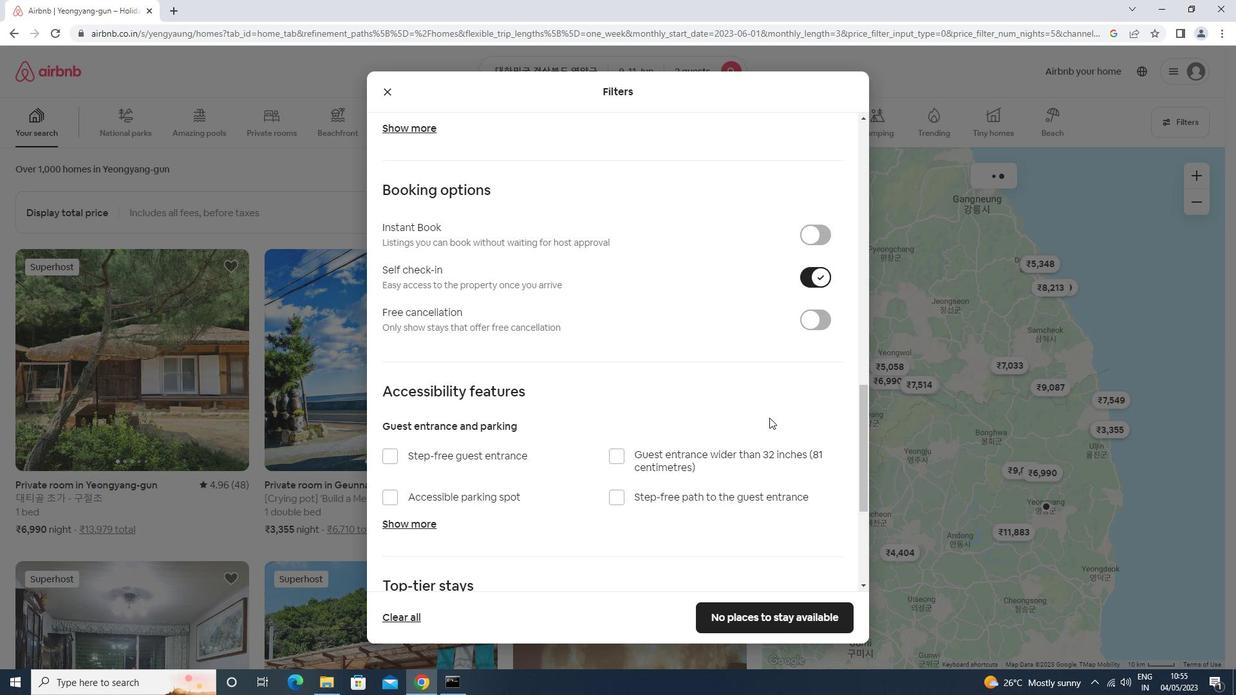 
Action: Mouse moved to (414, 494)
Screenshot: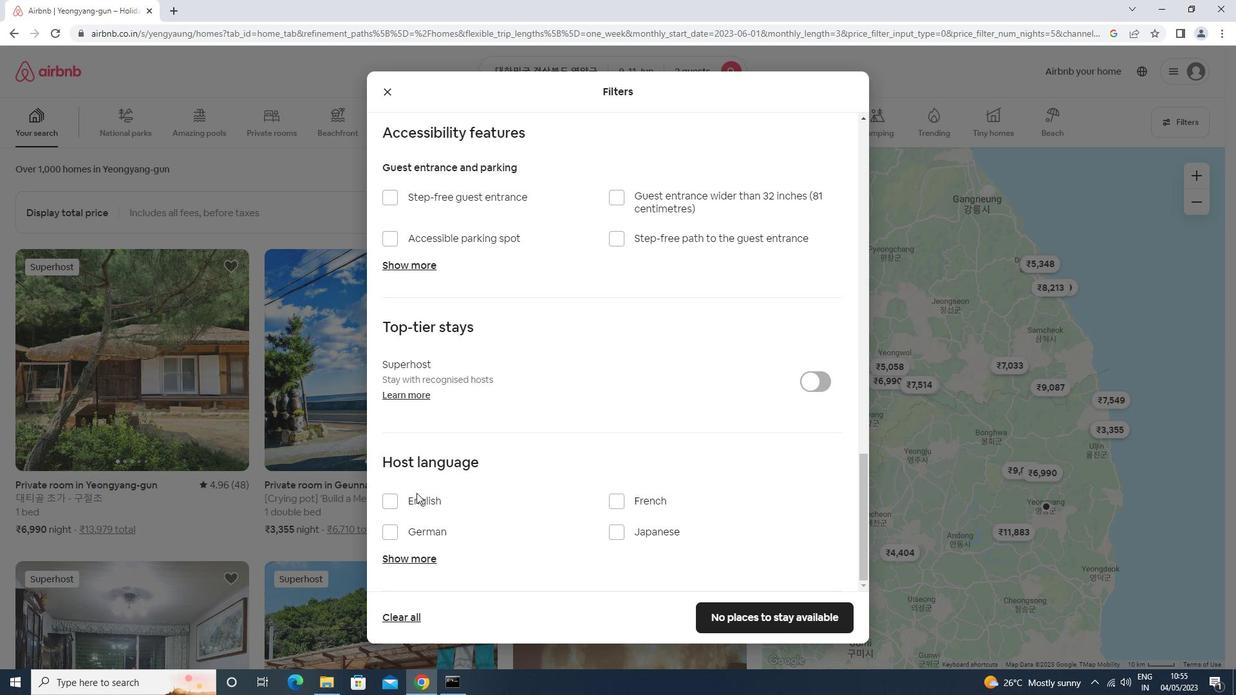 
Action: Mouse pressed left at (414, 494)
Screenshot: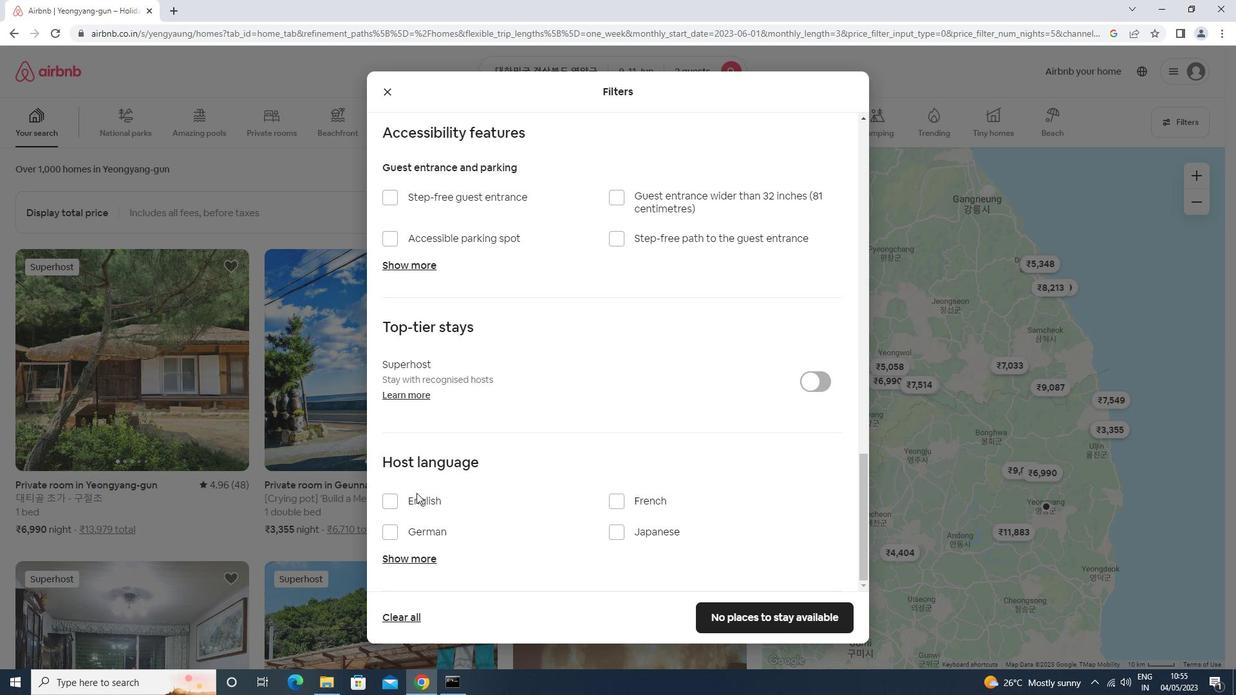 
Action: Mouse moved to (795, 626)
Screenshot: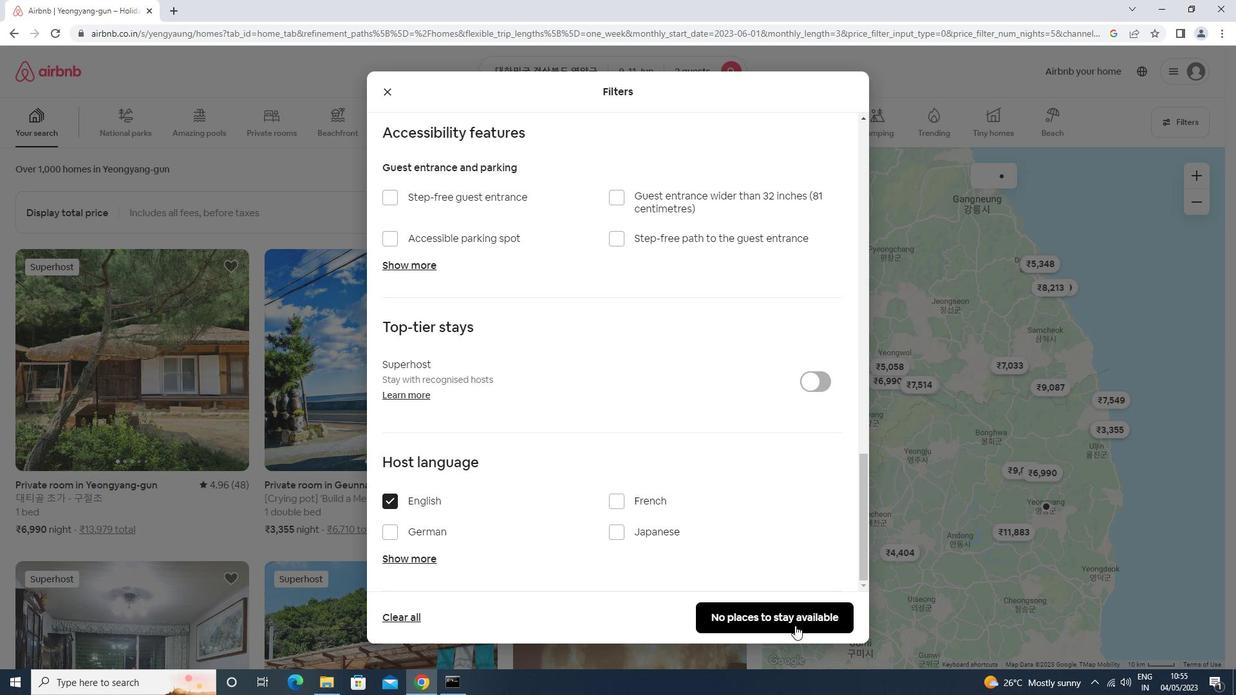 
Action: Mouse pressed left at (795, 626)
Screenshot: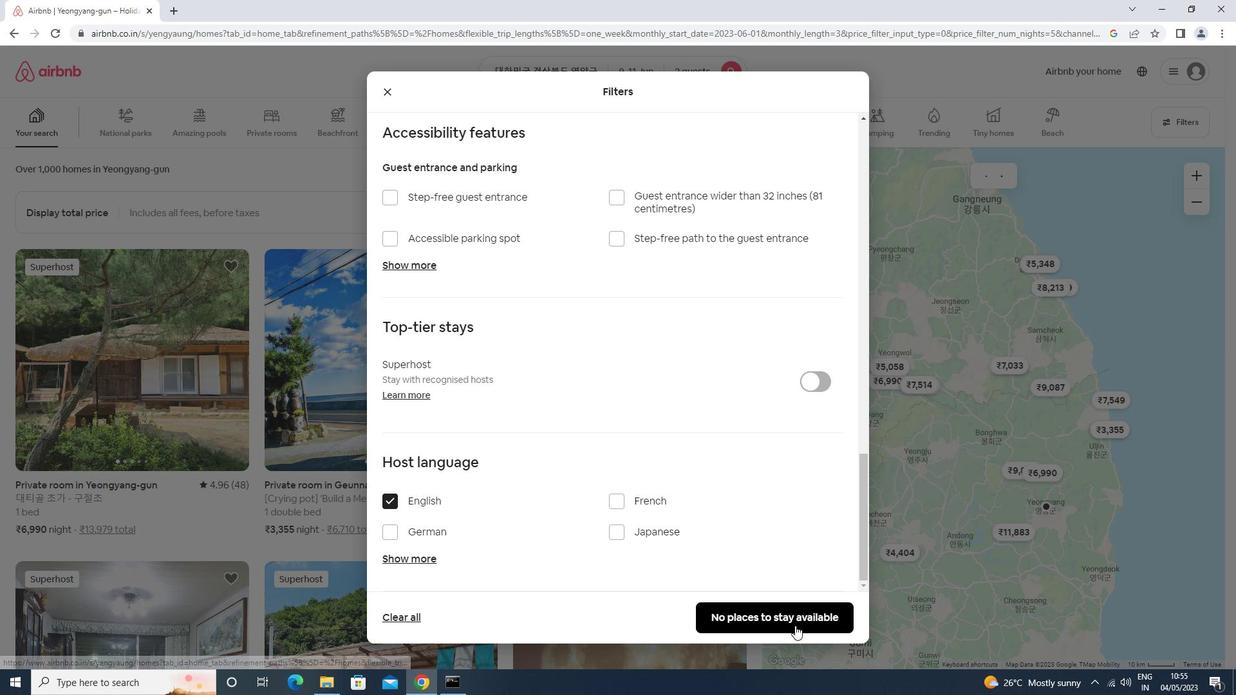 
Action: Mouse moved to (795, 622)
Screenshot: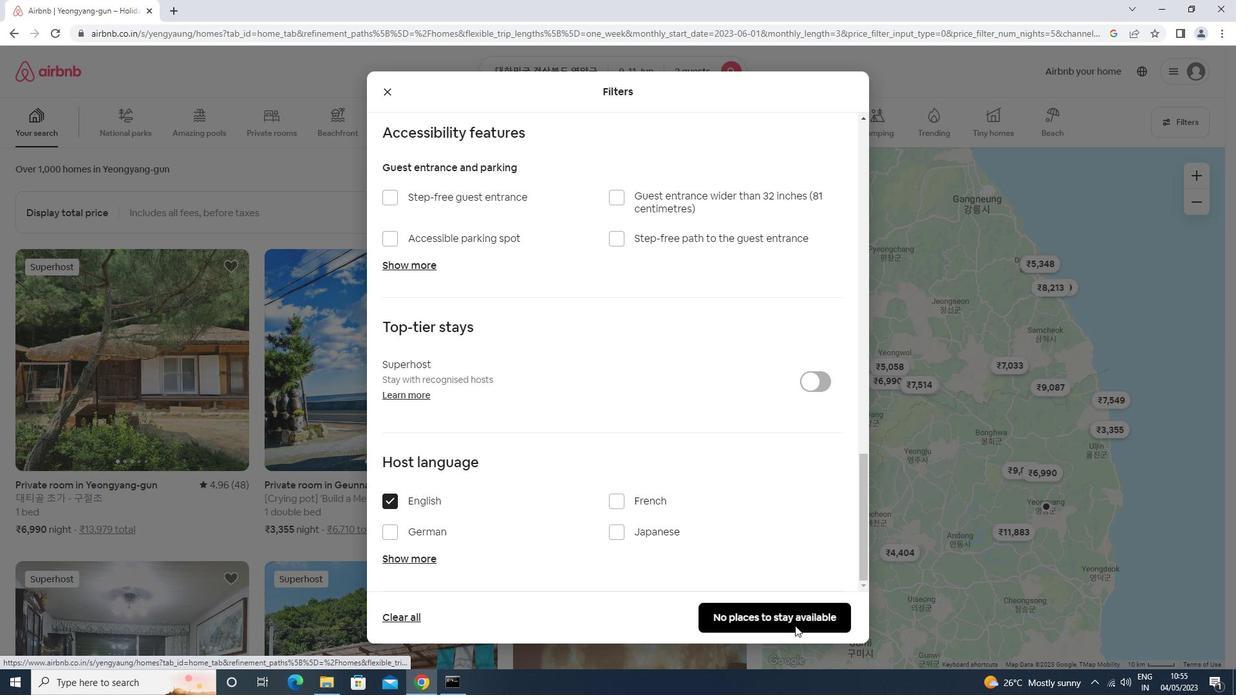 
